 Task: Create payment transaction object.
Action: Mouse moved to (788, 64)
Screenshot: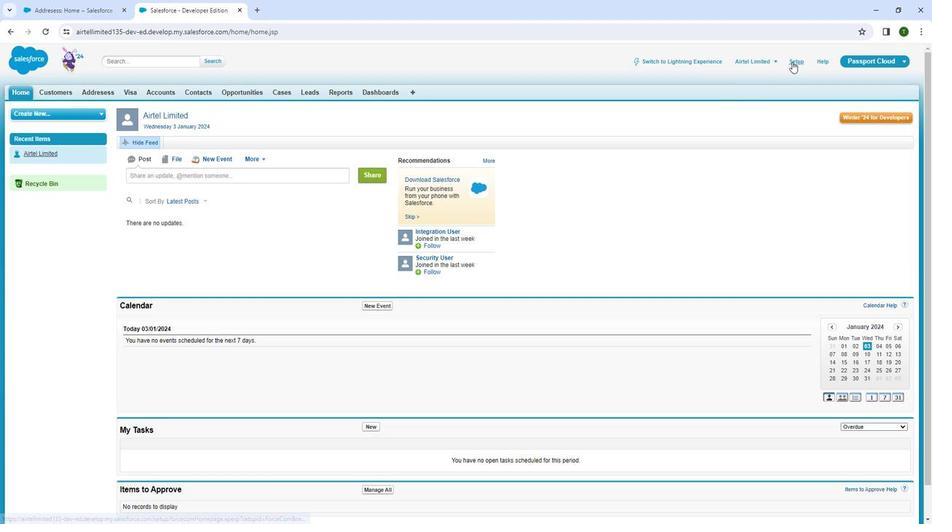 
Action: Mouse pressed left at (788, 64)
Screenshot: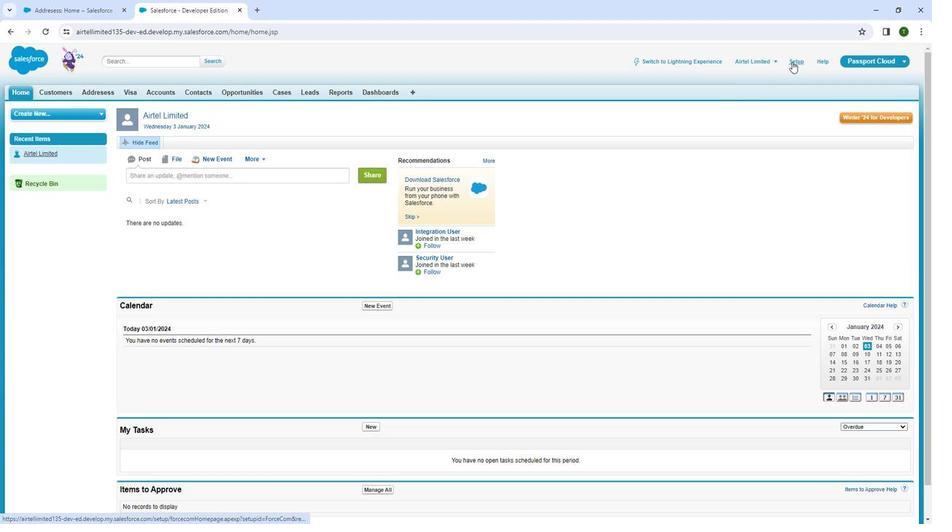 
Action: Mouse pressed left at (788, 64)
Screenshot: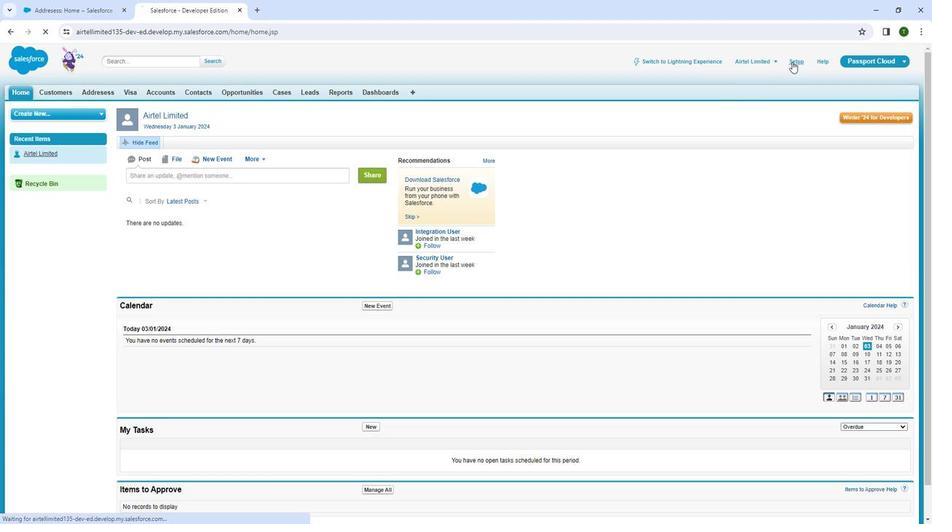 
Action: Mouse moved to (63, 180)
Screenshot: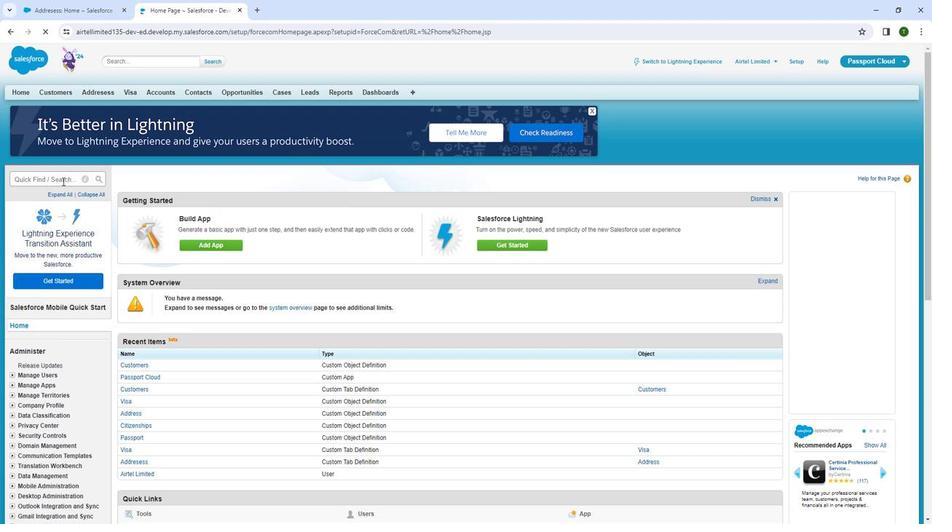 
Action: Mouse pressed left at (63, 180)
Screenshot: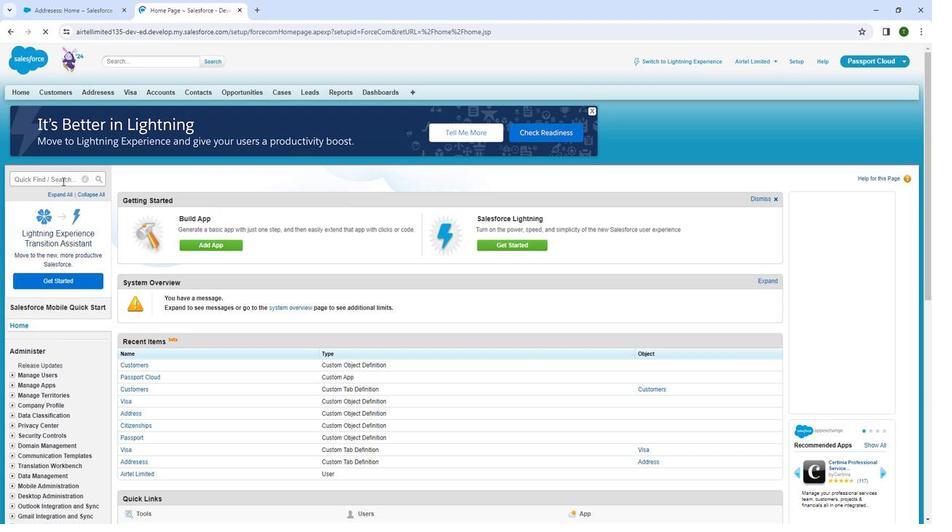 
Action: Mouse moved to (67, 166)
Screenshot: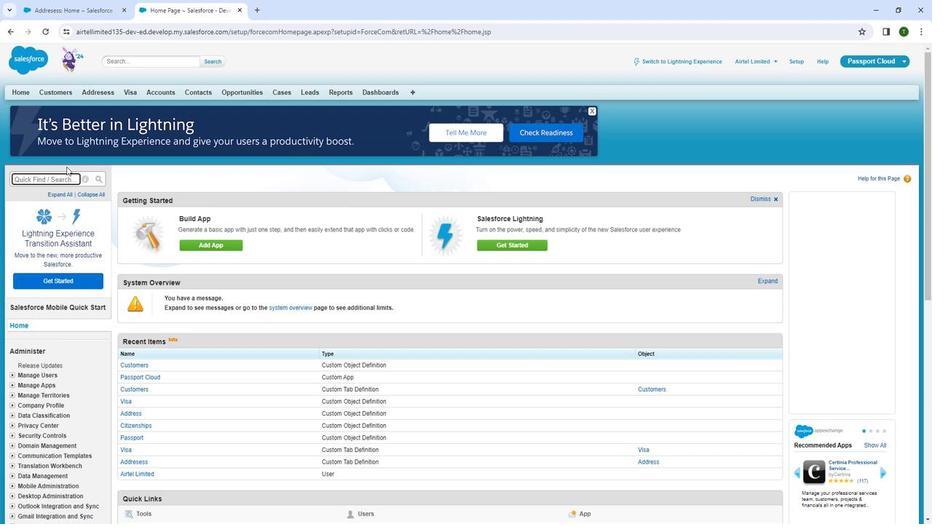 
Action: Key pressed p
Screenshot: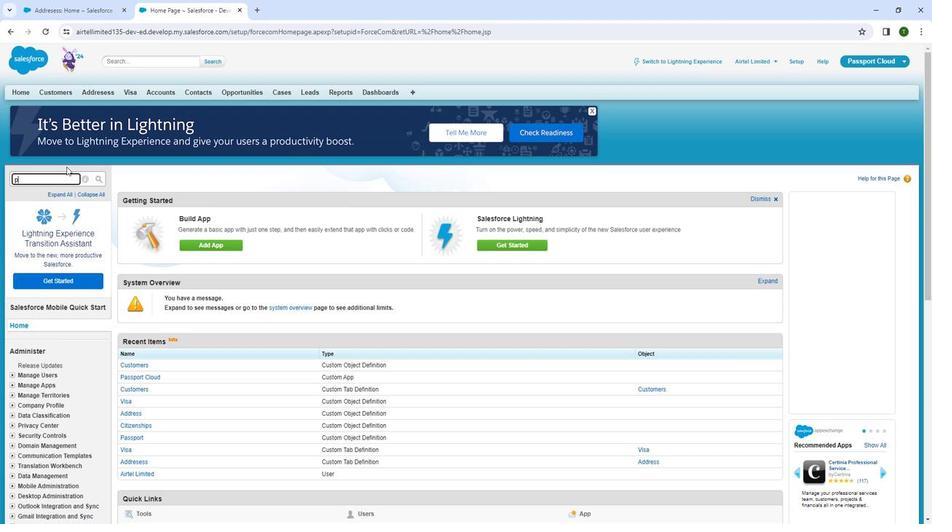 
Action: Mouse moved to (69, 163)
Screenshot: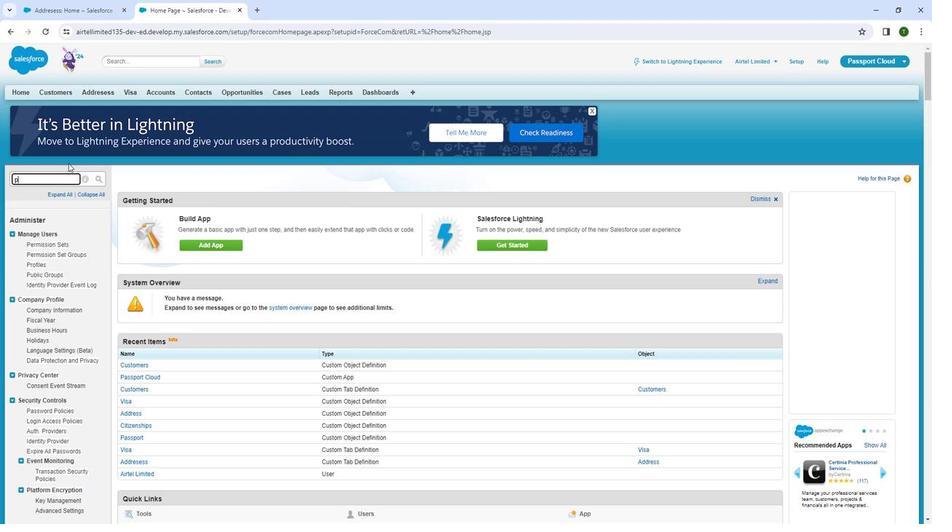 
Action: Key pressed <Key.backspace>o
Screenshot: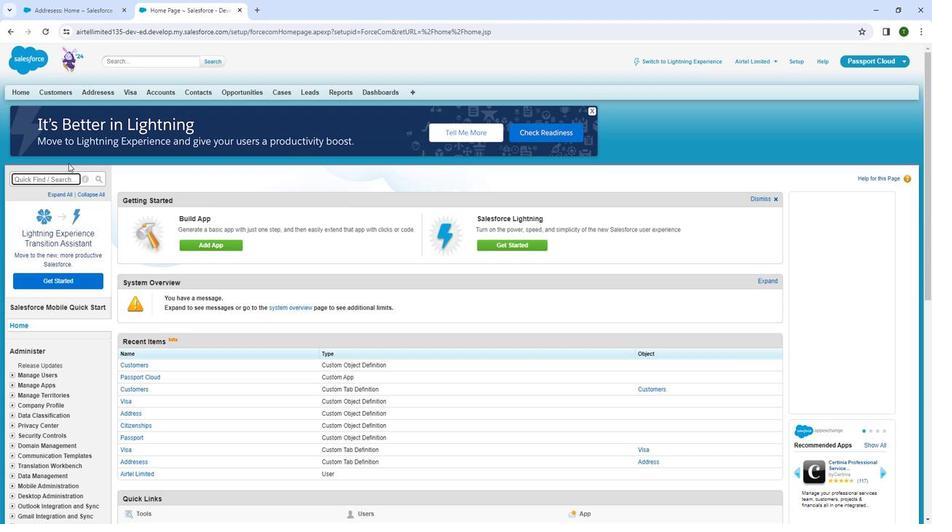 
Action: Mouse moved to (69, 160)
Screenshot: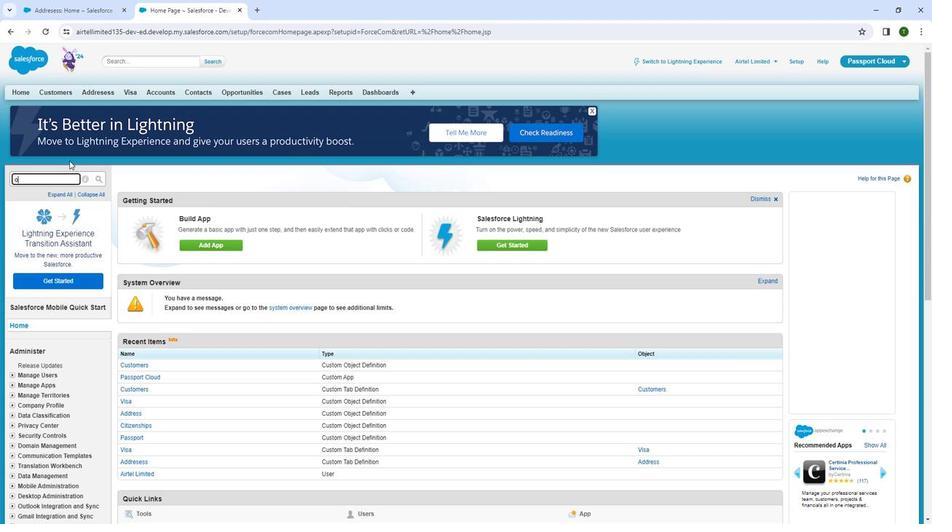 
Action: Key pressed bject
Screenshot: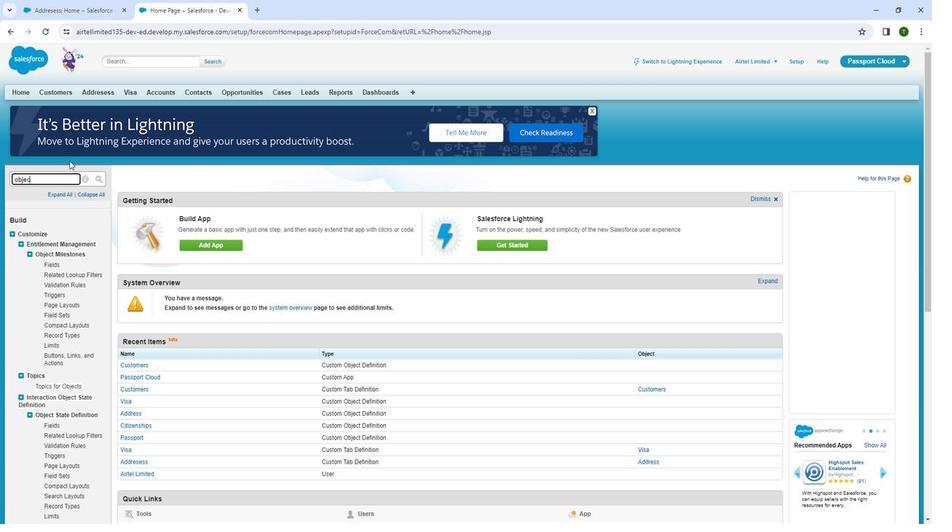 
Action: Mouse moved to (42, 247)
Screenshot: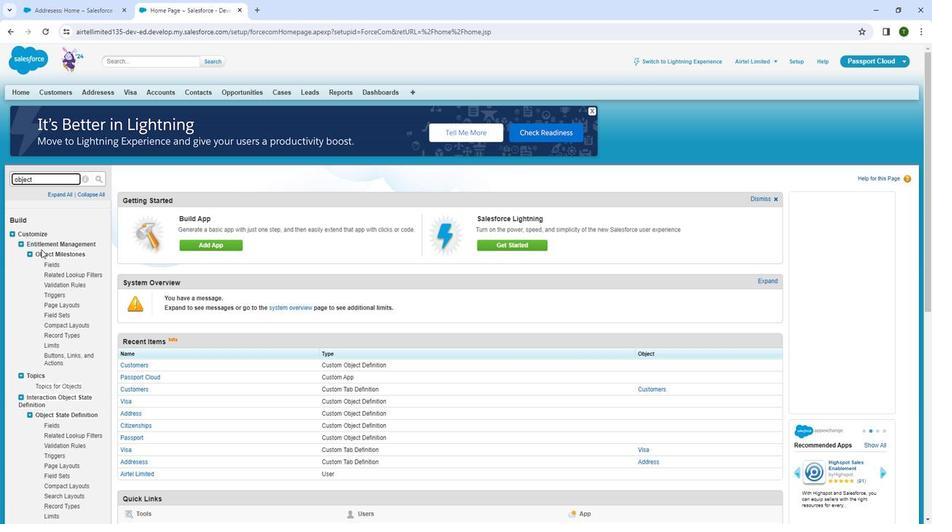 
Action: Mouse scrolled (42, 247) with delta (0, 0)
Screenshot: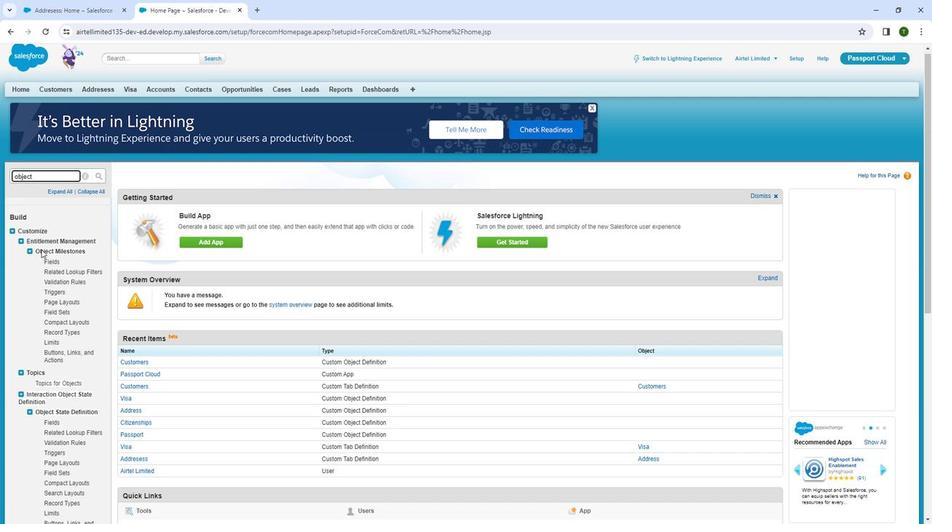 
Action: Mouse scrolled (42, 247) with delta (0, 0)
Screenshot: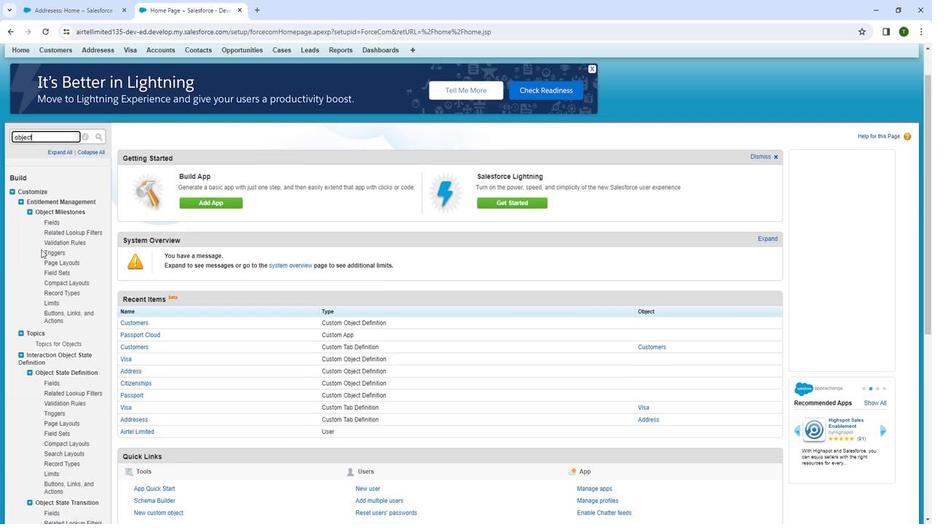 
Action: Mouse scrolled (42, 247) with delta (0, 0)
Screenshot: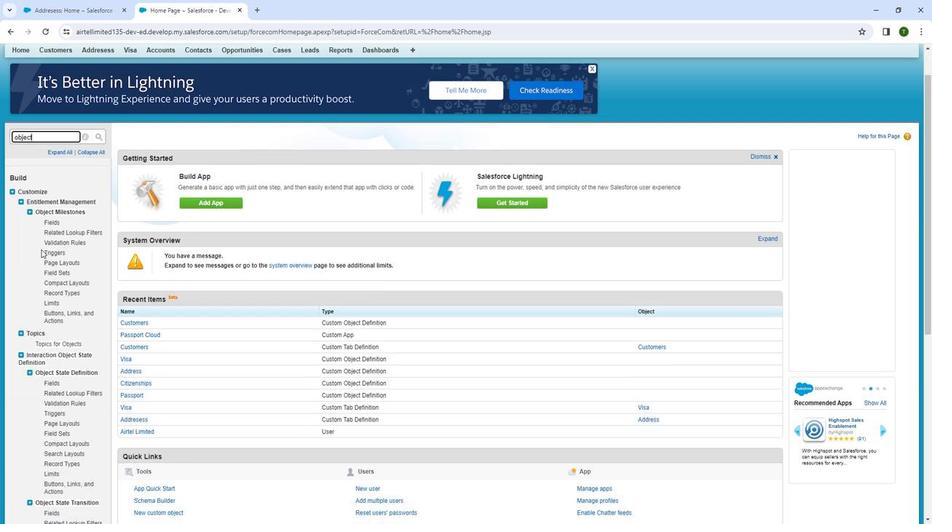 
Action: Mouse scrolled (42, 247) with delta (0, 0)
Screenshot: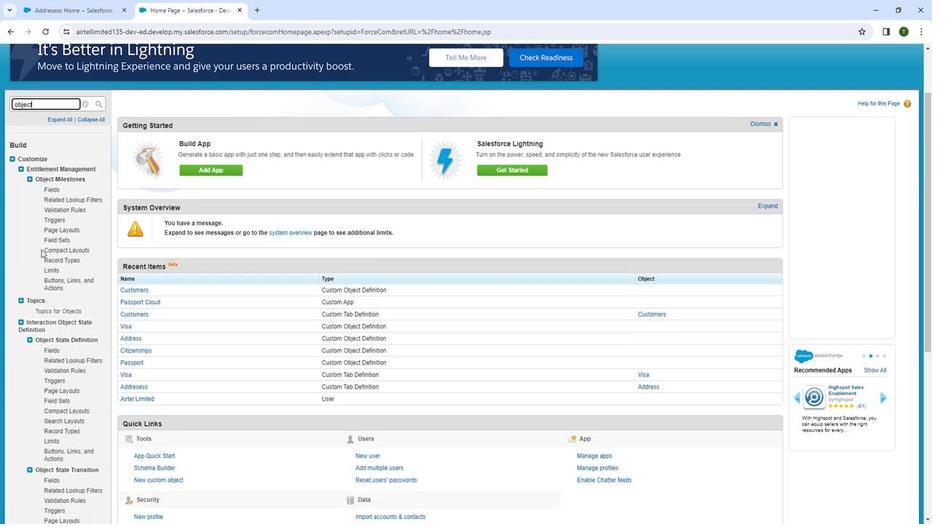 
Action: Mouse moved to (44, 290)
Screenshot: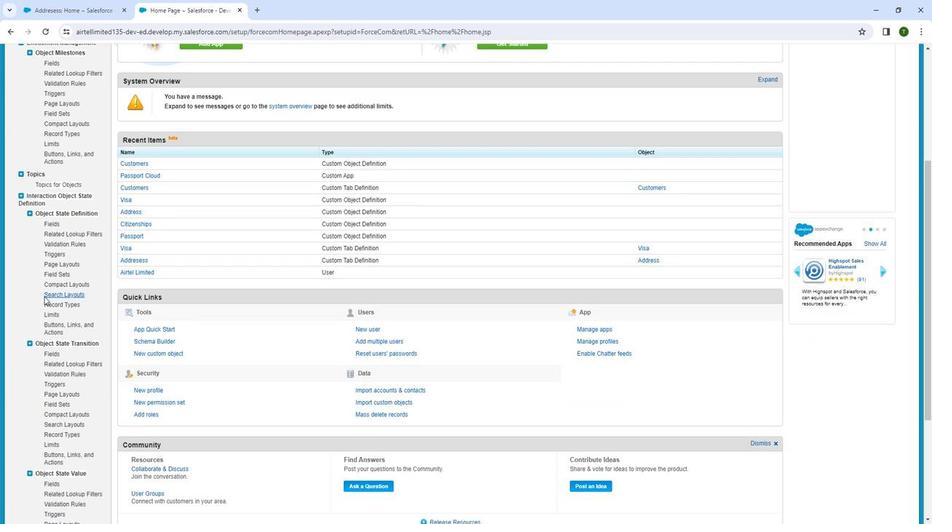 
Action: Mouse scrolled (44, 289) with delta (0, 0)
Screenshot: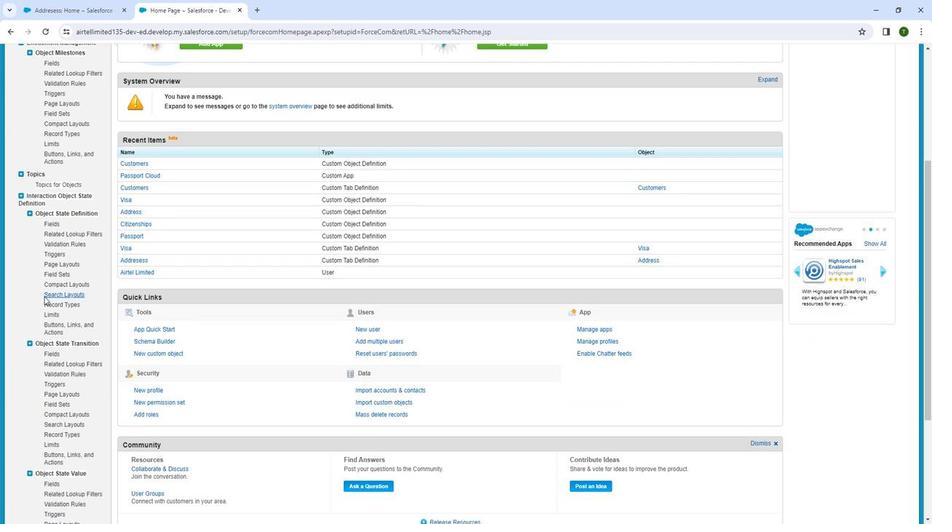 
Action: Mouse moved to (44, 292)
Screenshot: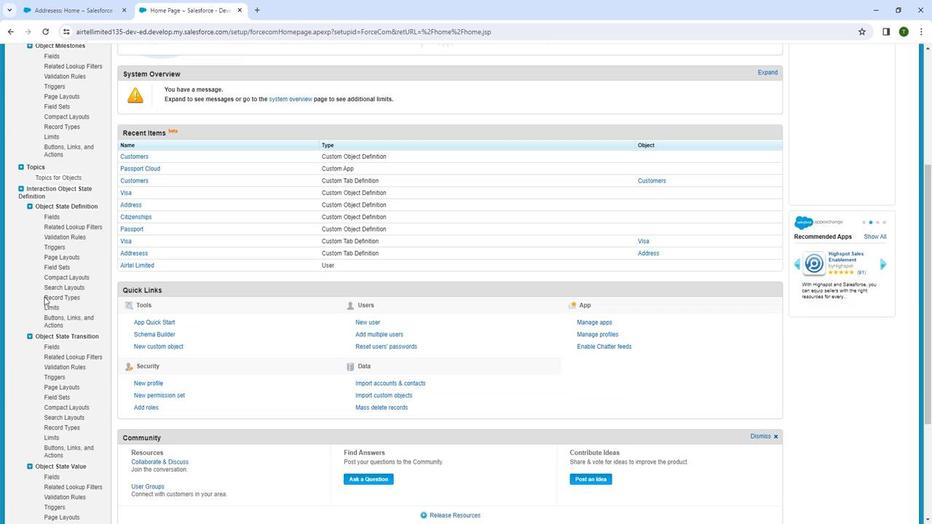 
Action: Mouse scrolled (44, 292) with delta (0, 0)
Screenshot: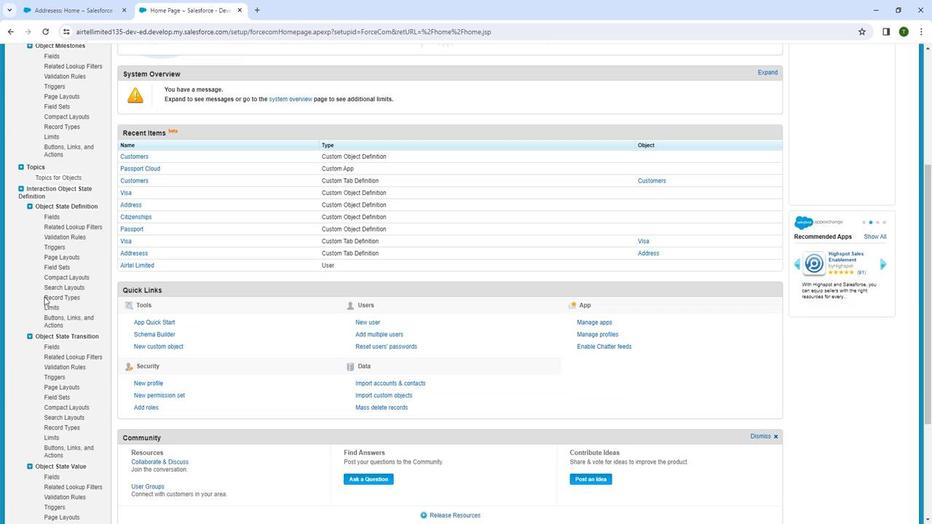 
Action: Mouse moved to (44, 293)
Screenshot: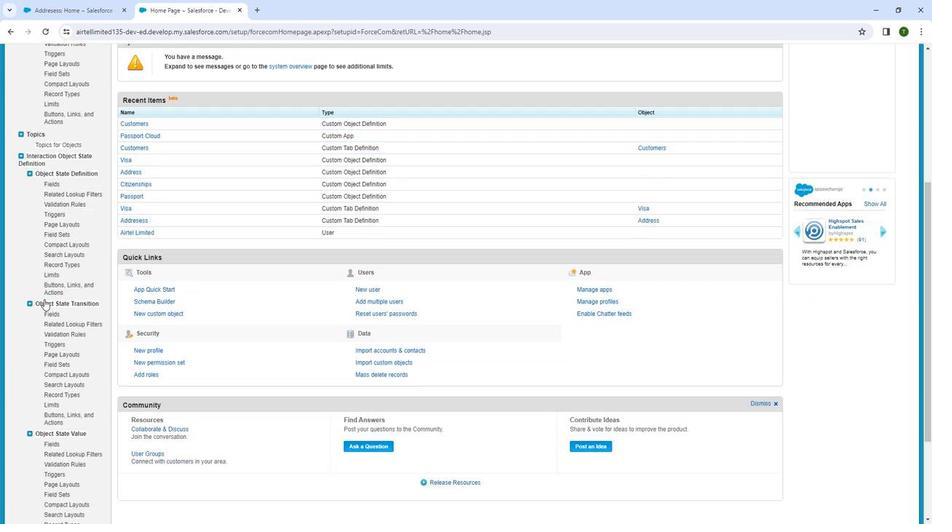 
Action: Mouse scrolled (44, 292) with delta (0, 0)
Screenshot: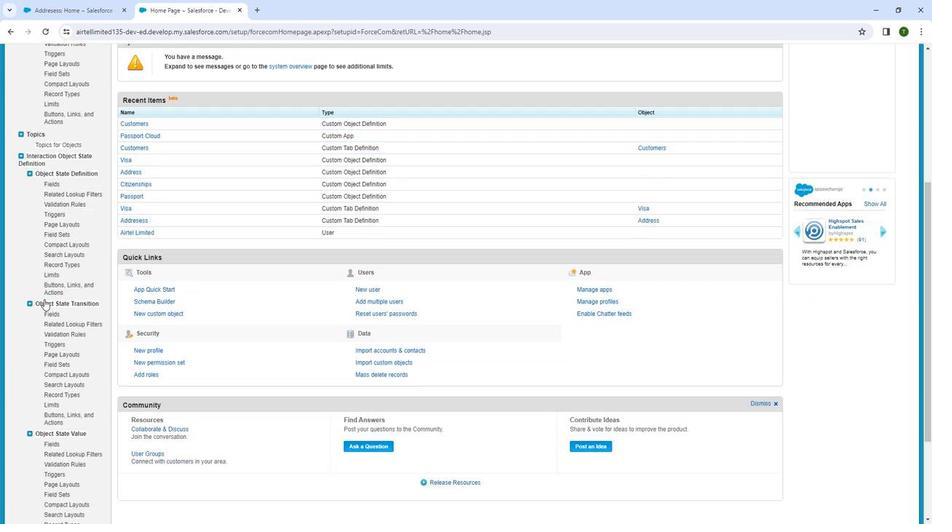
Action: Mouse scrolled (44, 292) with delta (0, 0)
Screenshot: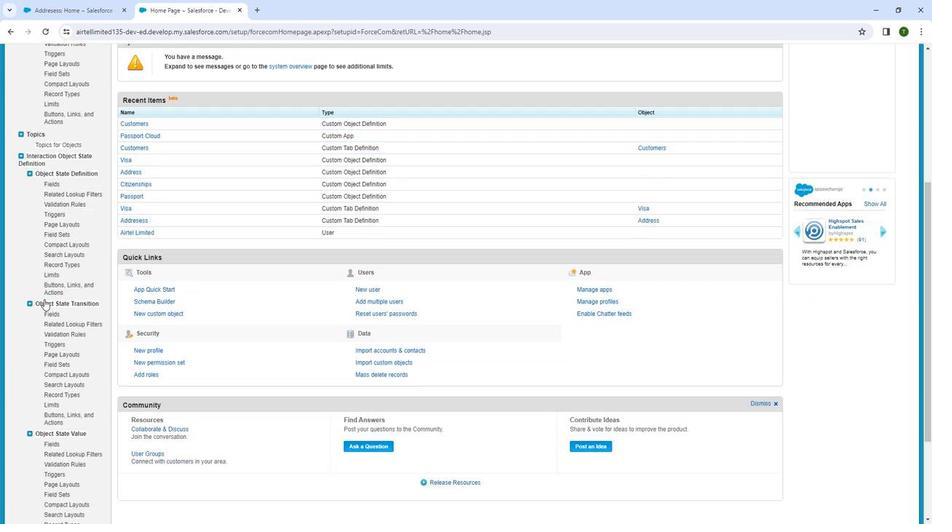 
Action: Mouse moved to (44, 309)
Screenshot: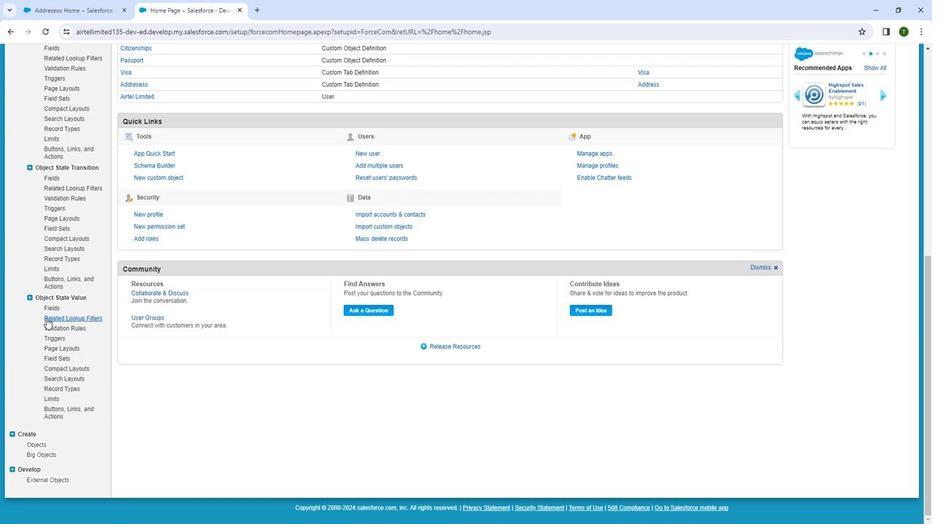 
Action: Mouse scrolled (44, 308) with delta (0, 0)
Screenshot: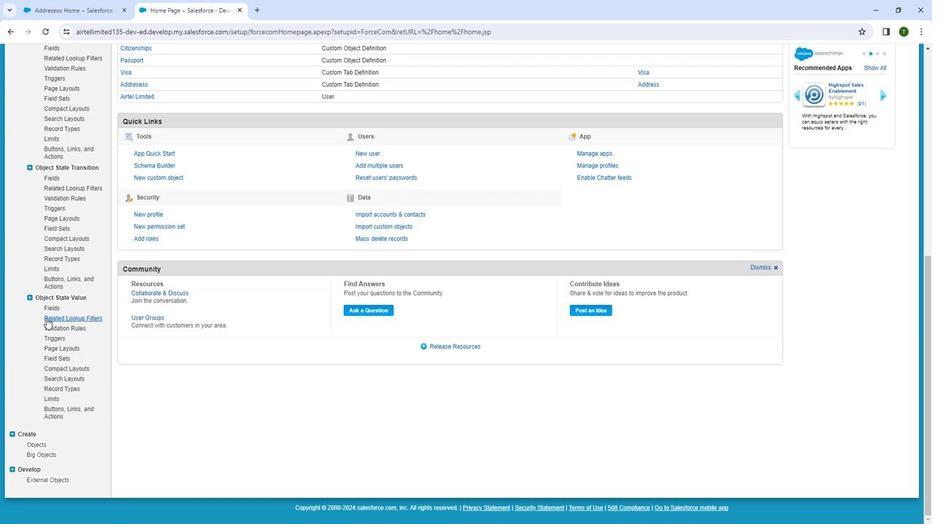 
Action: Mouse moved to (48, 317)
Screenshot: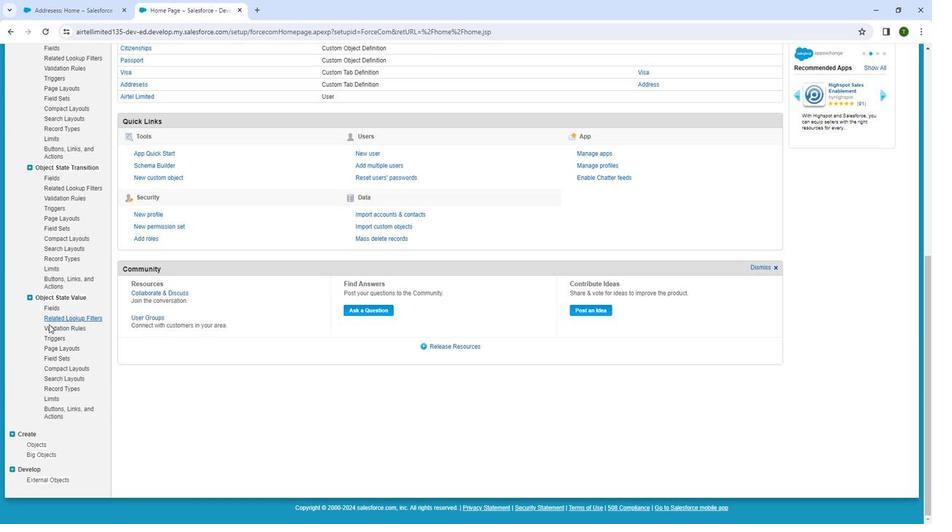
Action: Mouse scrolled (48, 316) with delta (0, 0)
Screenshot: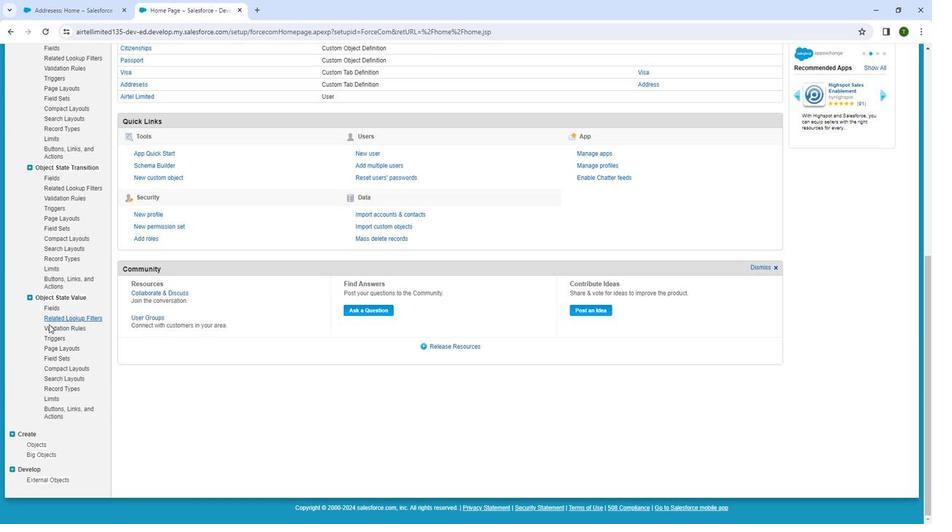 
Action: Mouse moved to (39, 437)
Screenshot: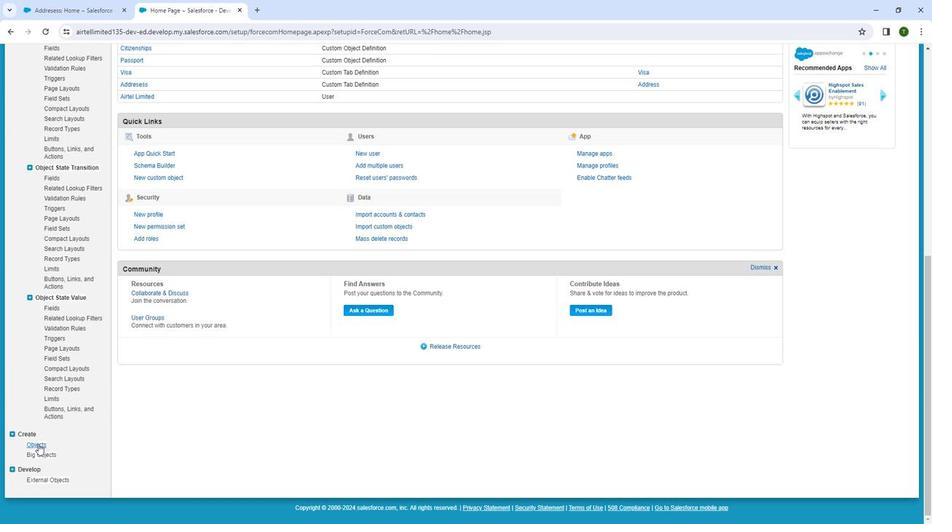 
Action: Mouse pressed left at (39, 437)
Screenshot: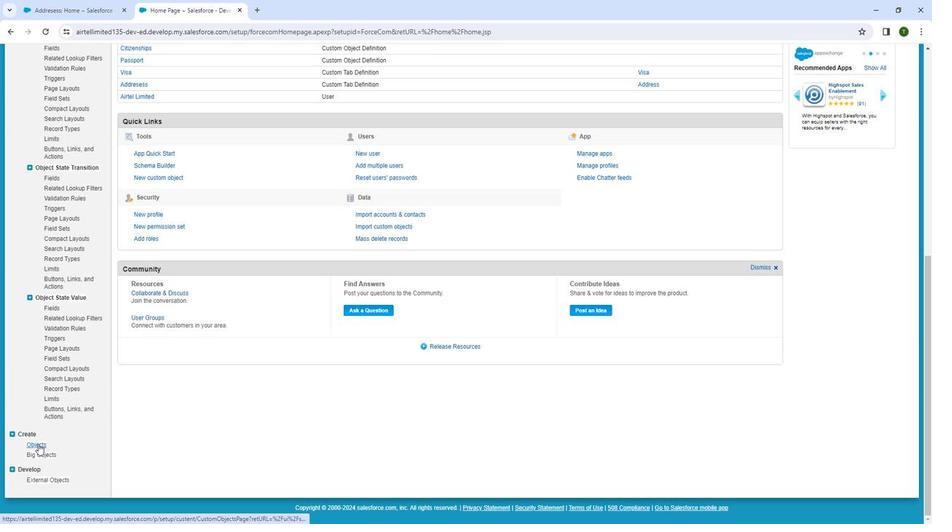 
Action: Mouse moved to (368, 235)
Screenshot: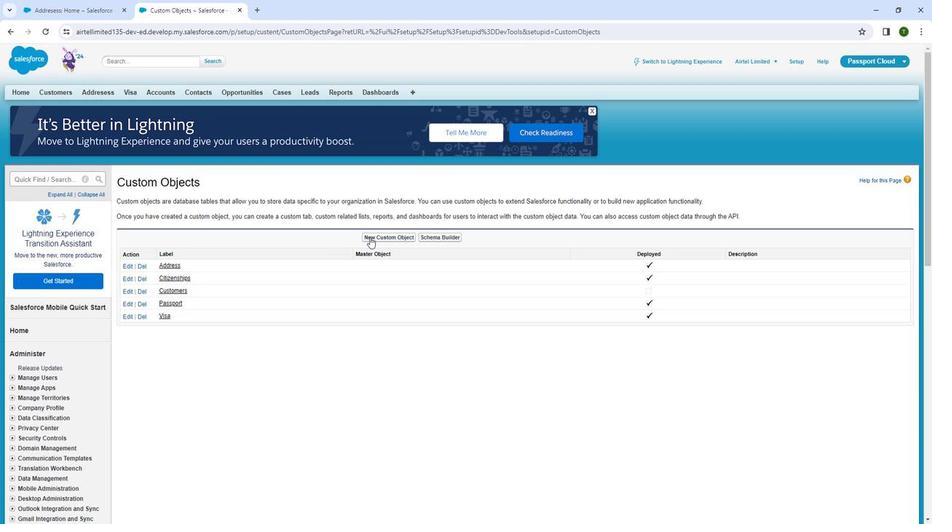 
Action: Mouse pressed left at (368, 235)
Screenshot: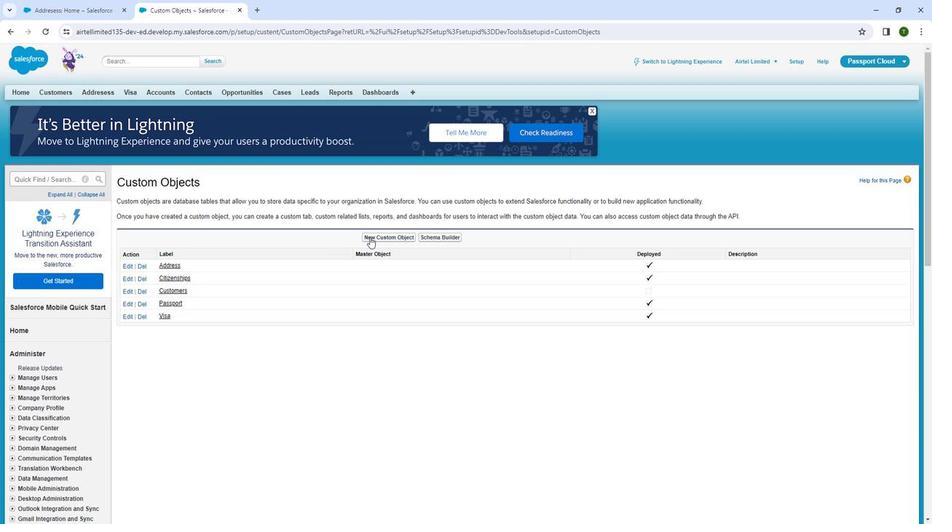 
Action: Mouse moved to (311, 266)
Screenshot: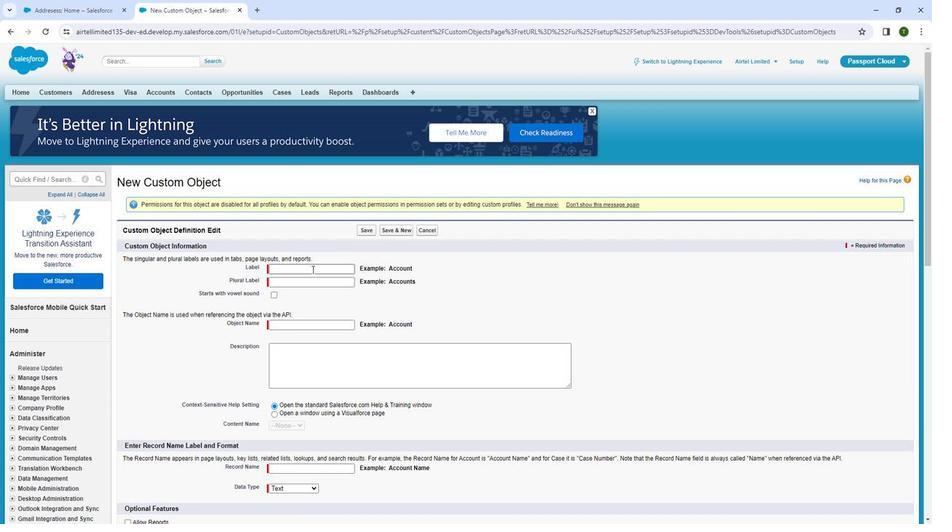 
Action: Mouse pressed left at (311, 266)
Screenshot: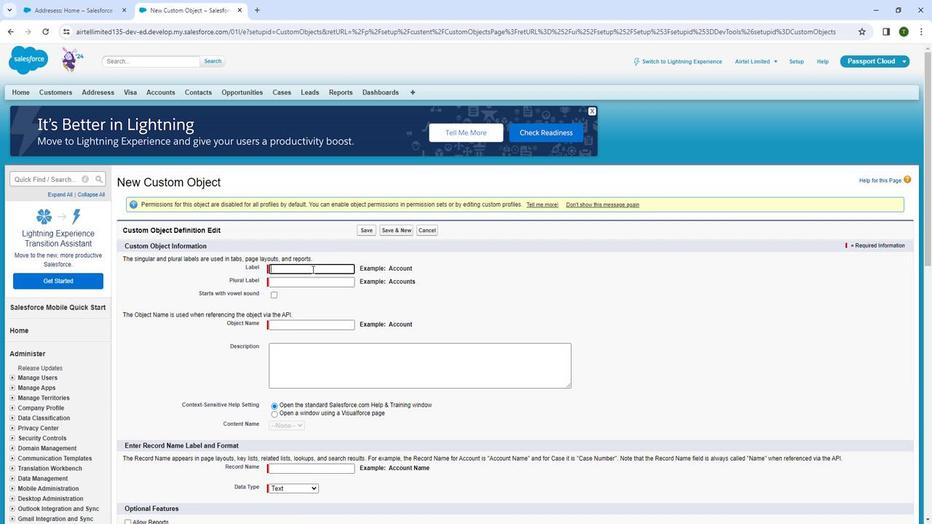 
Action: Mouse moved to (247, 178)
Screenshot: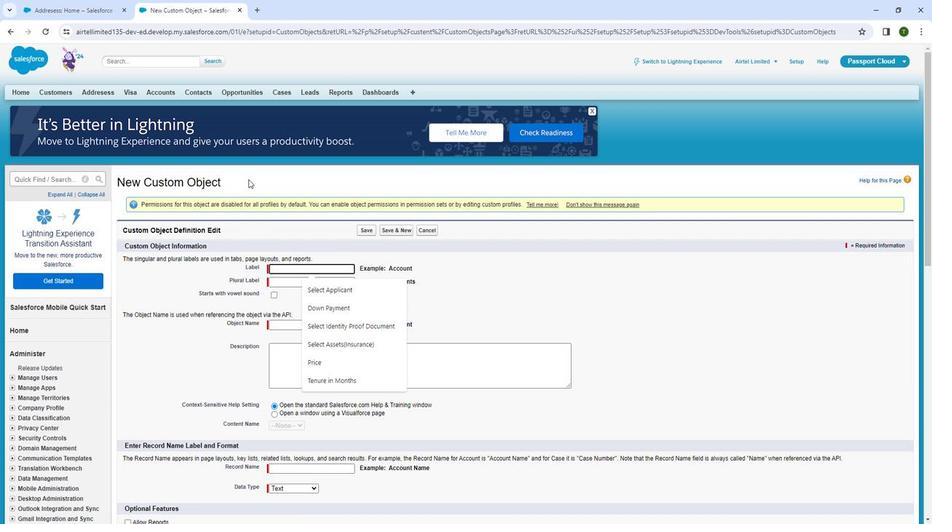 
Action: Key pressed <Key.shift><Key.shift><Key.shift><Key.shift><Key.shift><Key.shift><Key.shift><Key.shift><Key.shift><Key.shift><Key.shift><Key.shift><Key.shift><Key.shift><Key.shift><Key.shift><Key.shift><Key.shift><Key.shift><Key.shift><Key.shift><Key.shift><Key.shift><Key.shift><Key.shift>Payn<Key.backspace>ment<Key.space><Key.shift>Transaction
Screenshot: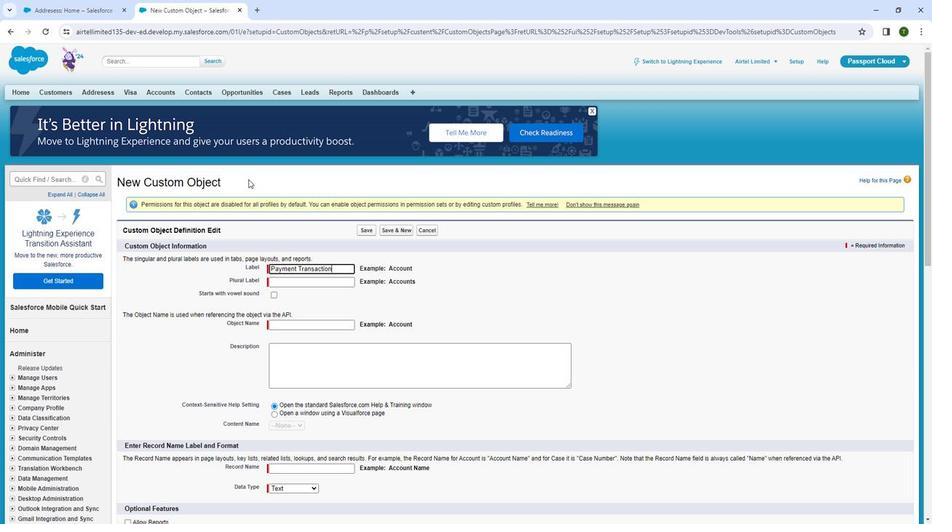 
Action: Mouse moved to (292, 280)
Screenshot: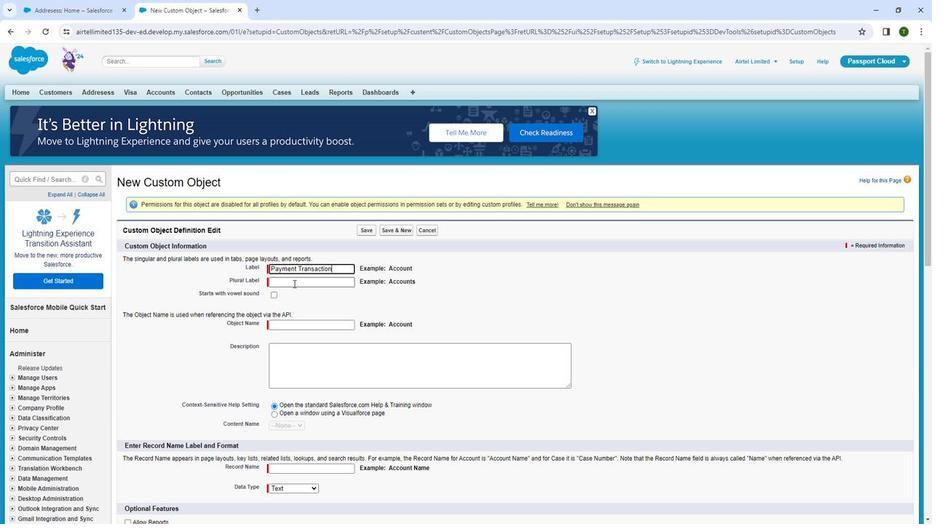 
Action: Mouse pressed left at (292, 280)
Screenshot: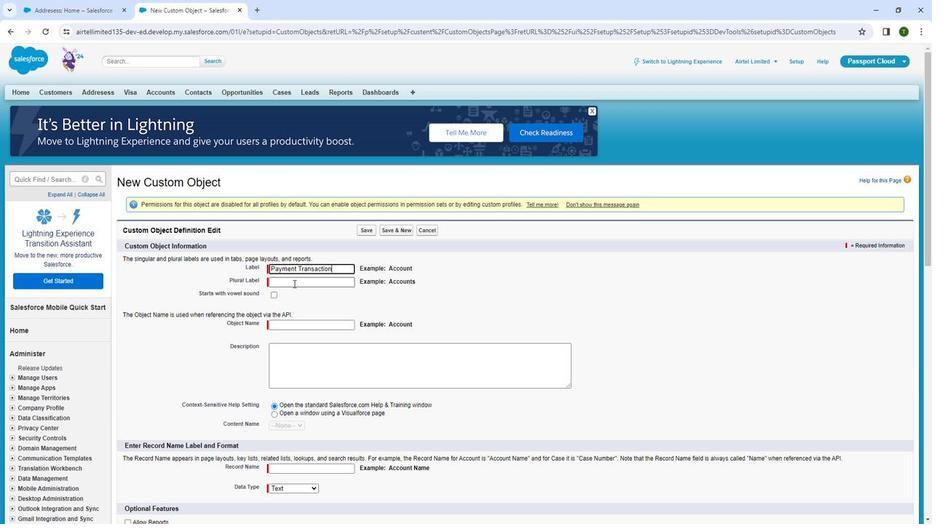 
Action: Mouse moved to (302, 286)
Screenshot: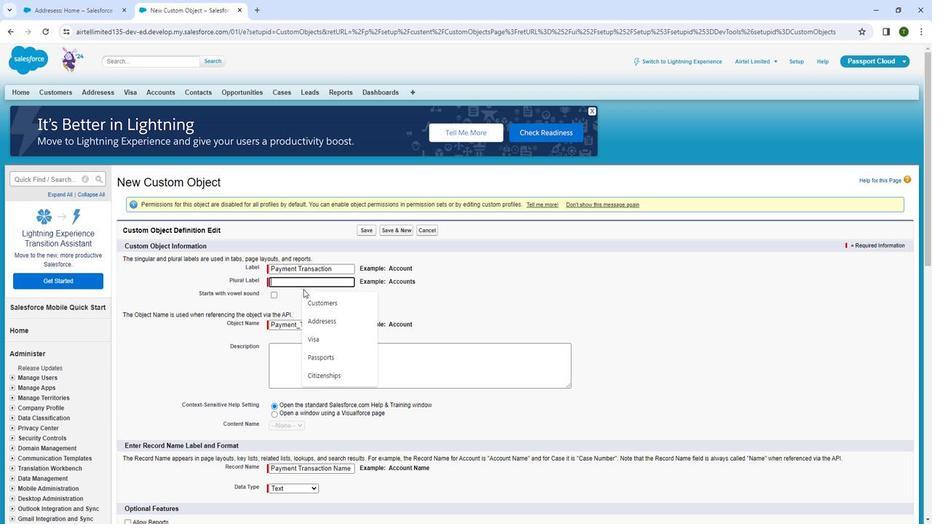 
Action: Mouse scrolled (302, 285) with delta (0, 0)
Screenshot: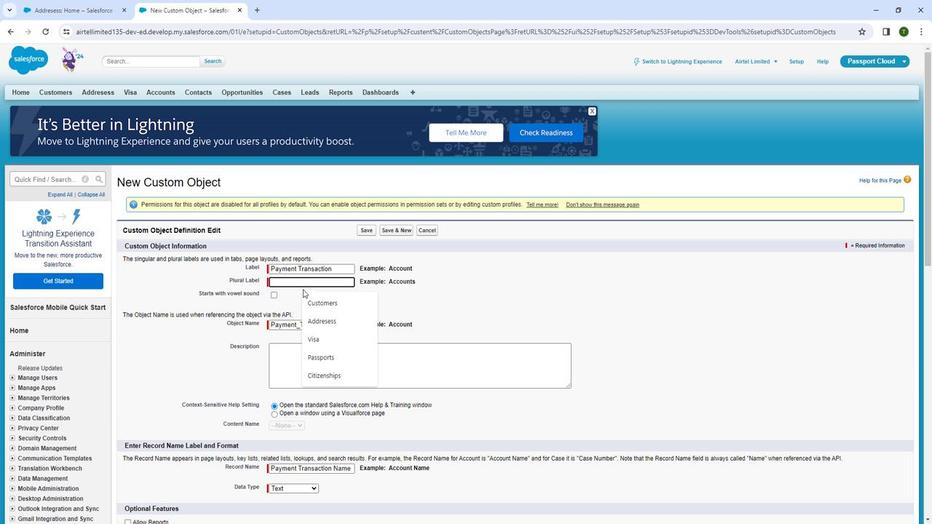 
Action: Mouse moved to (242, 227)
Screenshot: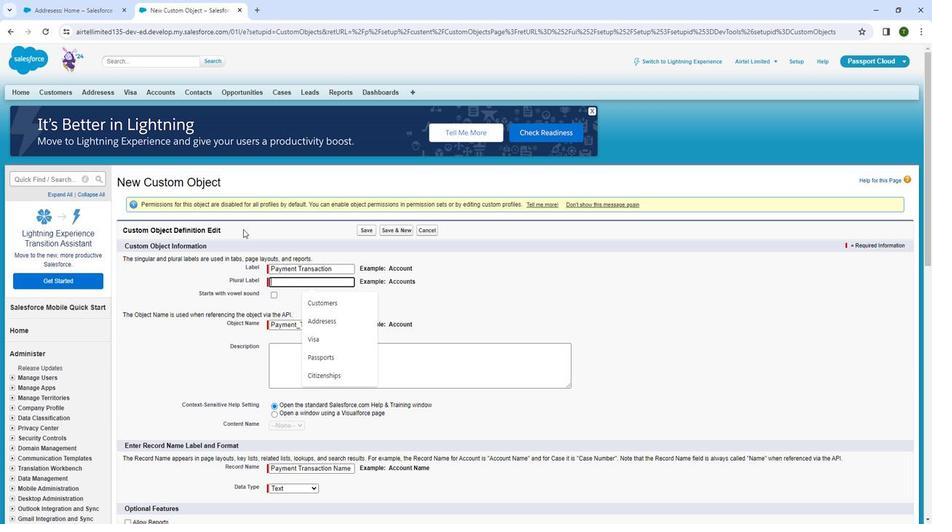 
Action: Key pressed <Key.shift><Key.shift><Key.shift><Key.shift><Key.shift><Key.shift><Key.shift><Key.shift>Payment<Key.space><Key.shift>Transaction
Screenshot: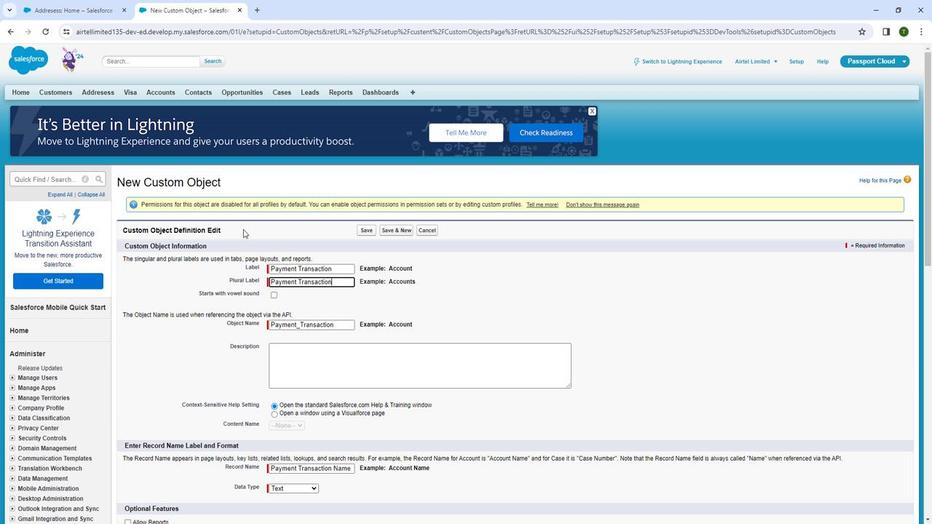 
Action: Mouse moved to (307, 293)
Screenshot: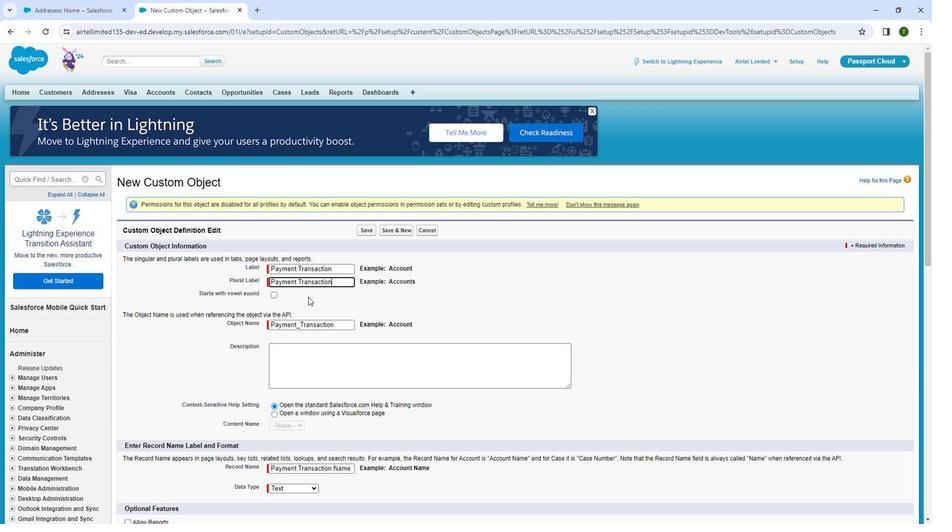 
Action: Mouse pressed left at (307, 293)
Screenshot: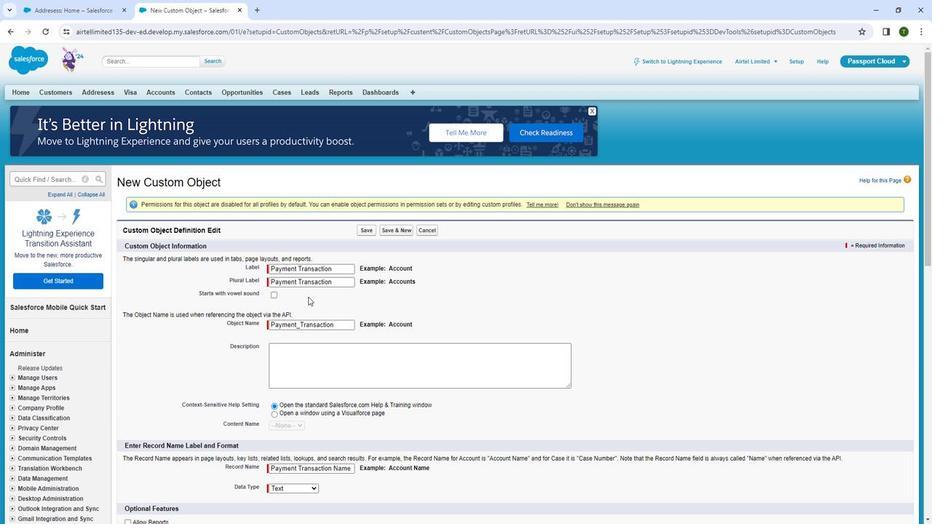 
Action: Mouse moved to (300, 289)
Screenshot: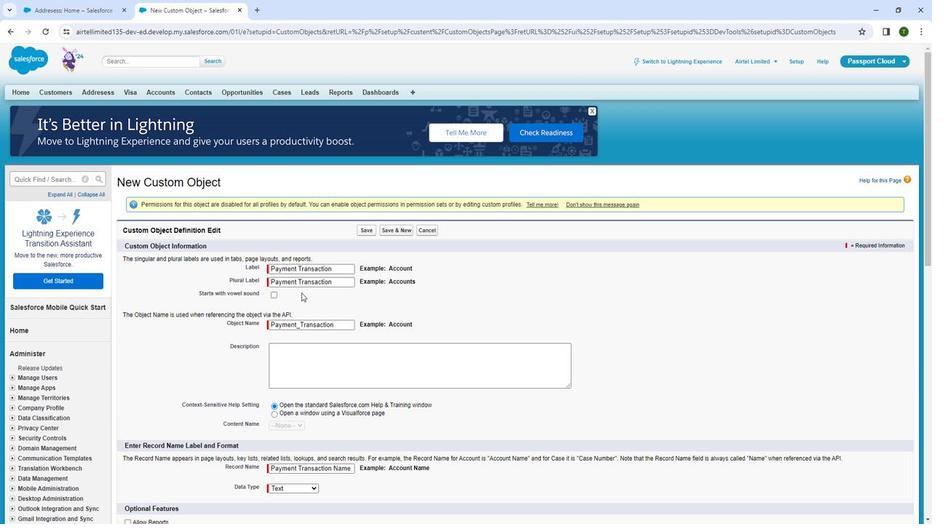 
Action: Mouse scrolled (300, 289) with delta (0, 0)
Screenshot: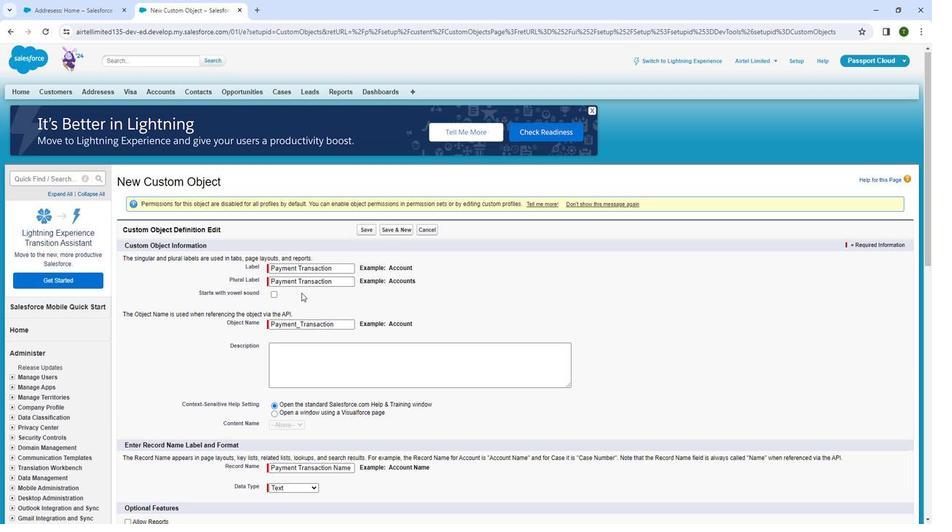 
Action: Mouse scrolled (300, 289) with delta (0, 0)
Screenshot: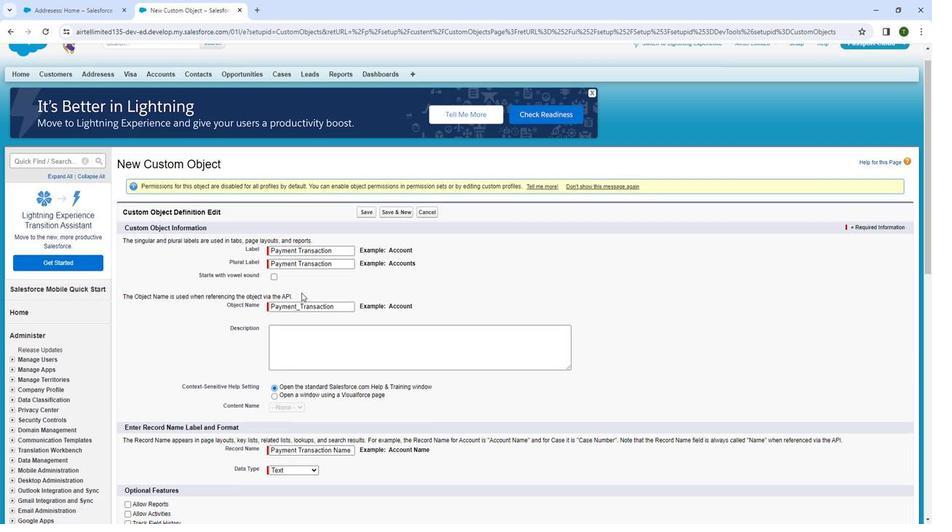 
Action: Mouse moved to (276, 378)
Screenshot: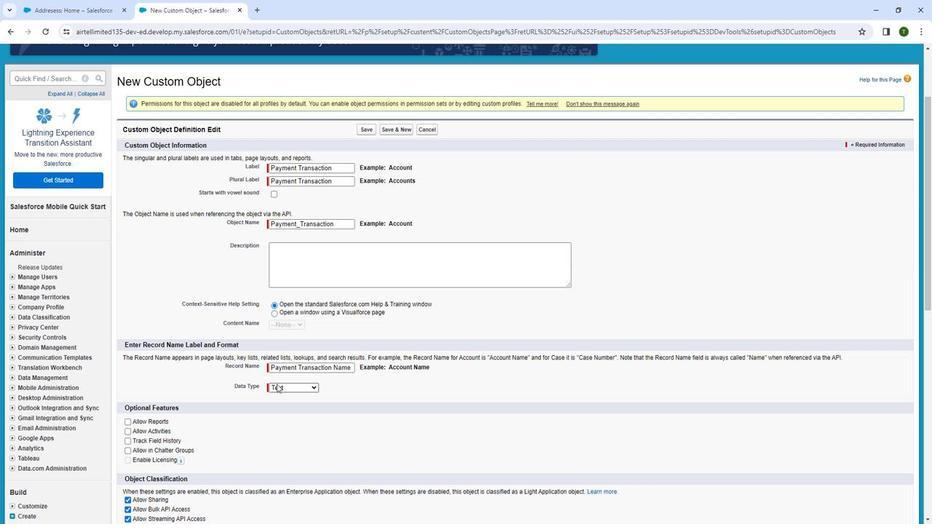 
Action: Mouse pressed left at (276, 378)
Screenshot: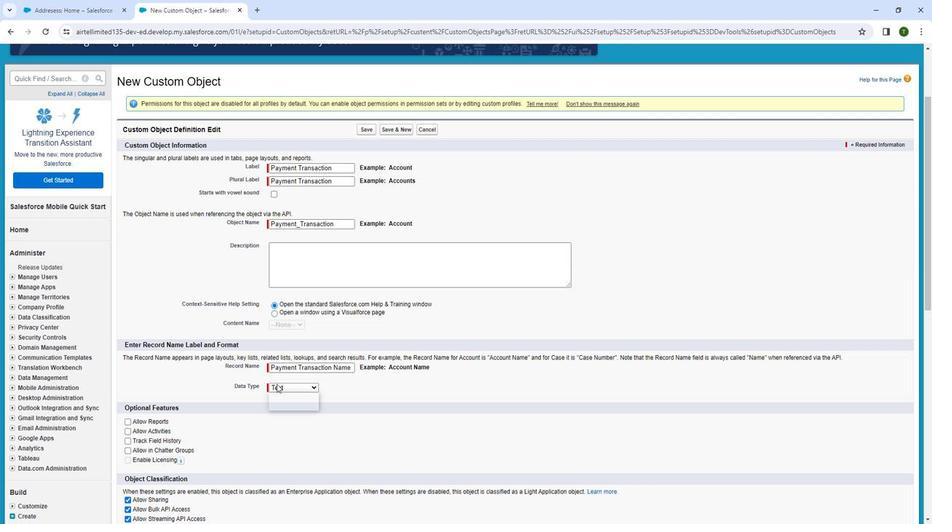 
Action: Mouse moved to (279, 398)
Screenshot: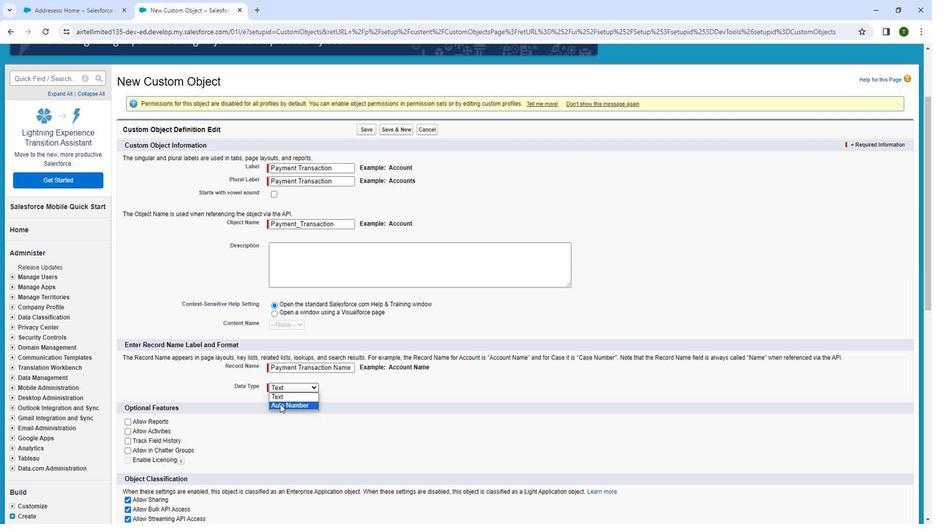 
Action: Mouse pressed left at (279, 398)
Screenshot: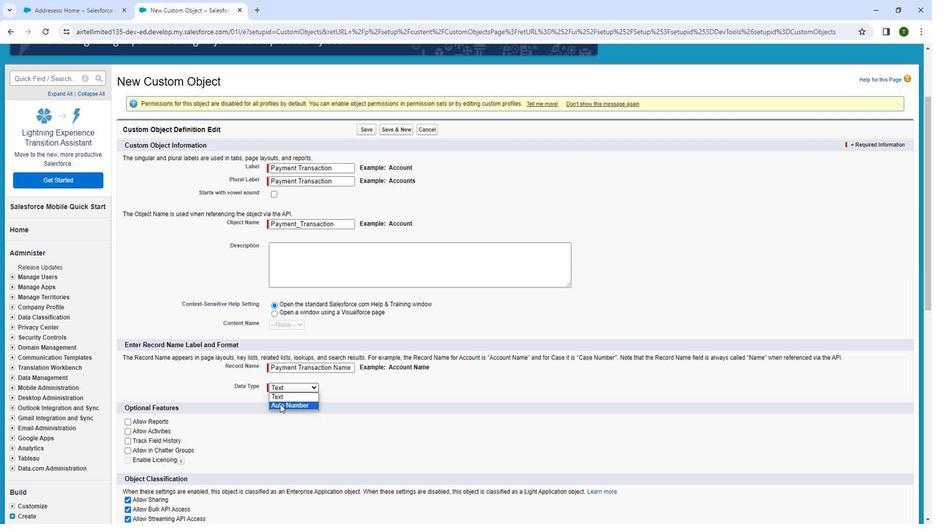 
Action: Mouse moved to (281, 394)
Screenshot: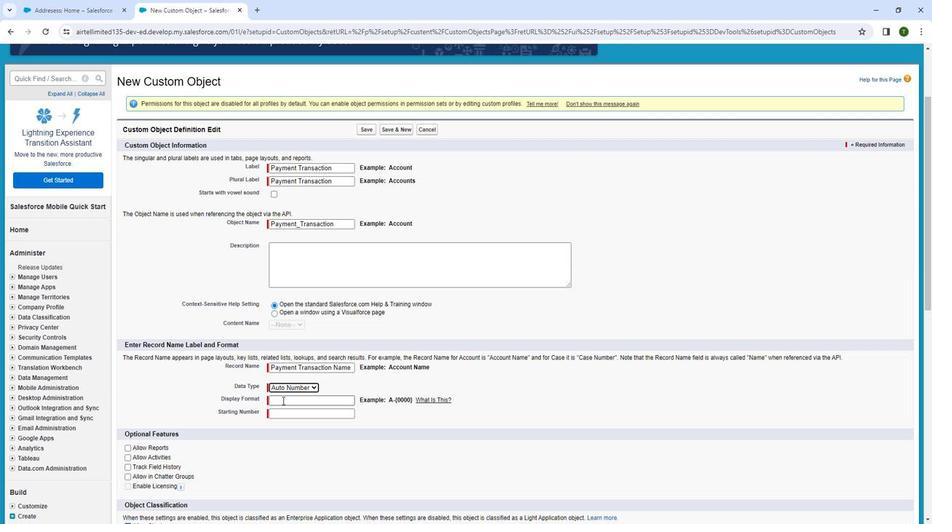 
Action: Mouse pressed left at (281, 394)
Screenshot: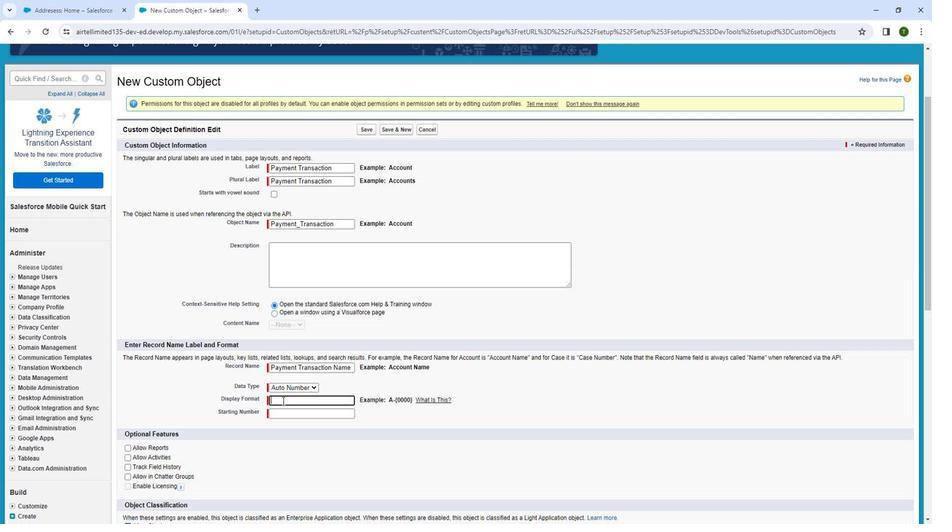 
Action: Mouse moved to (196, 223)
Screenshot: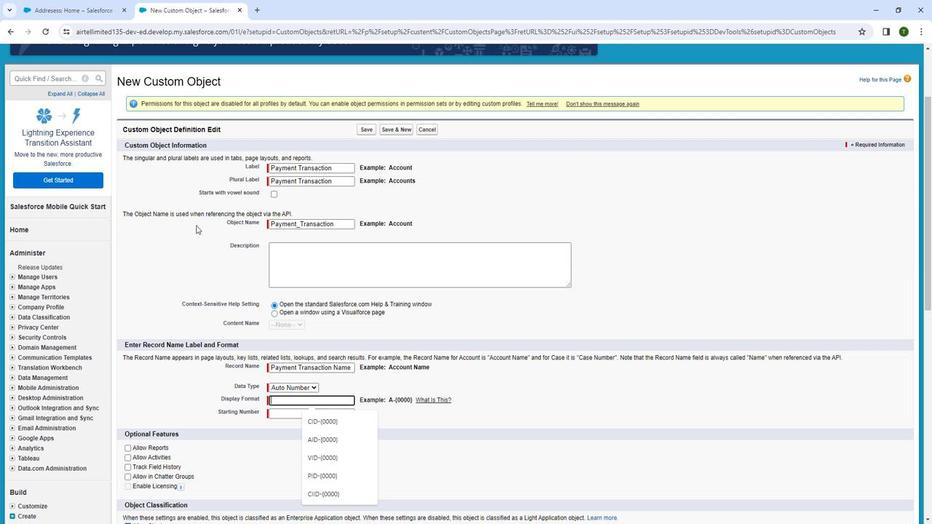 
Action: Key pressed <Key.shift><Key.shift><Key.shift><Key.shift><Key.shift><Key.shift><Key.shift><Key.shift><Key.shift><Key.shift><Key.shift><Key.shift><Key.shift><Key.shift><Key.shift><Key.shift><Key.shift><Key.shift><Key.shift><Key.shift><Key.shift><Key.shift><Key.shift><Key.shift><Key.shift><Key.shift><Key.shift><Key.shift><Key.shift><Key.shift><Key.shift>PTID-<Key.shift_r>{<Key.shift_r>}<Key.left>0000
Screenshot: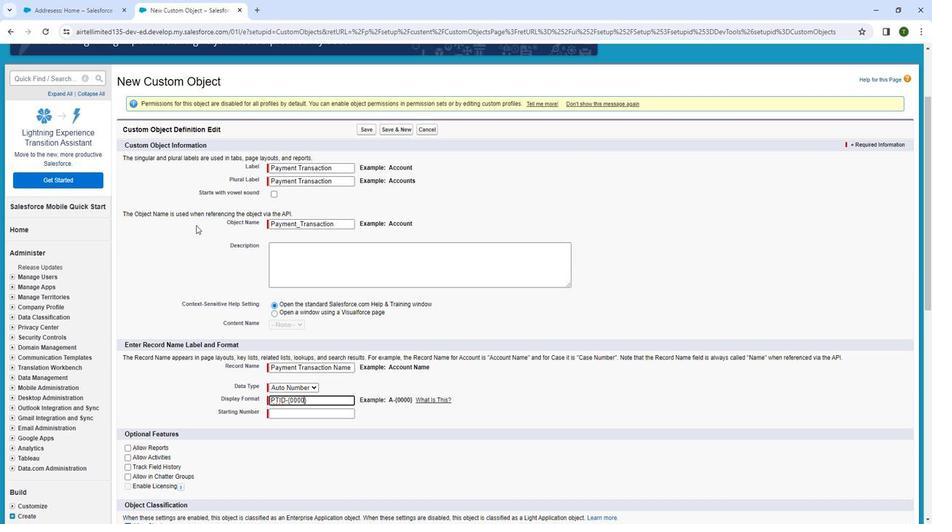 
Action: Mouse moved to (289, 407)
Screenshot: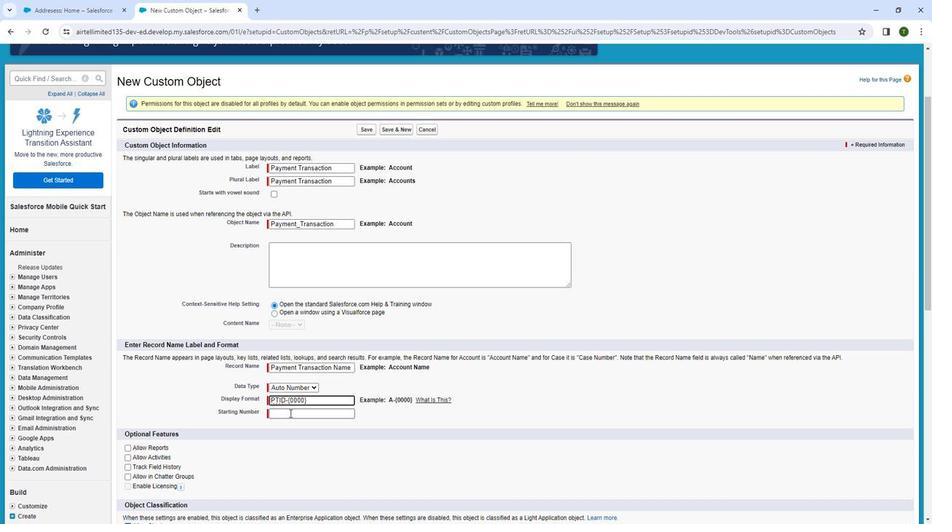 
Action: Mouse pressed left at (289, 407)
Screenshot: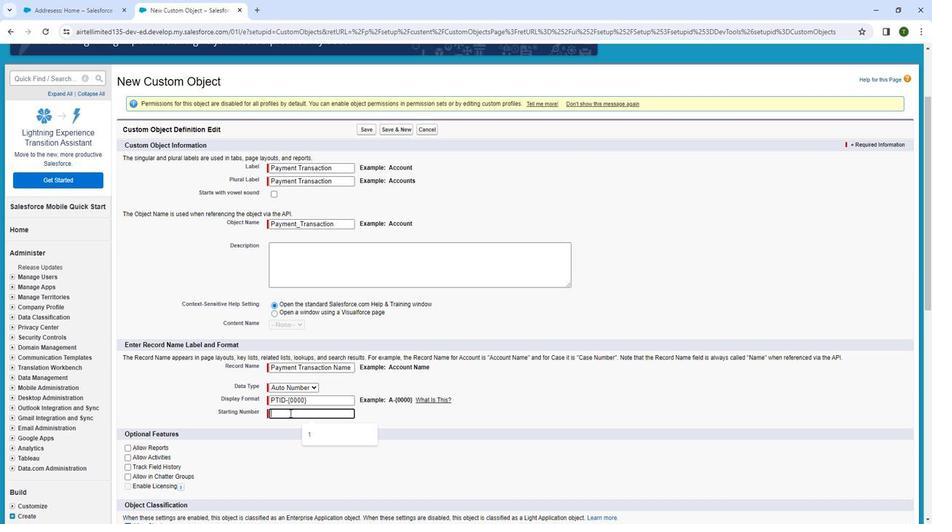
Action: Mouse moved to (286, 415)
Screenshot: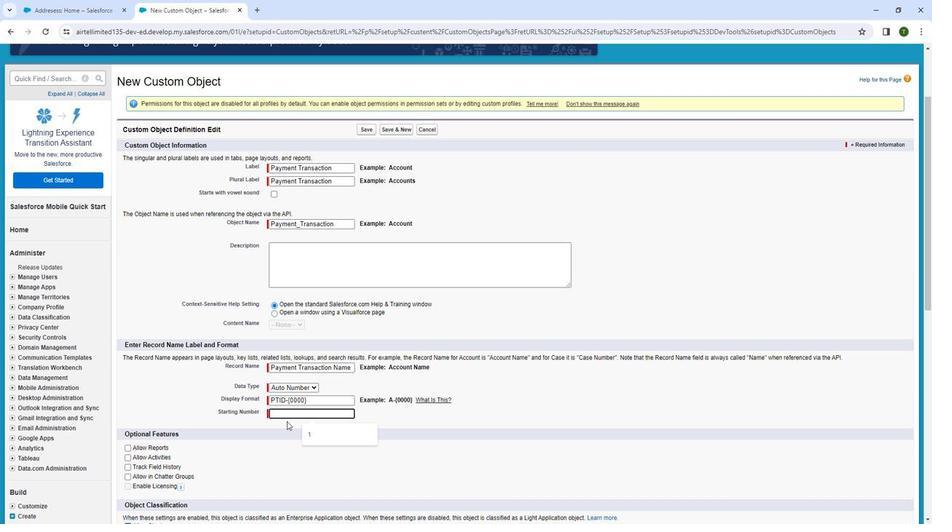 
Action: Key pressed 1
Screenshot: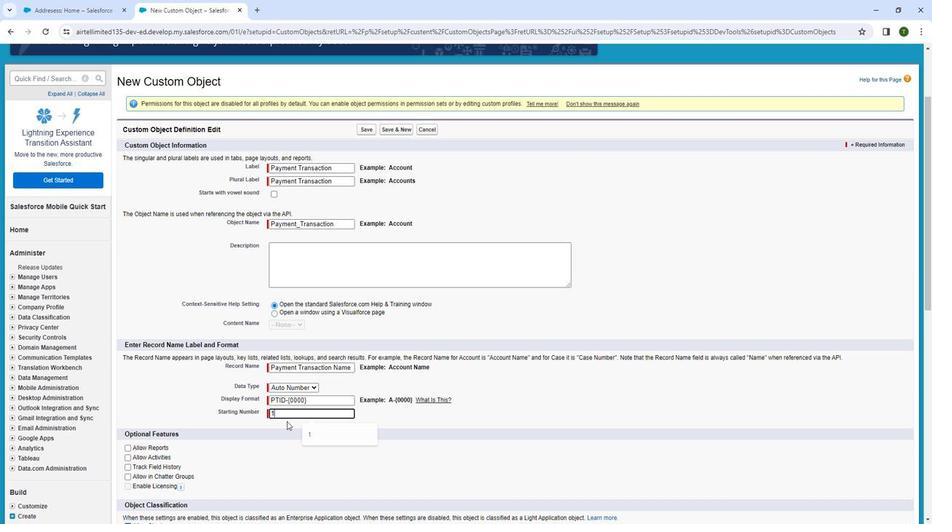 
Action: Mouse moved to (432, 437)
Screenshot: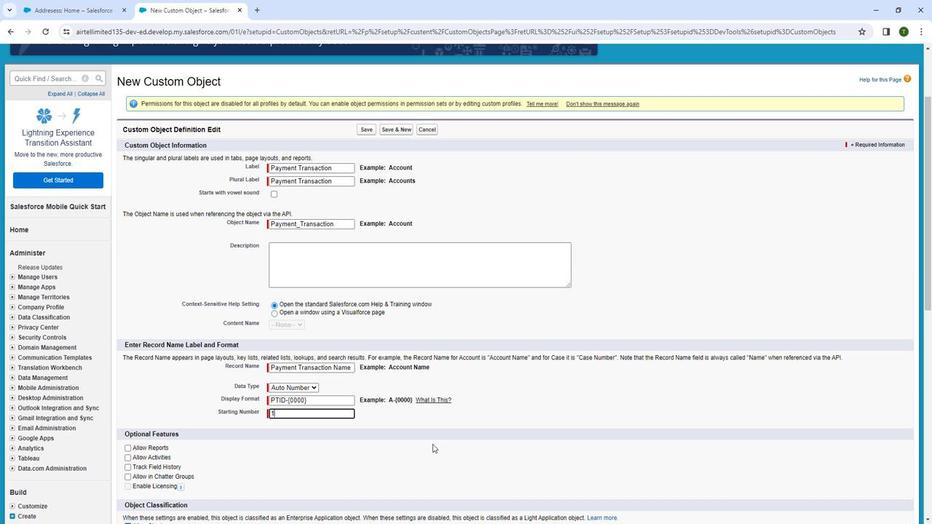 
Action: Mouse scrolled (432, 437) with delta (0, 0)
Screenshot: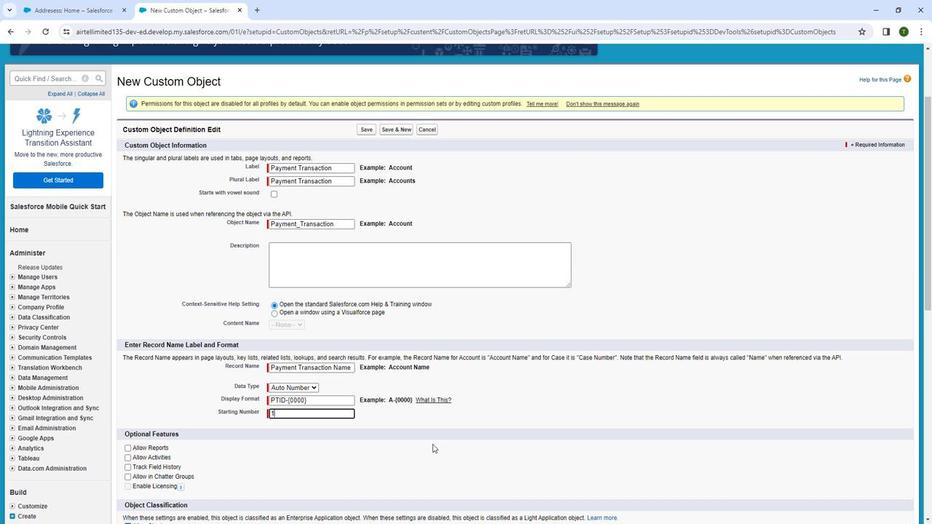 
Action: Mouse moved to (431, 437)
Screenshot: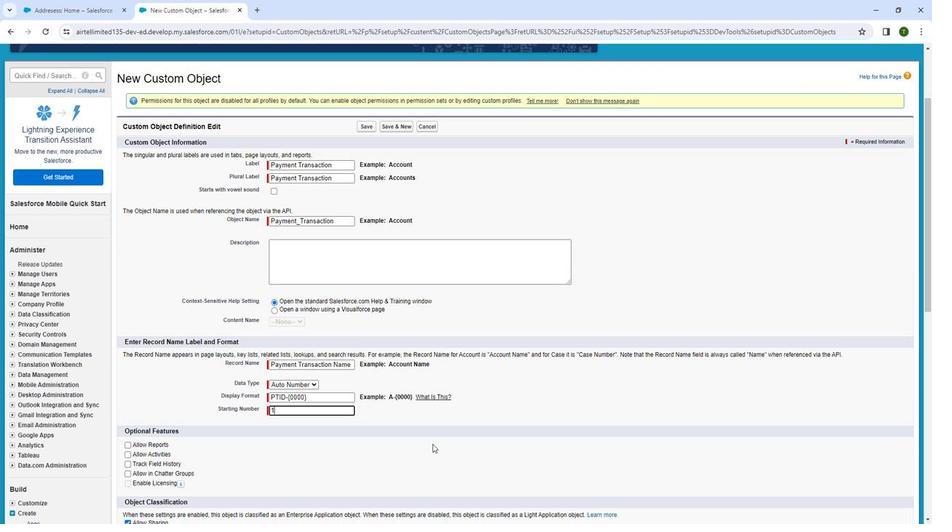
Action: Mouse scrolled (431, 437) with delta (0, 0)
Screenshot: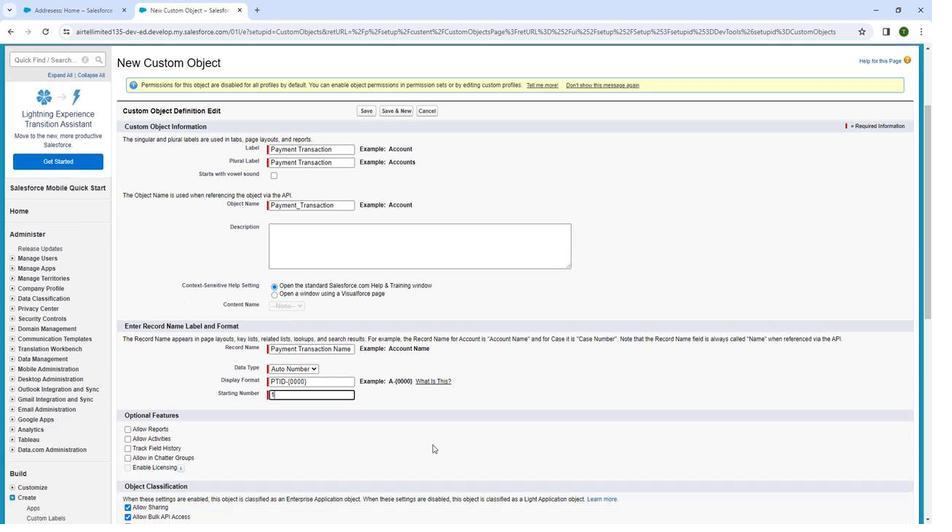 
Action: Mouse moved to (431, 437)
Screenshot: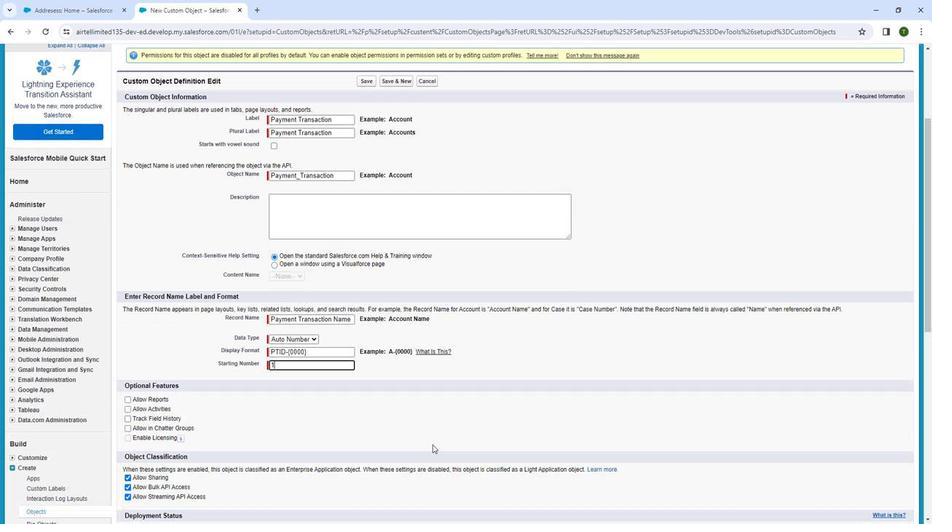 
Action: Mouse scrolled (431, 437) with delta (0, 0)
Screenshot: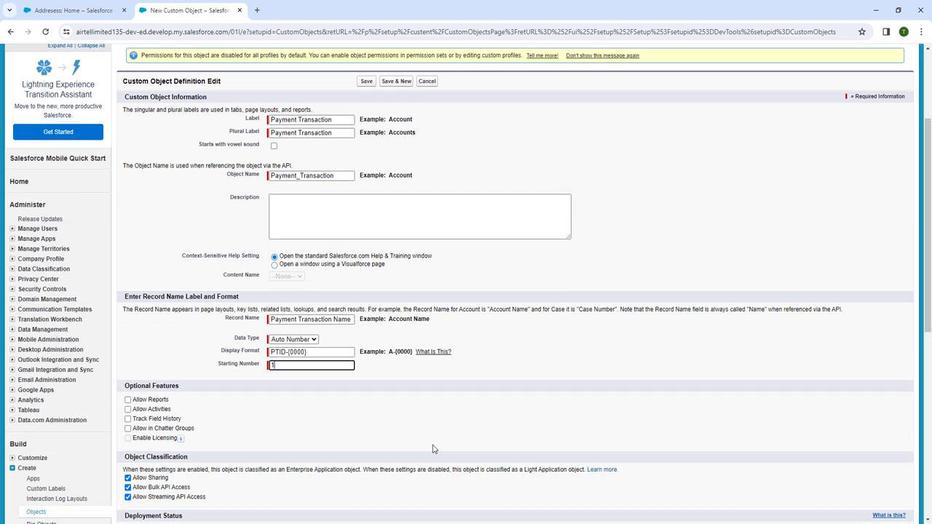 
Action: Mouse scrolled (431, 437) with delta (0, 0)
Screenshot: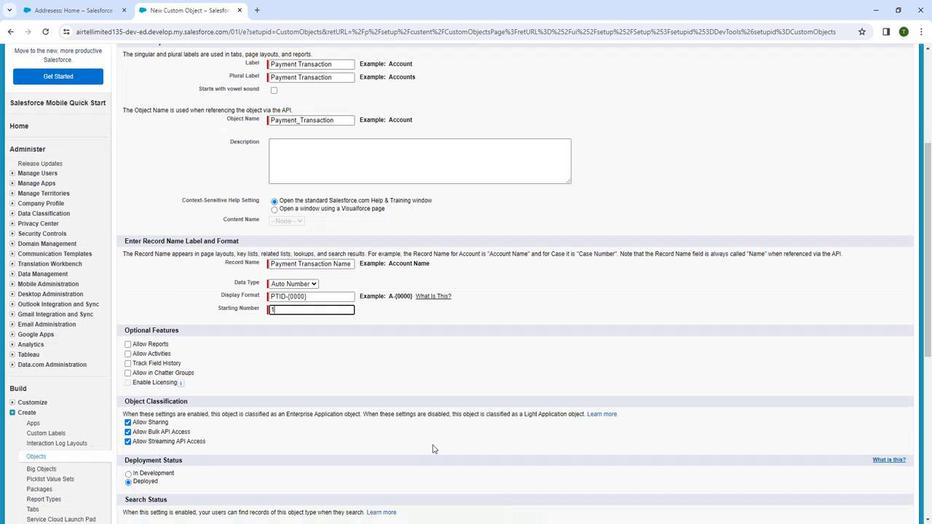 
Action: Mouse moved to (127, 243)
Screenshot: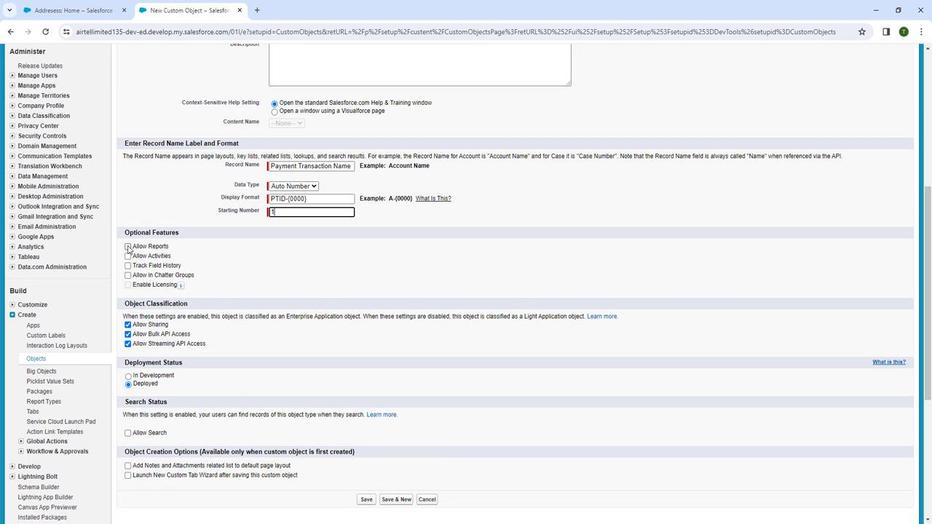 
Action: Mouse pressed left at (127, 243)
Screenshot: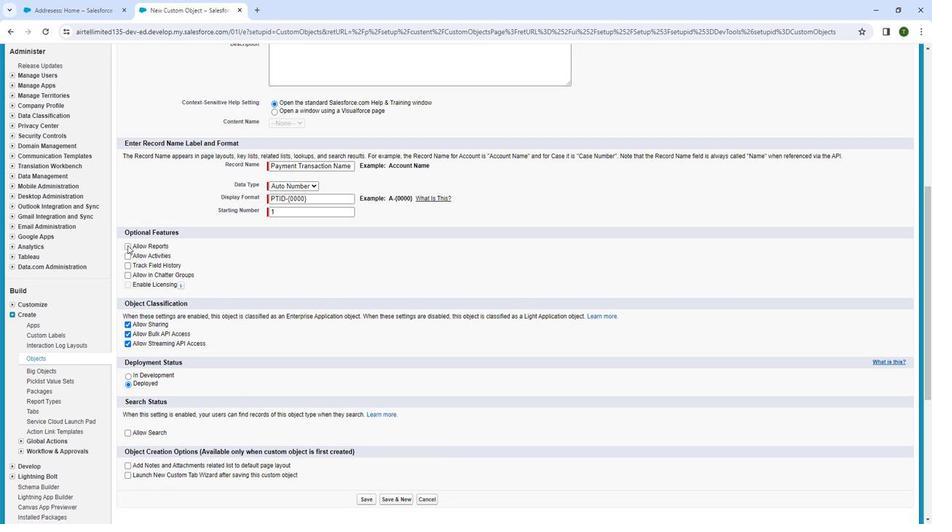 
Action: Mouse moved to (126, 252)
Screenshot: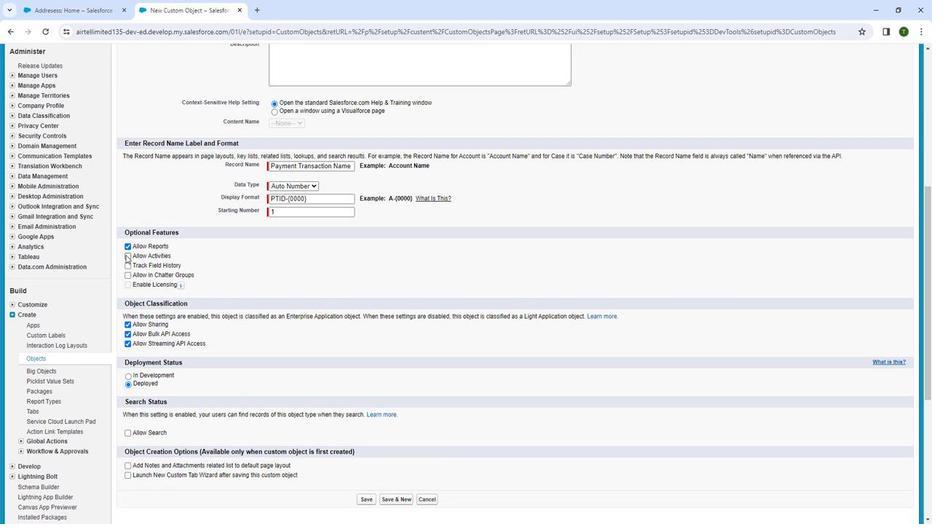 
Action: Mouse pressed left at (126, 252)
Screenshot: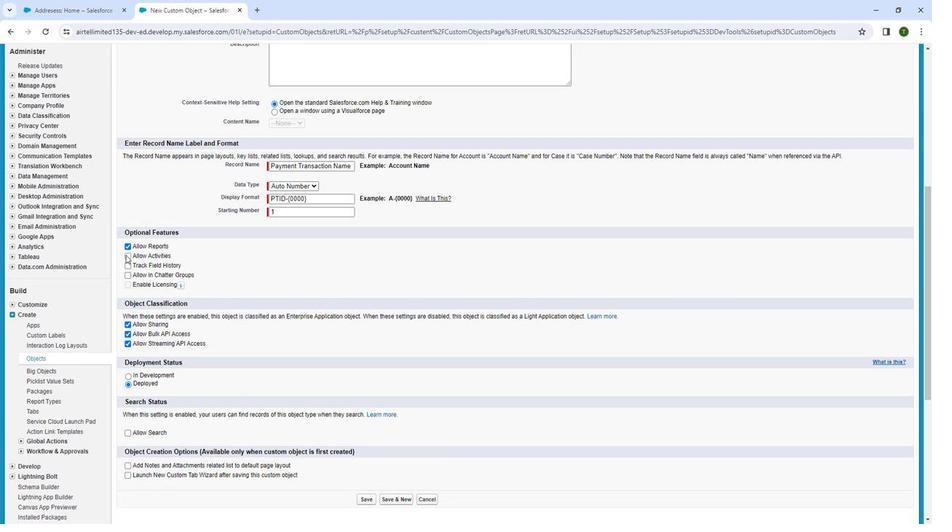 
Action: Mouse moved to (127, 259)
Screenshot: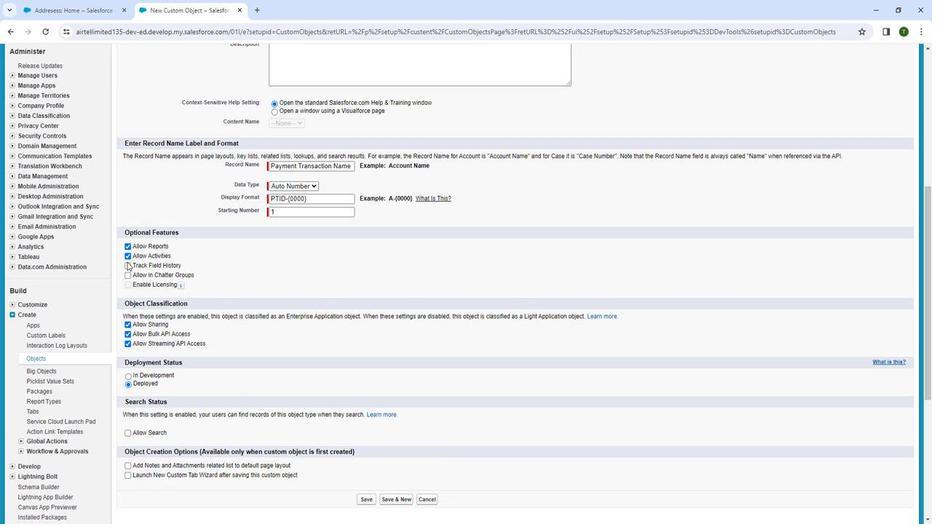 
Action: Mouse pressed left at (127, 259)
Screenshot: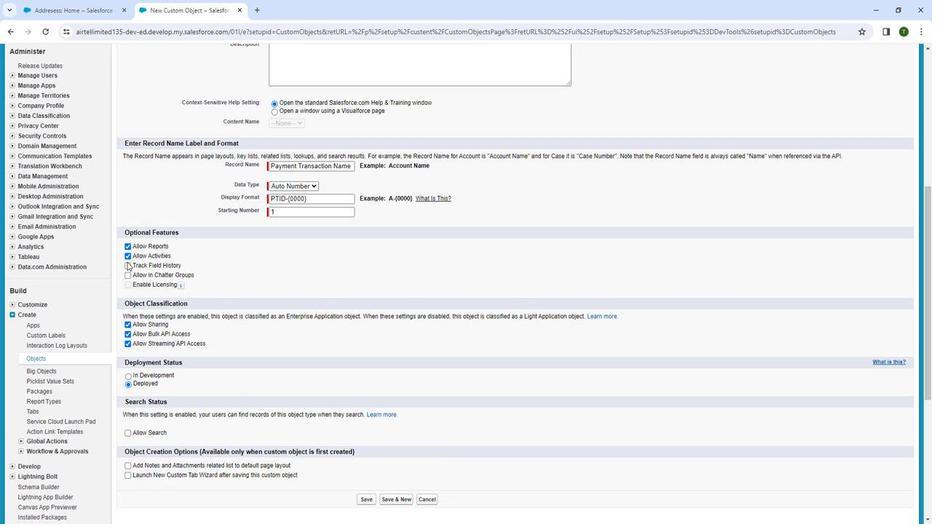 
Action: Mouse moved to (128, 273)
Screenshot: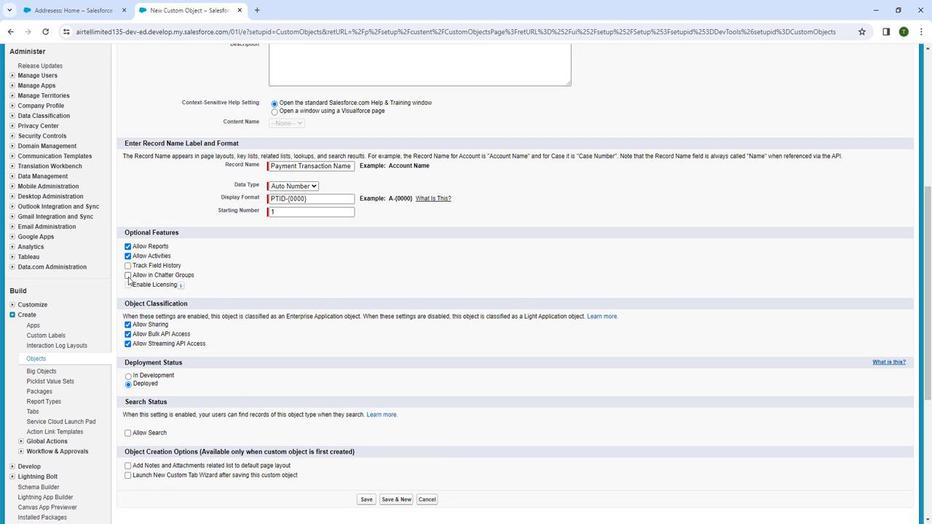 
Action: Mouse pressed left at (128, 273)
Screenshot: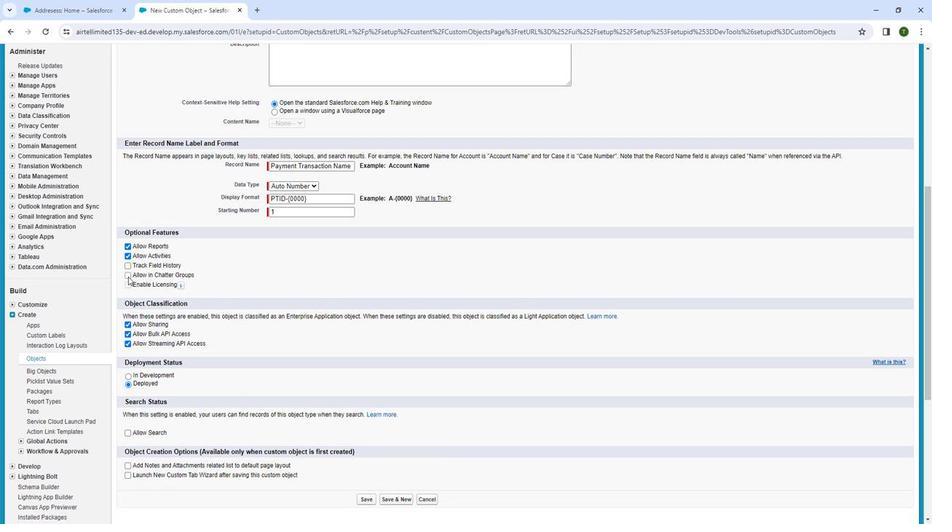 
Action: Mouse moved to (127, 262)
Screenshot: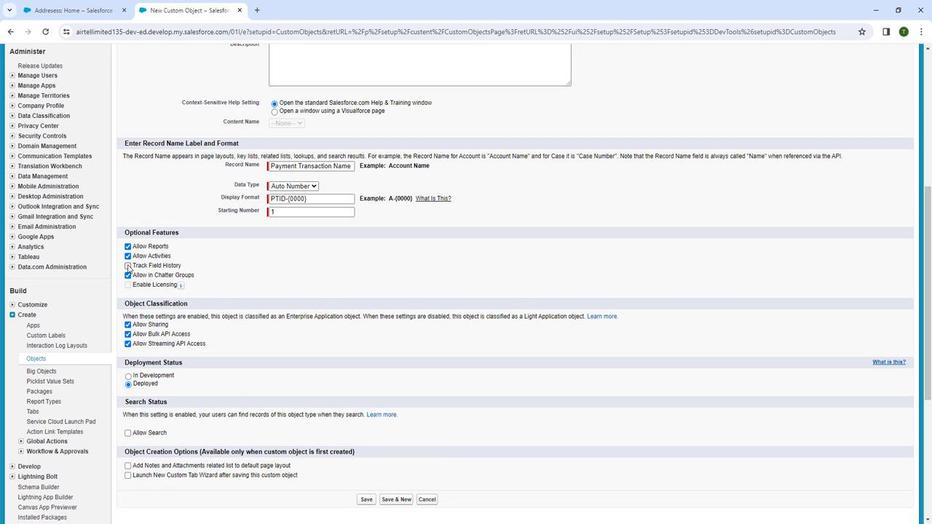 
Action: Mouse pressed left at (127, 262)
Screenshot: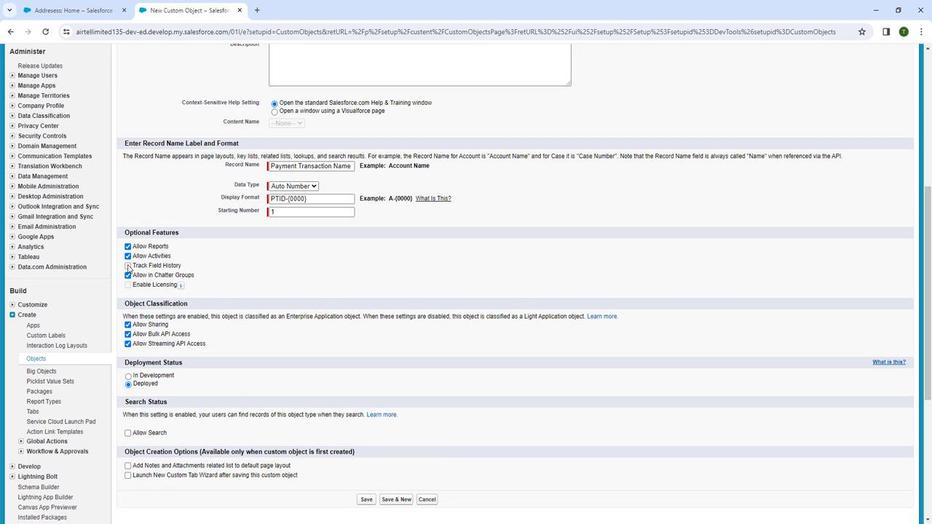 
Action: Mouse moved to (165, 280)
Screenshot: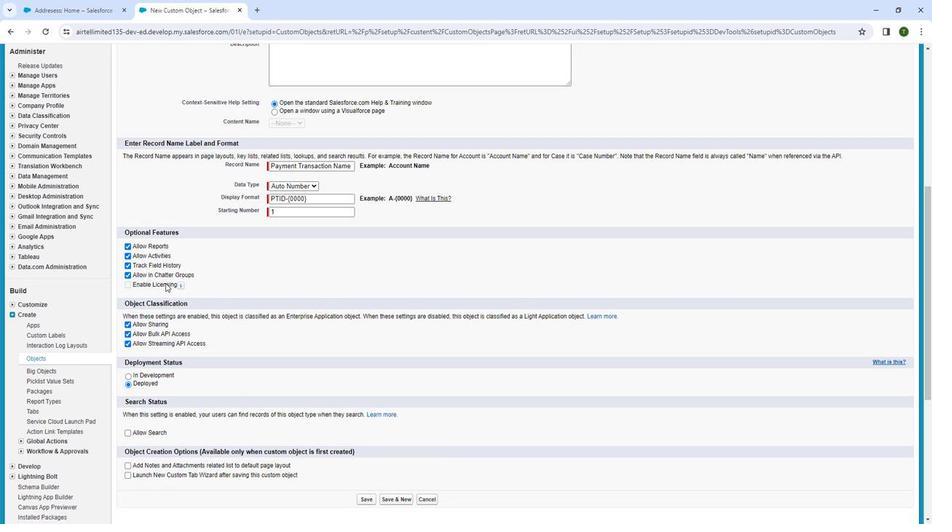 
Action: Mouse scrolled (165, 279) with delta (0, 0)
Screenshot: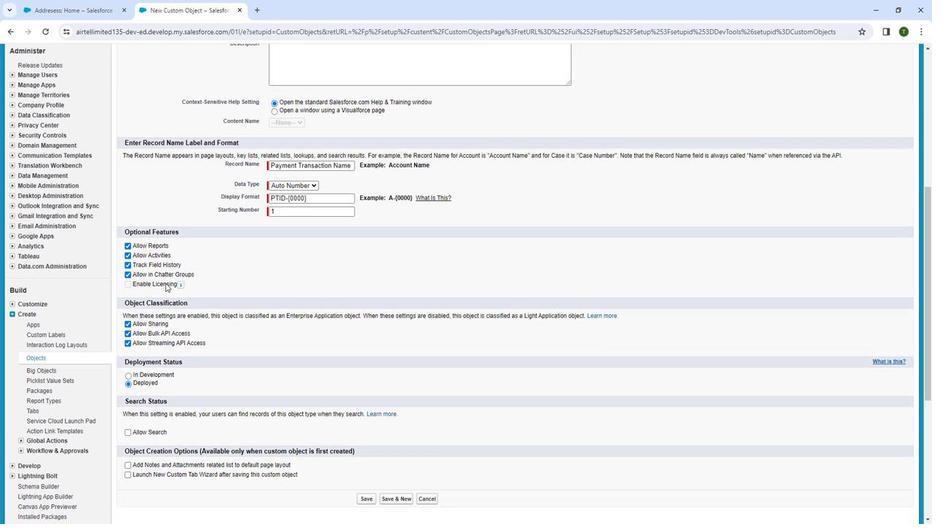 
Action: Mouse scrolled (165, 279) with delta (0, 0)
Screenshot: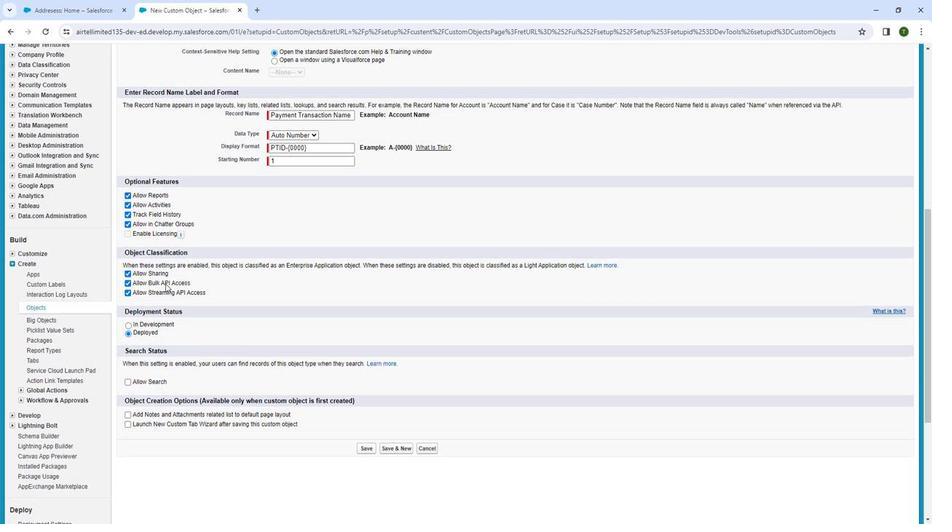 
Action: Mouse moved to (165, 281)
Screenshot: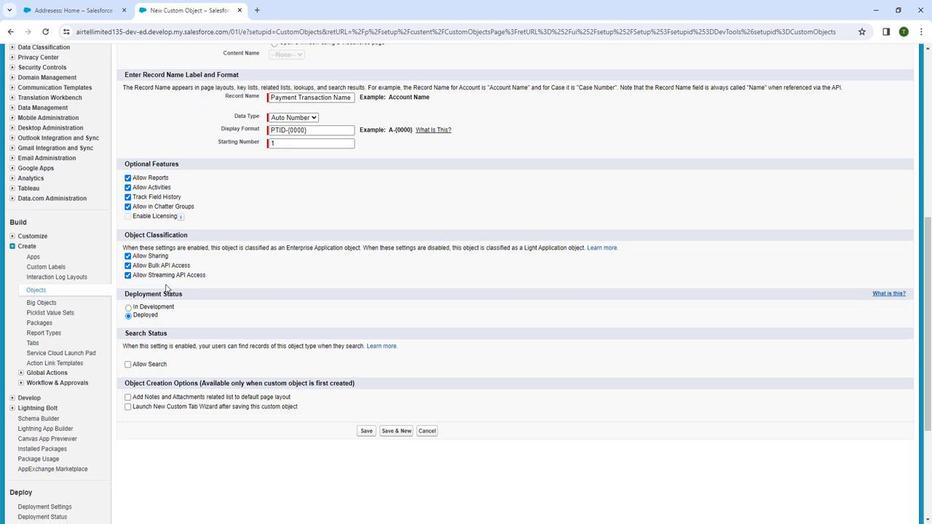 
Action: Mouse scrolled (165, 280) with delta (0, 0)
Screenshot: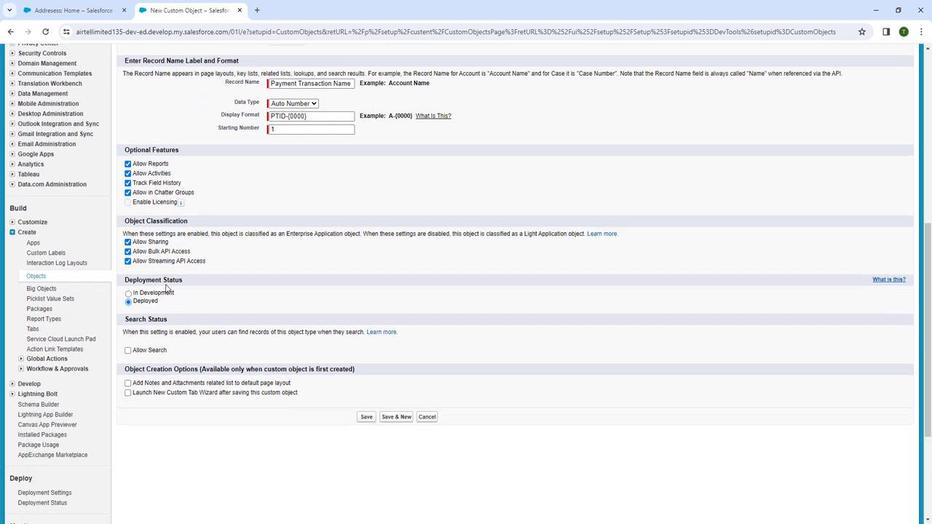 
Action: Mouse moved to (130, 279)
Screenshot: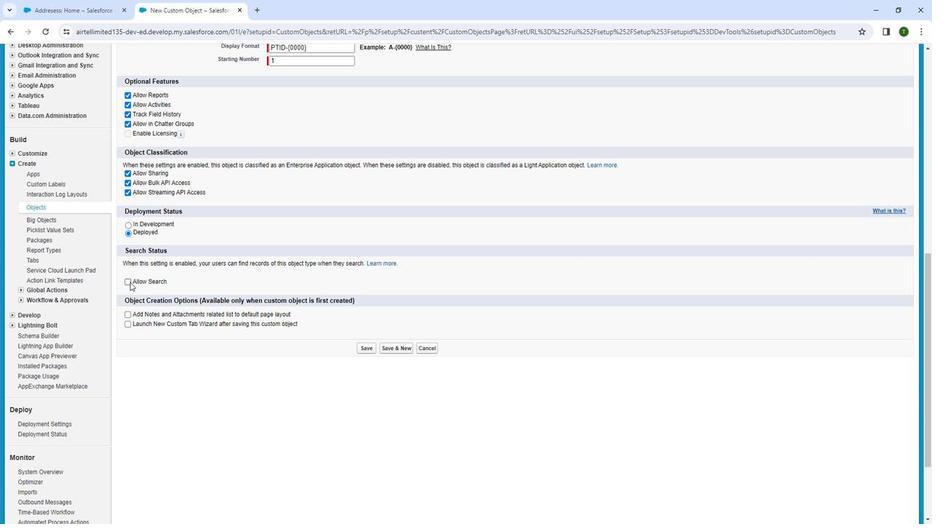 
Action: Mouse pressed left at (130, 279)
Screenshot: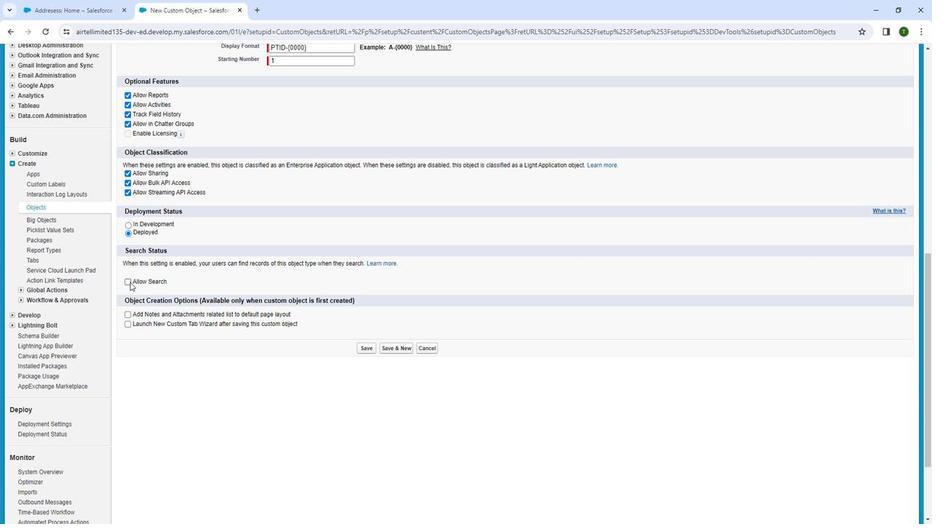 
Action: Mouse moved to (127, 312)
Screenshot: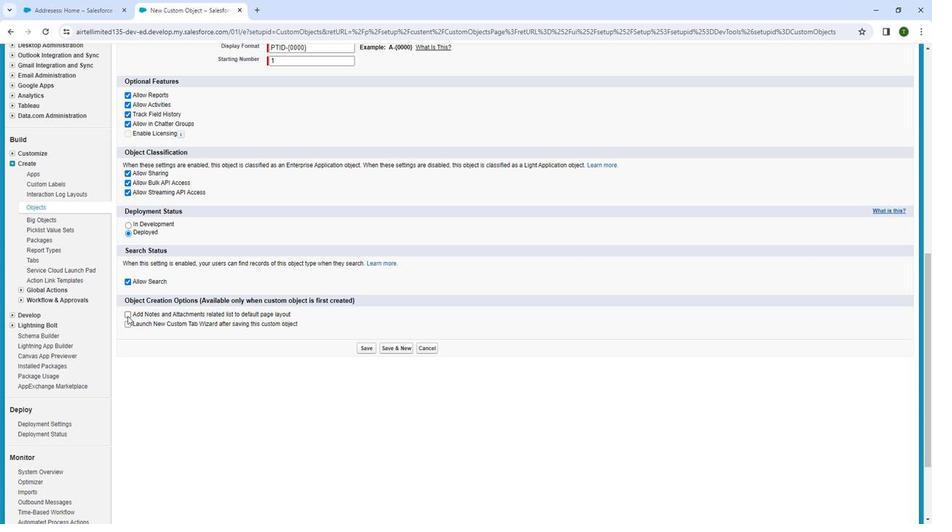 
Action: Mouse pressed left at (127, 312)
Screenshot: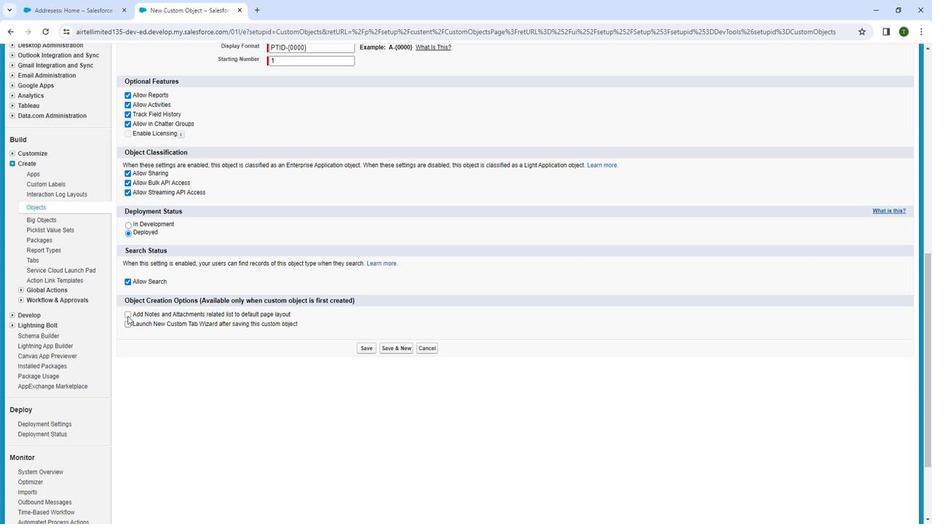 
Action: Mouse moved to (189, 375)
Screenshot: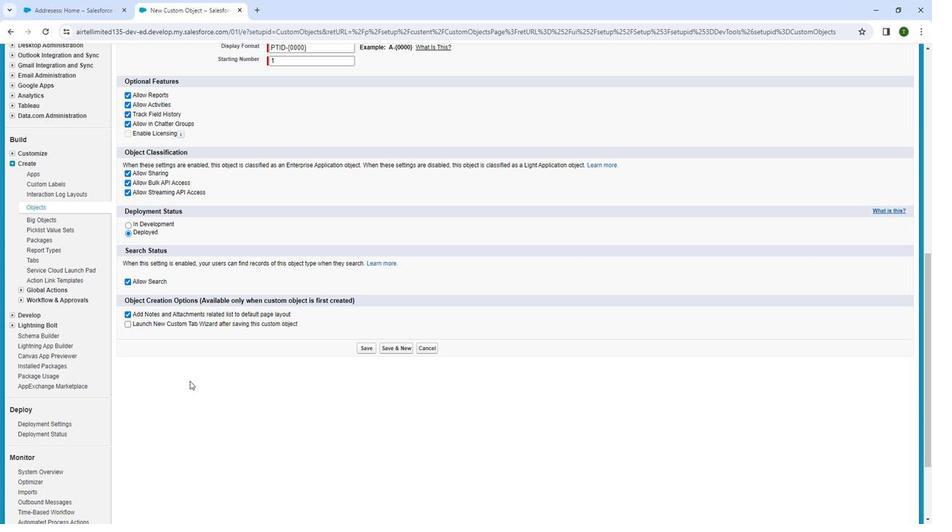 
Action: Mouse pressed left at (189, 375)
Screenshot: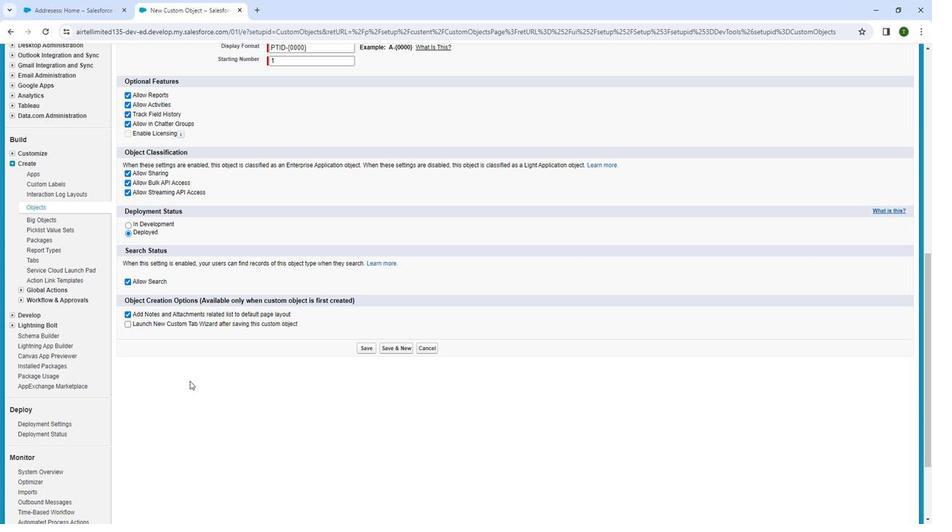 
Action: Mouse moved to (363, 342)
Screenshot: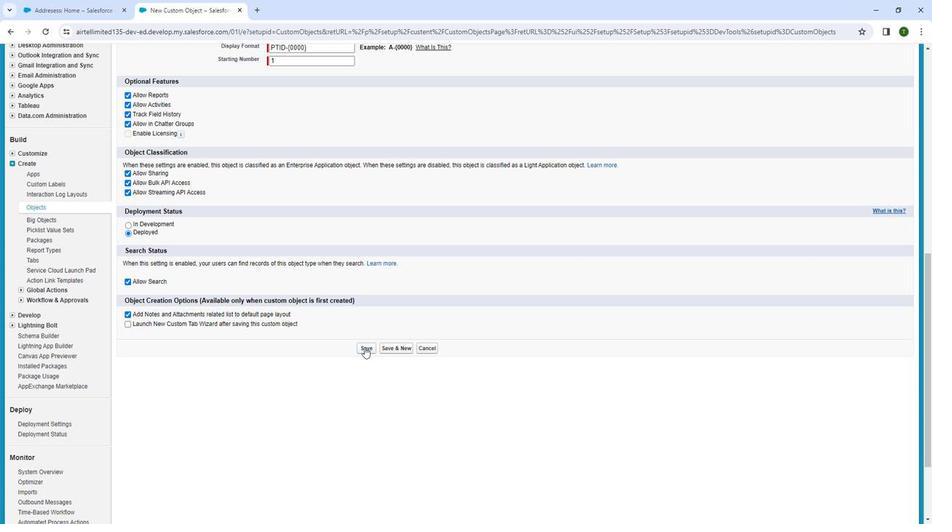 
Action: Mouse pressed left at (363, 342)
Screenshot: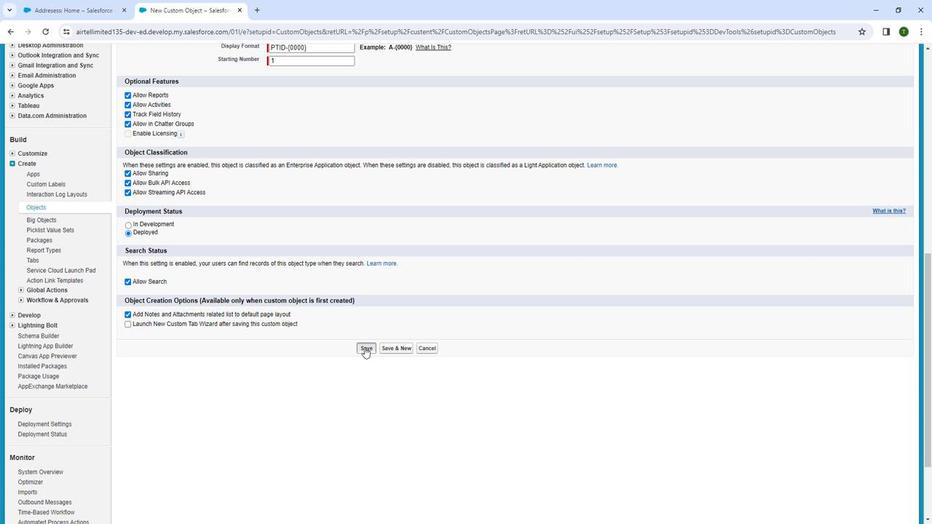 
Action: Mouse moved to (311, 179)
Screenshot: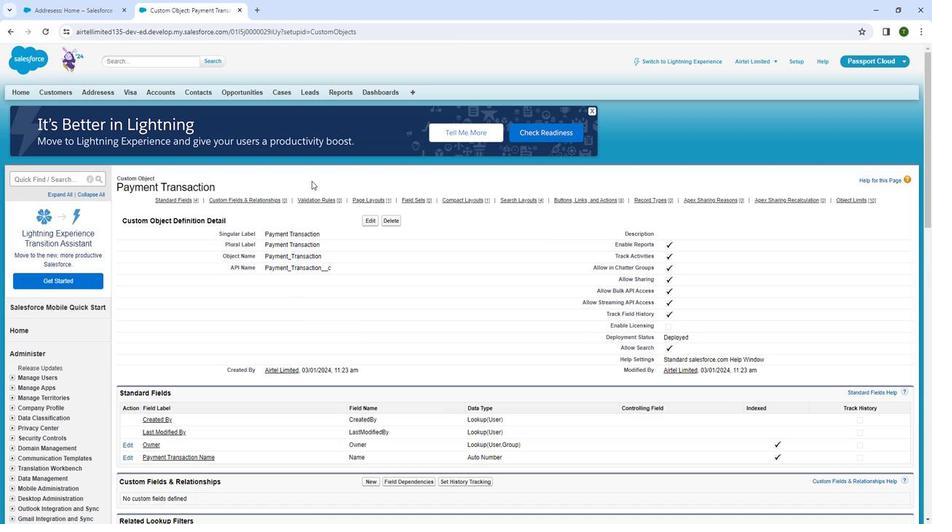 
Action: Mouse pressed left at (311, 179)
Screenshot: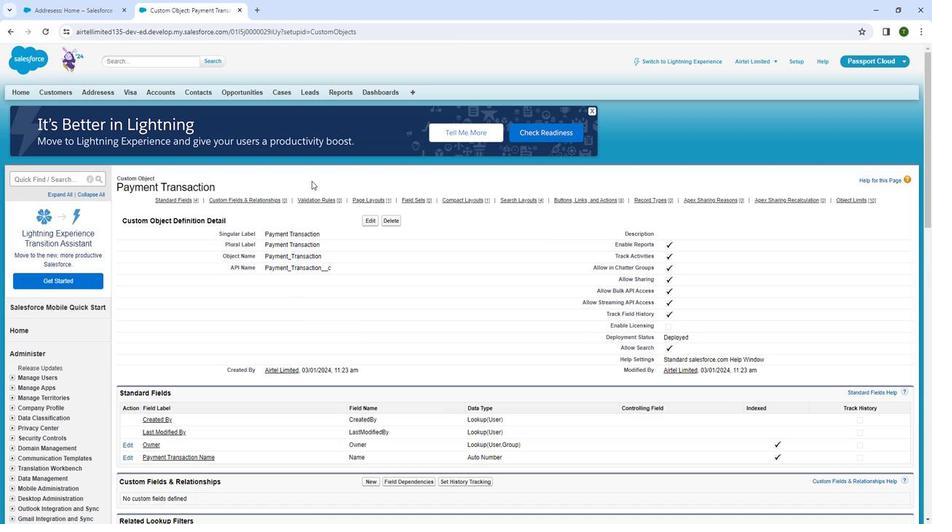 
Action: Mouse moved to (31, 179)
Screenshot: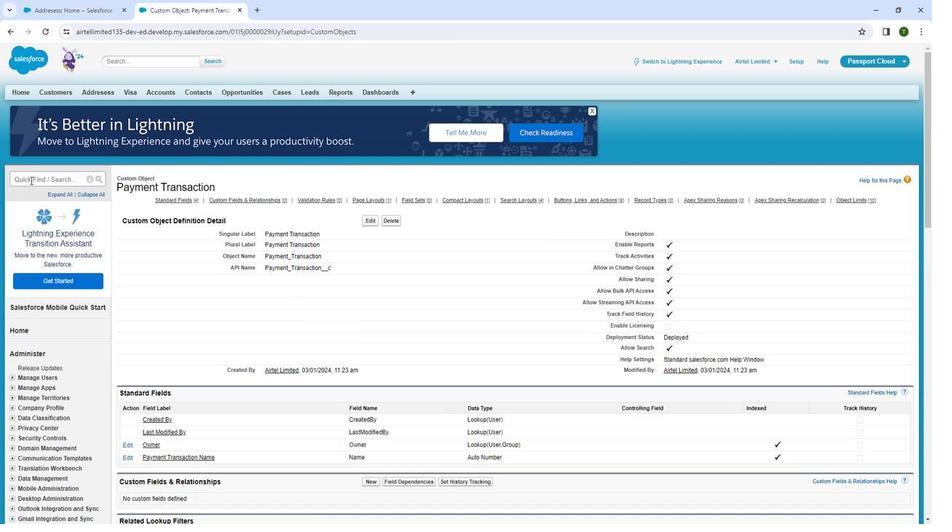 
Action: Mouse pressed left at (31, 179)
Screenshot: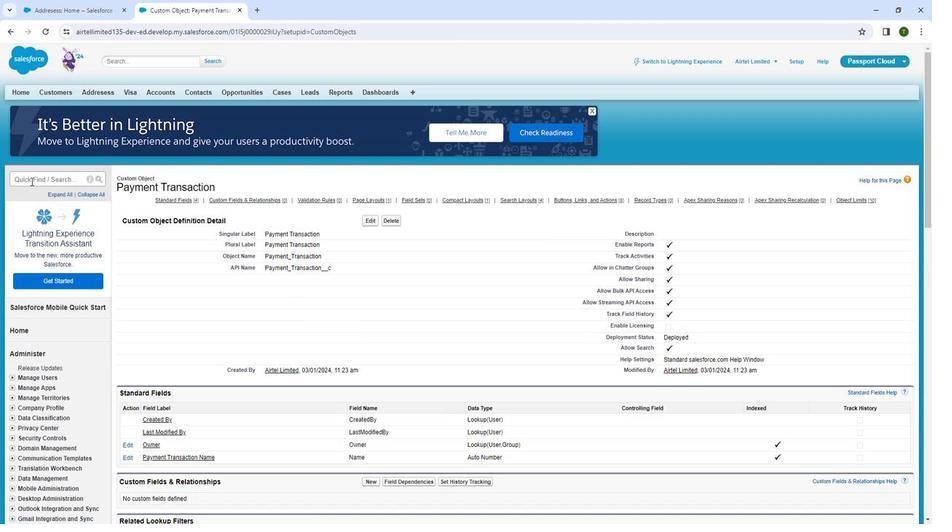 
Action: Mouse moved to (0, 152)
Screenshot: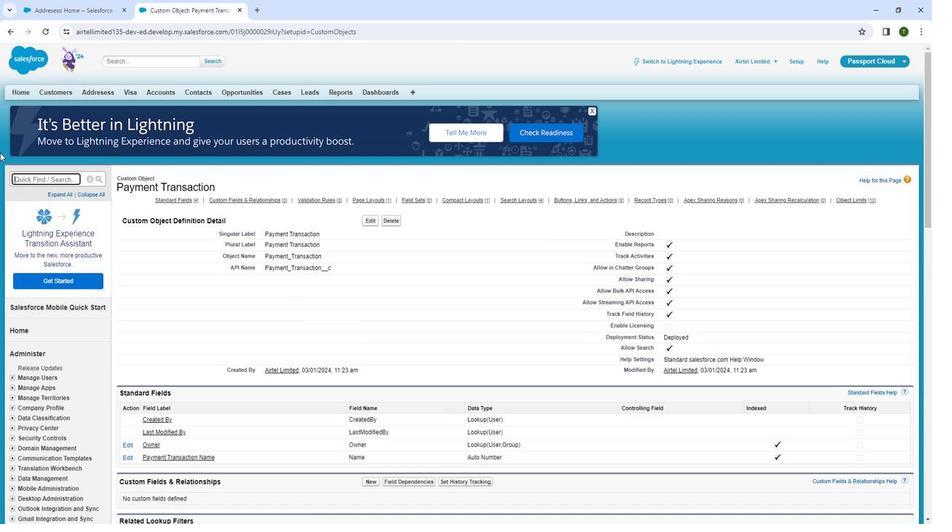 
Action: Key pressed apps
Screenshot: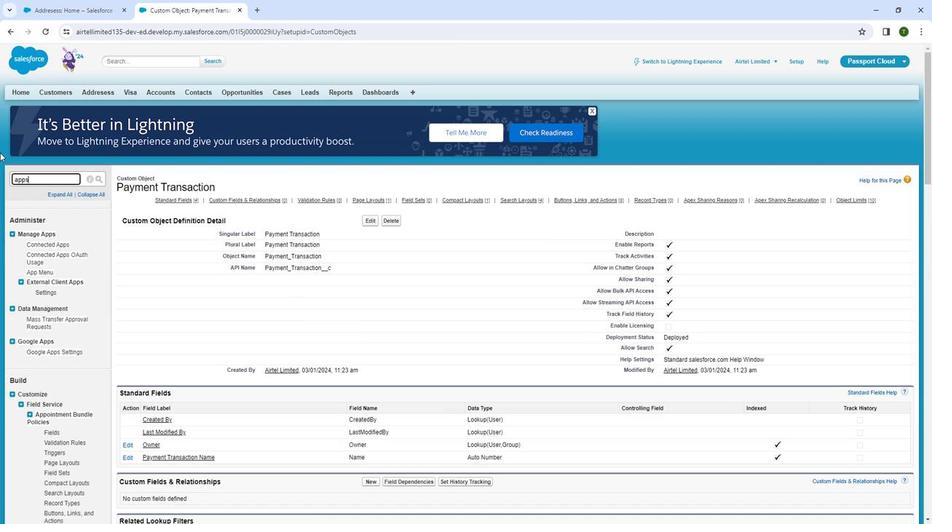 
Action: Mouse moved to (30, 369)
Screenshot: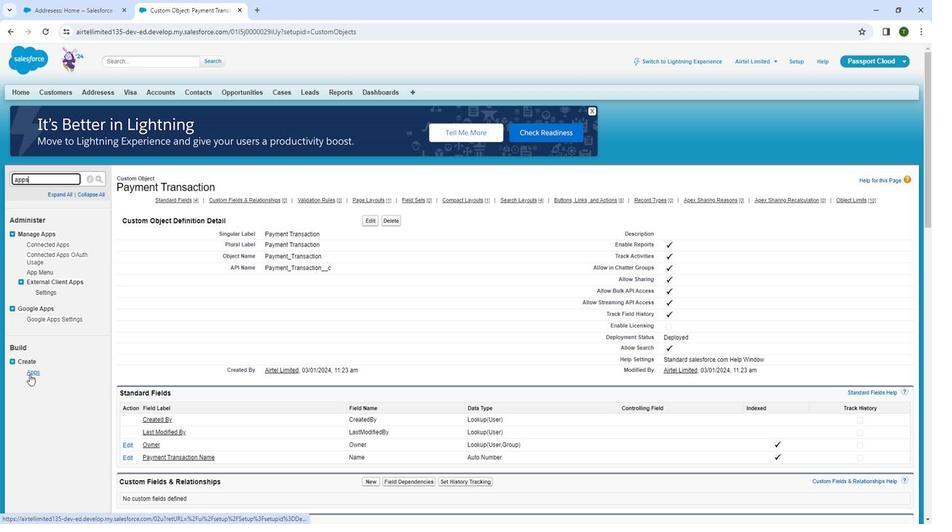 
Action: Mouse pressed left at (30, 369)
Screenshot: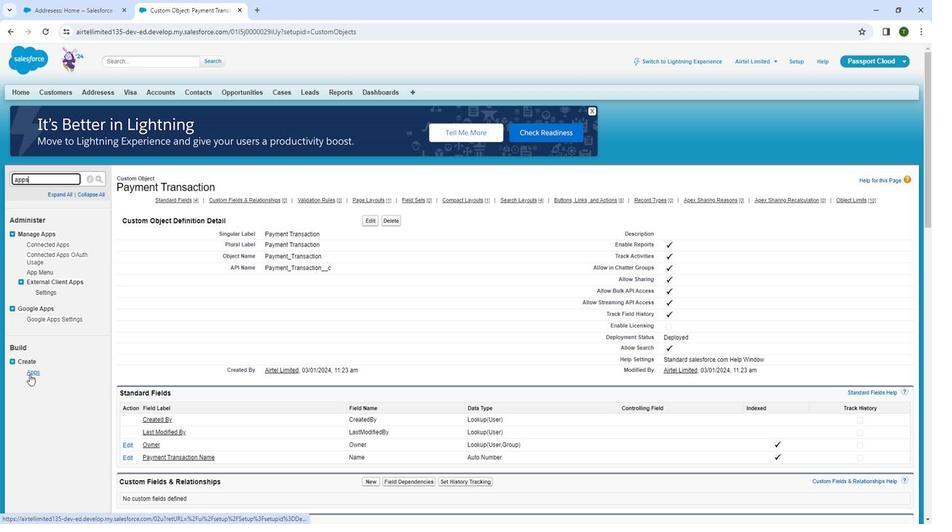 
Action: Mouse moved to (30, 369)
Screenshot: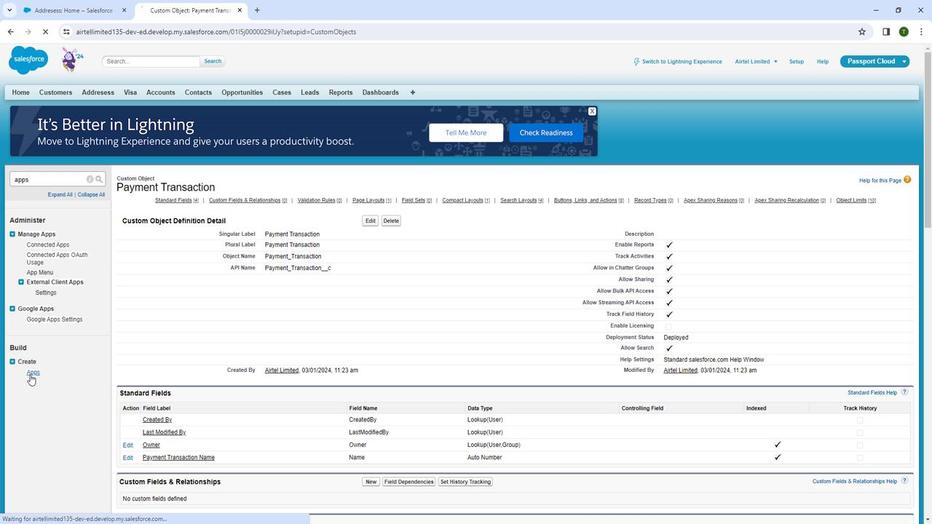 
Action: Mouse pressed left at (30, 369)
Screenshot: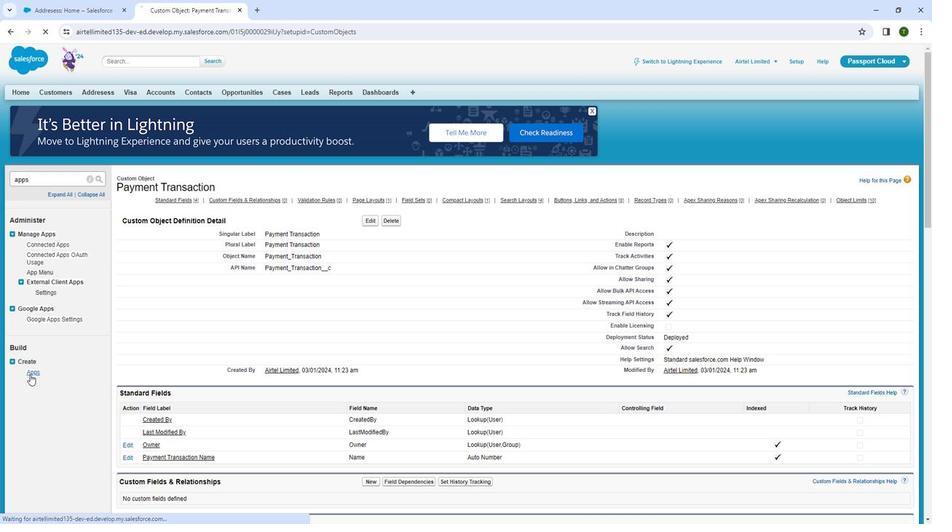 
Action: Mouse moved to (177, 359)
Screenshot: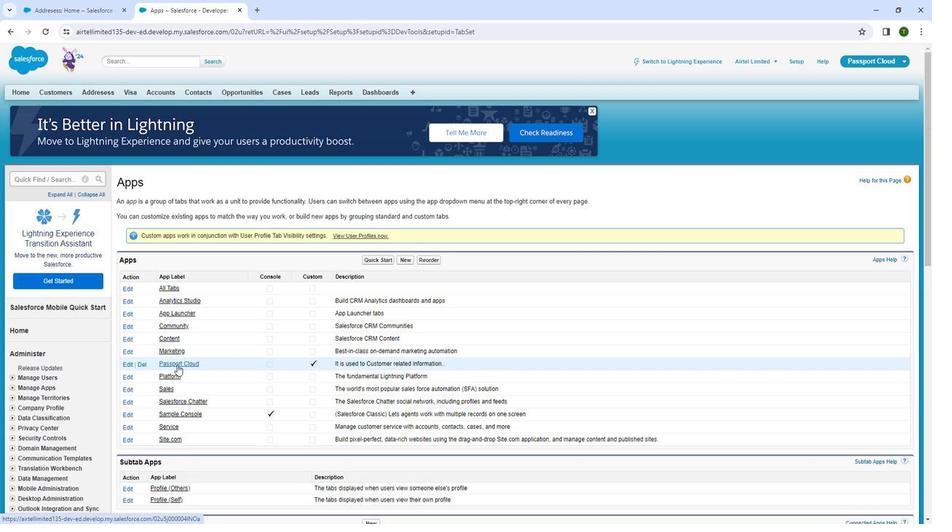 
Action: Mouse pressed left at (177, 359)
Screenshot: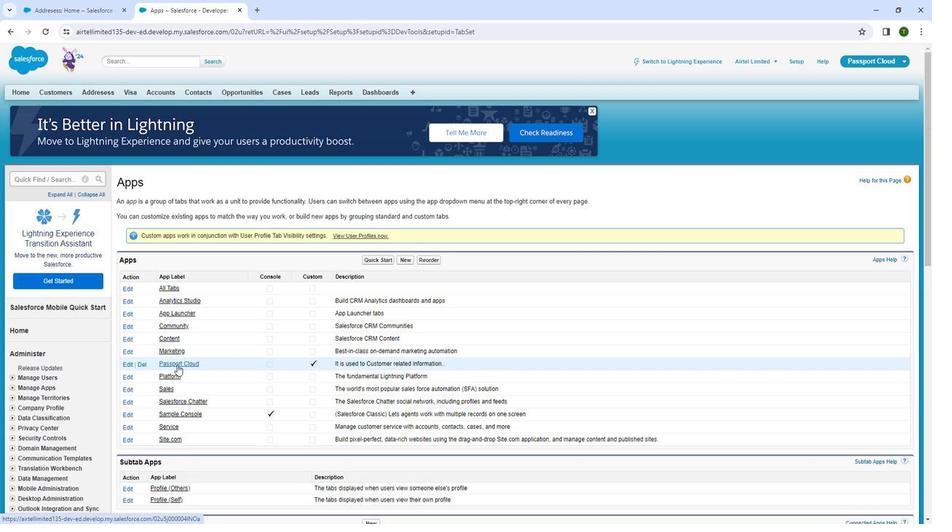 
Action: Mouse moved to (368, 248)
Screenshot: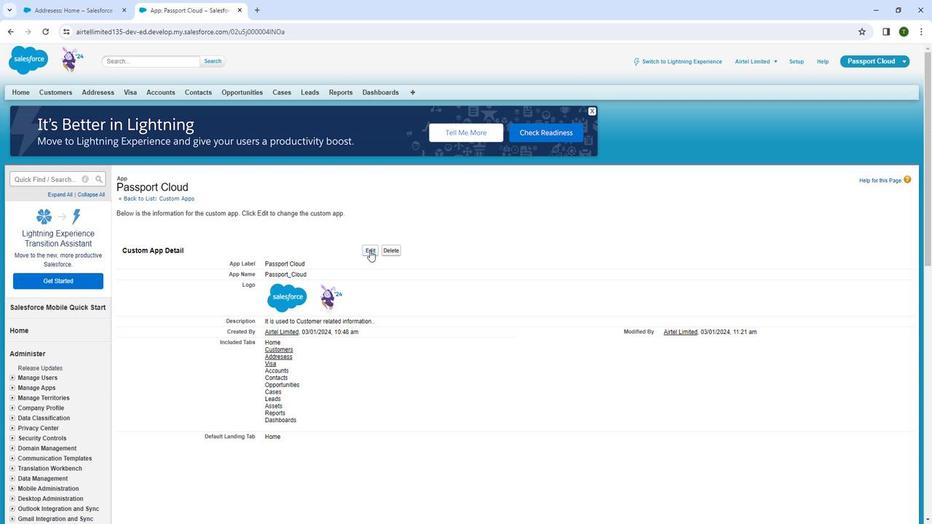 
Action: Mouse pressed left at (368, 248)
Screenshot: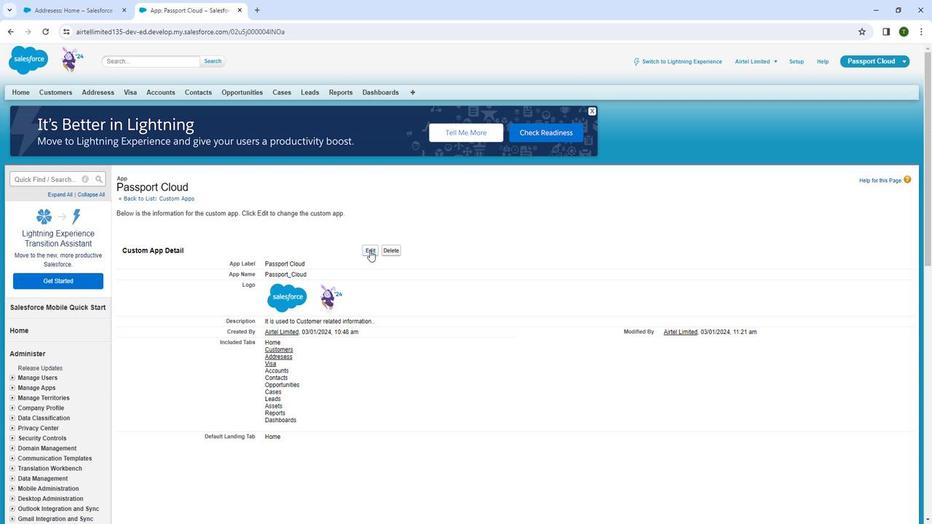 
Action: Mouse moved to (290, 440)
Screenshot: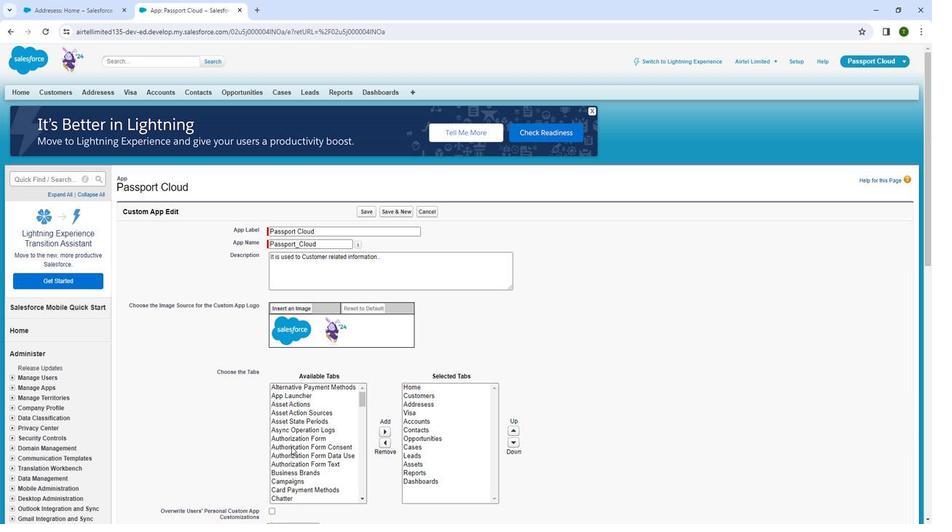 
Action: Mouse scrolled (290, 439) with delta (0, 0)
Screenshot: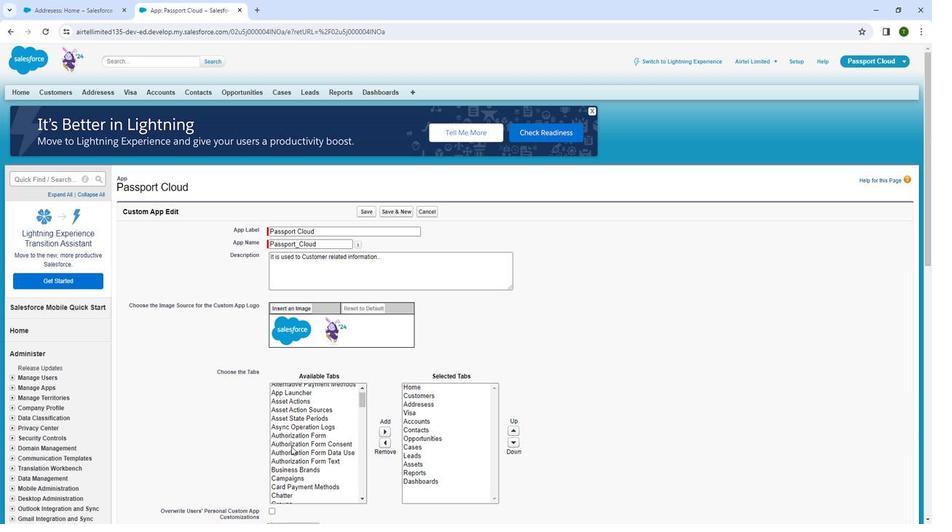 
Action: Mouse moved to (289, 452)
Screenshot: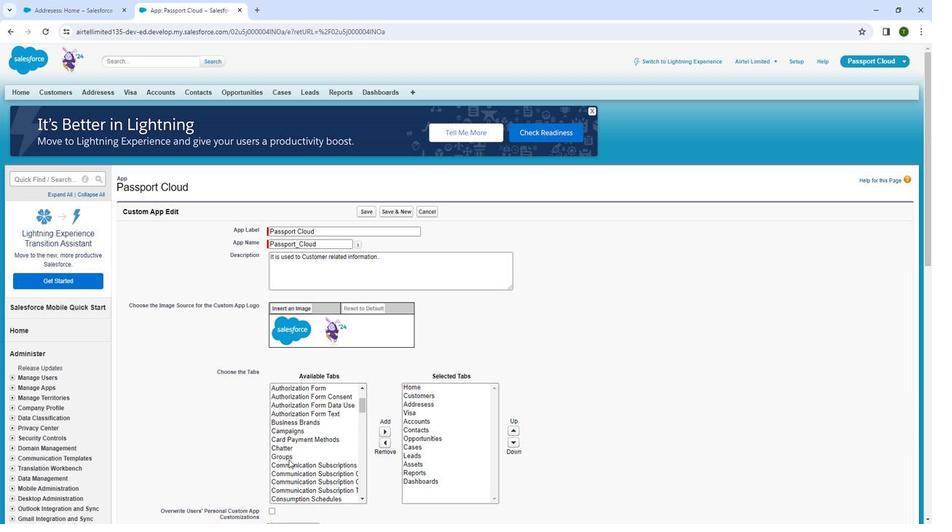 
Action: Mouse scrolled (289, 452) with delta (0, 0)
Screenshot: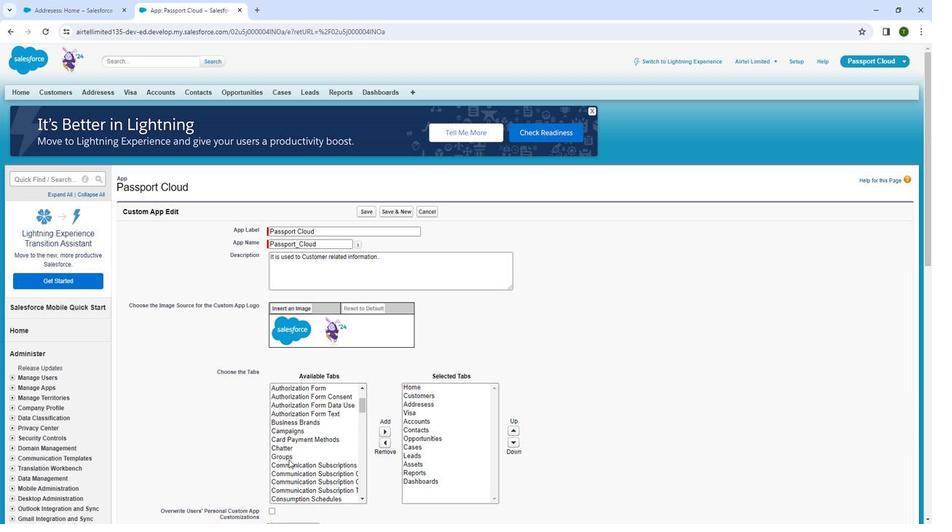 
Action: Mouse moved to (287, 452)
Screenshot: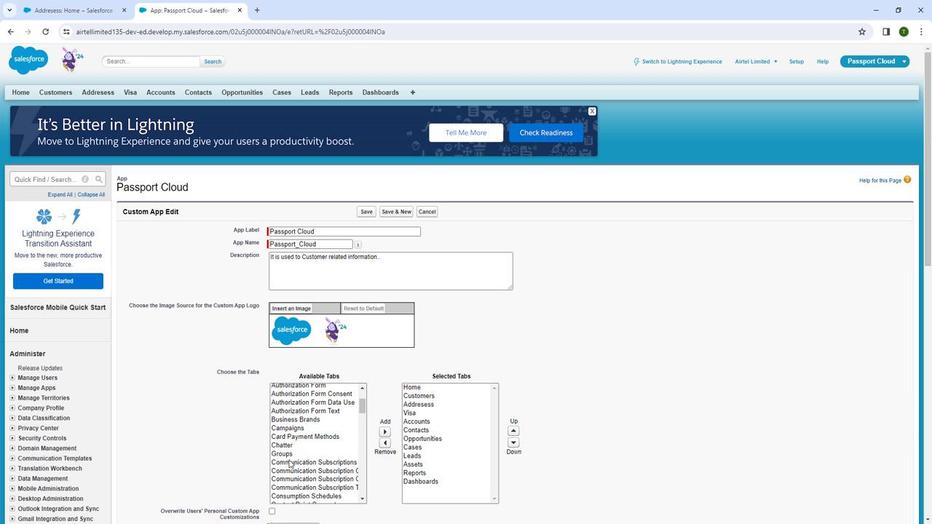 
Action: Mouse scrolled (287, 452) with delta (0, 0)
Screenshot: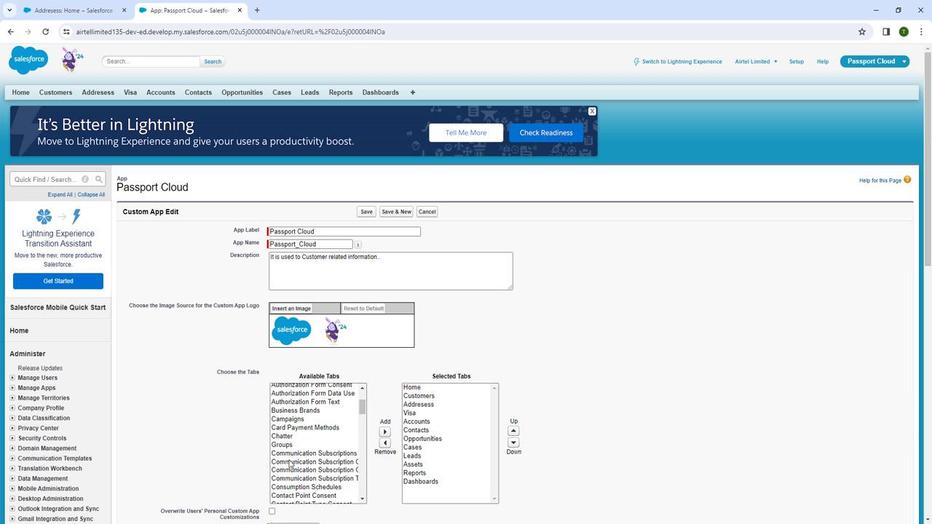 
Action: Mouse scrolled (287, 452) with delta (0, 0)
Screenshot: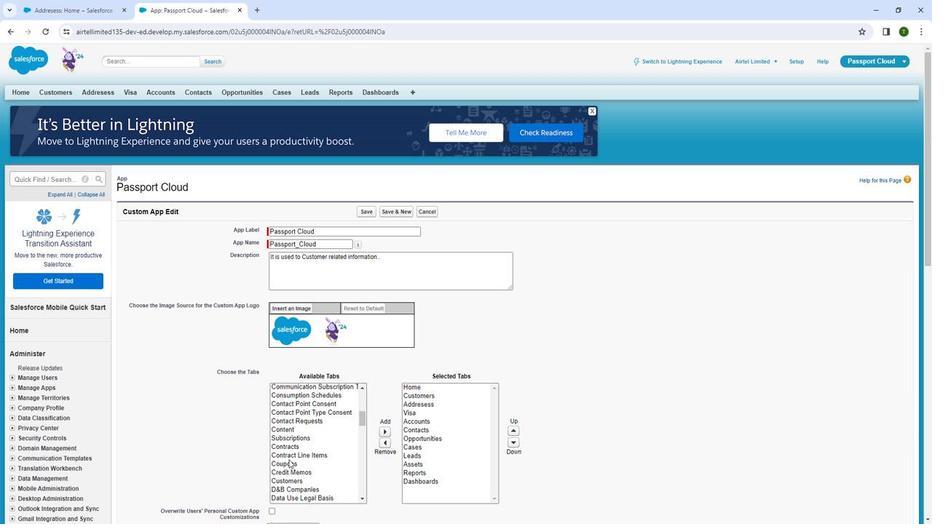 
Action: Mouse scrolled (287, 452) with delta (0, 0)
Screenshot: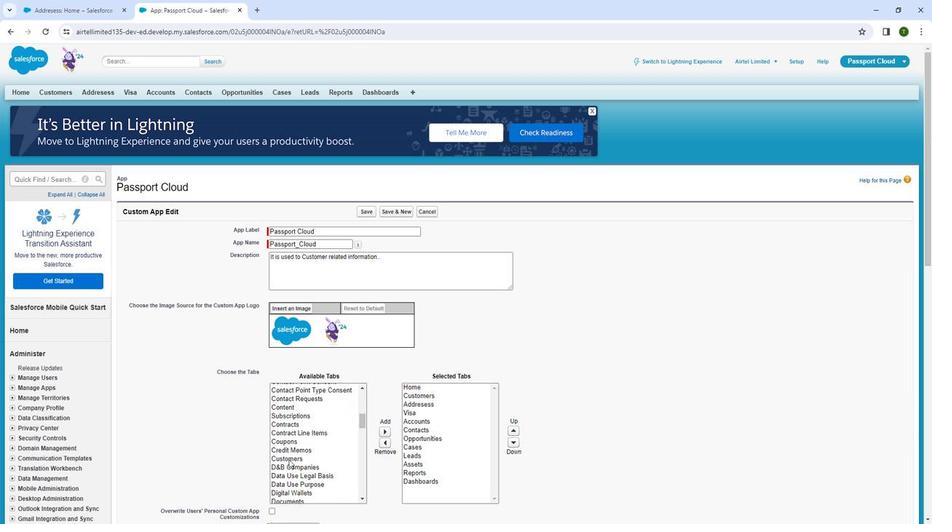 
Action: Mouse moved to (287, 452)
Screenshot: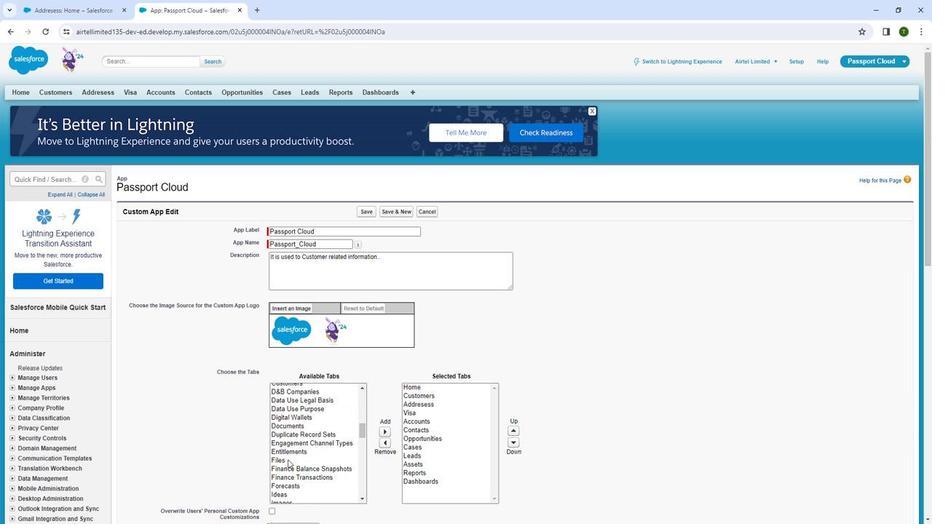 
Action: Mouse scrolled (287, 452) with delta (0, 0)
Screenshot: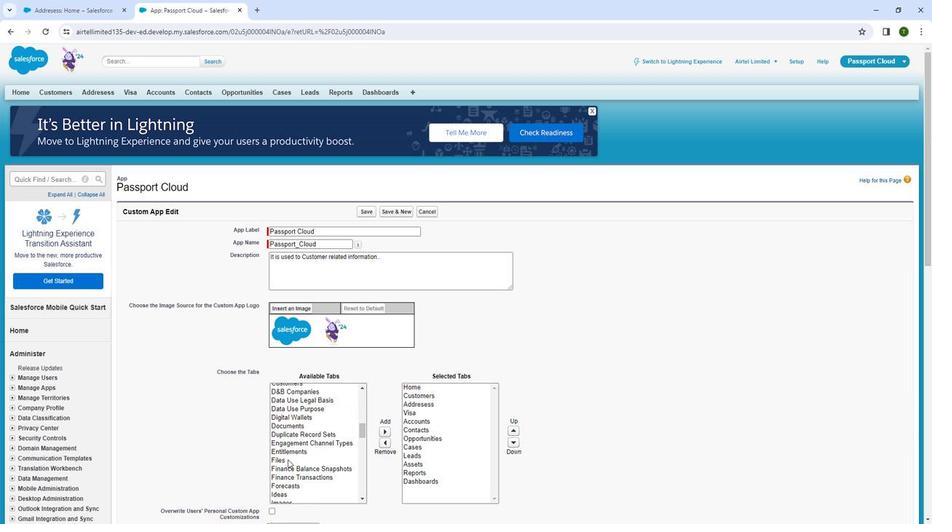 
Action: Mouse scrolled (287, 452) with delta (0, 0)
Screenshot: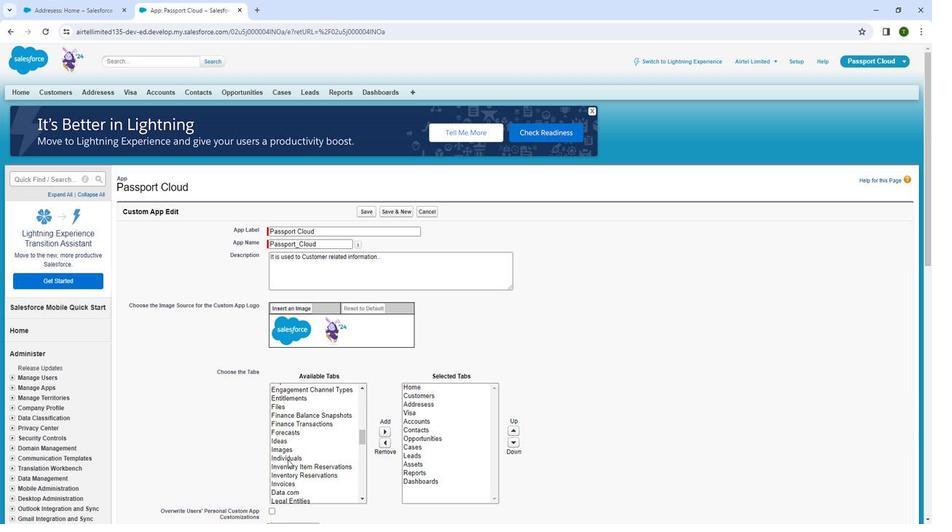
Action: Mouse scrolled (287, 452) with delta (0, 0)
Screenshot: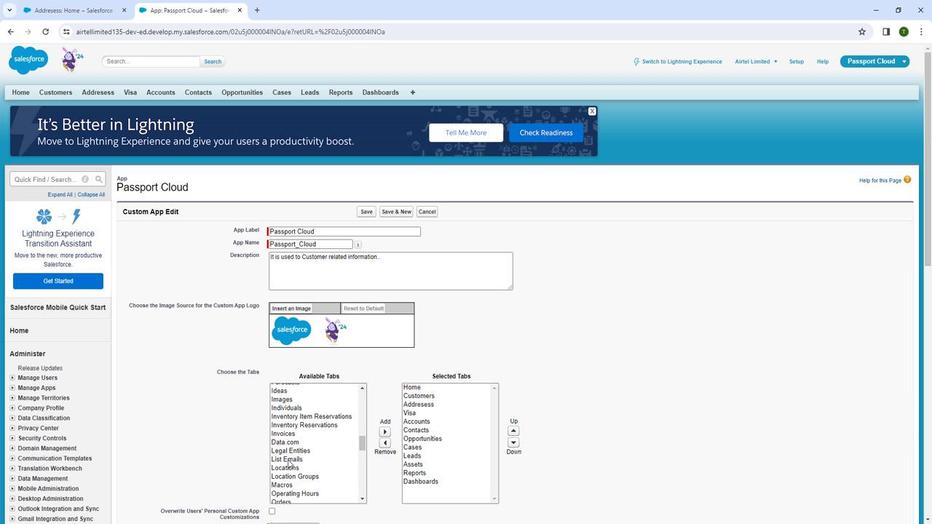 
Action: Mouse moved to (294, 456)
Screenshot: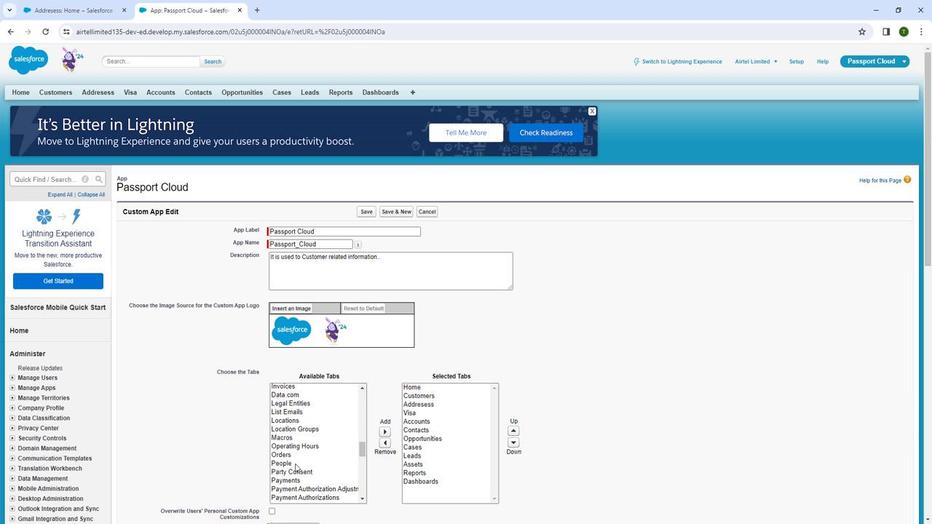 
Action: Mouse scrolled (294, 456) with delta (0, 0)
Screenshot: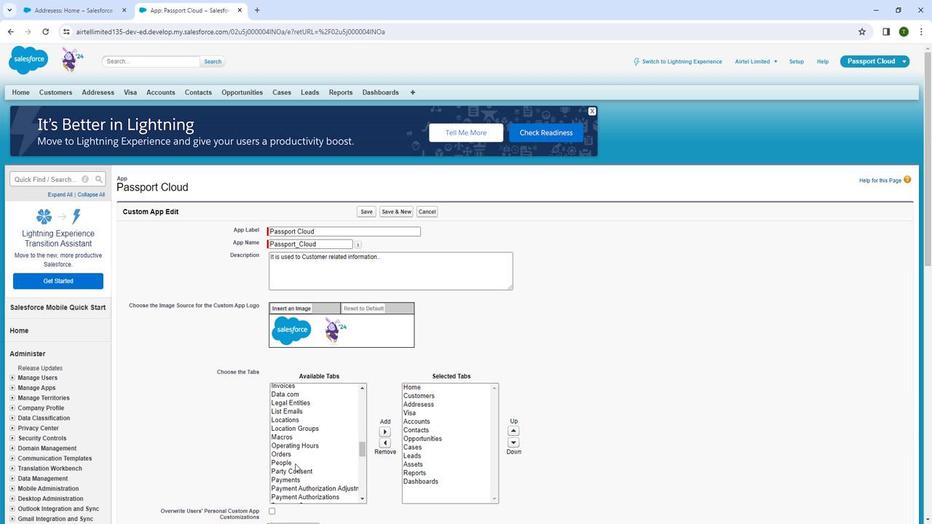 
Action: Mouse moved to (296, 473)
Screenshot: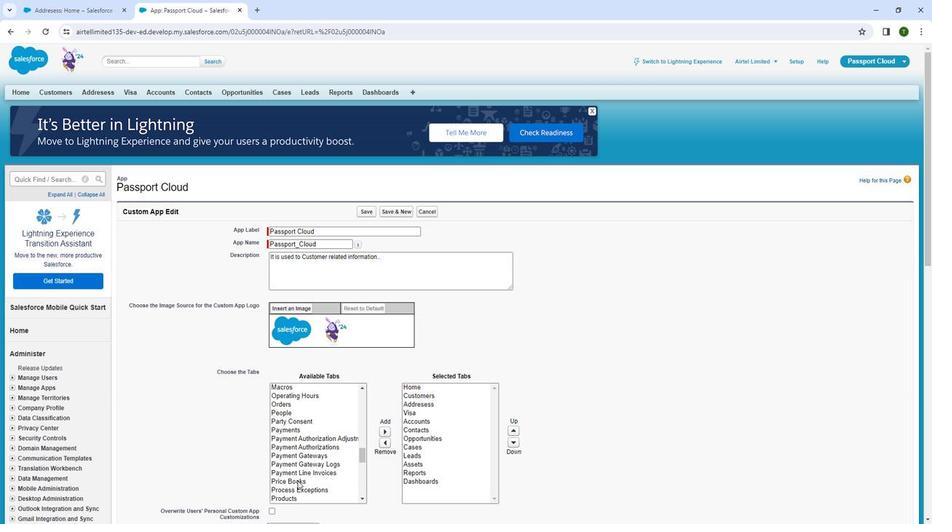 
Action: Mouse scrolled (296, 472) with delta (0, 0)
Screenshot: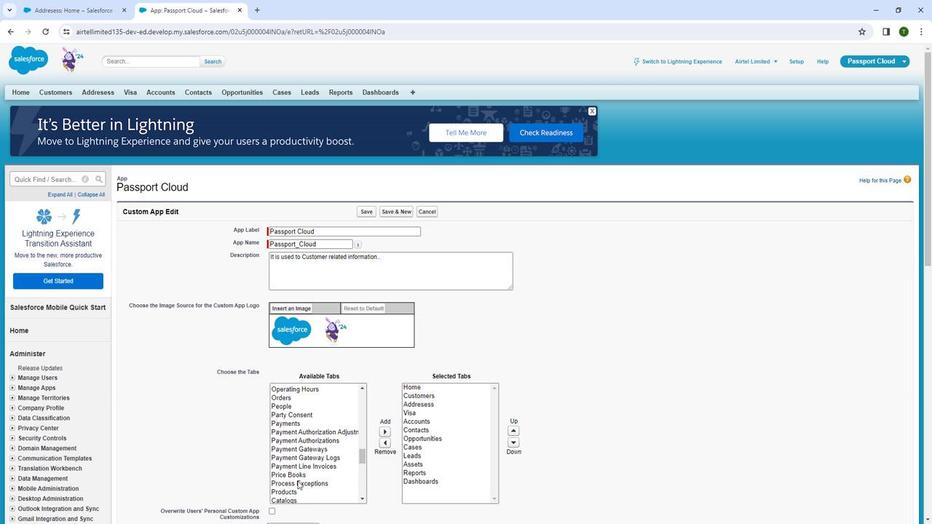 
Action: Mouse scrolled (296, 472) with delta (0, 0)
Screenshot: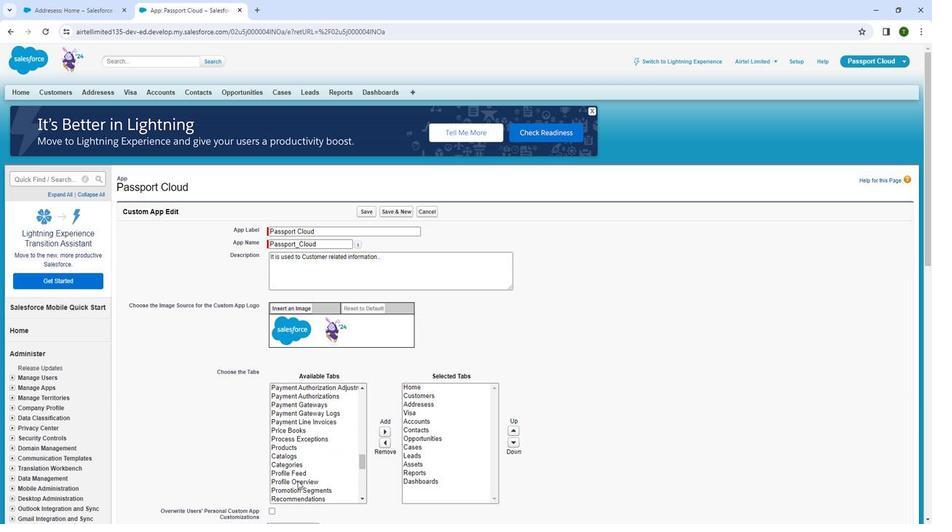 
Action: Mouse scrolled (296, 472) with delta (0, 0)
Screenshot: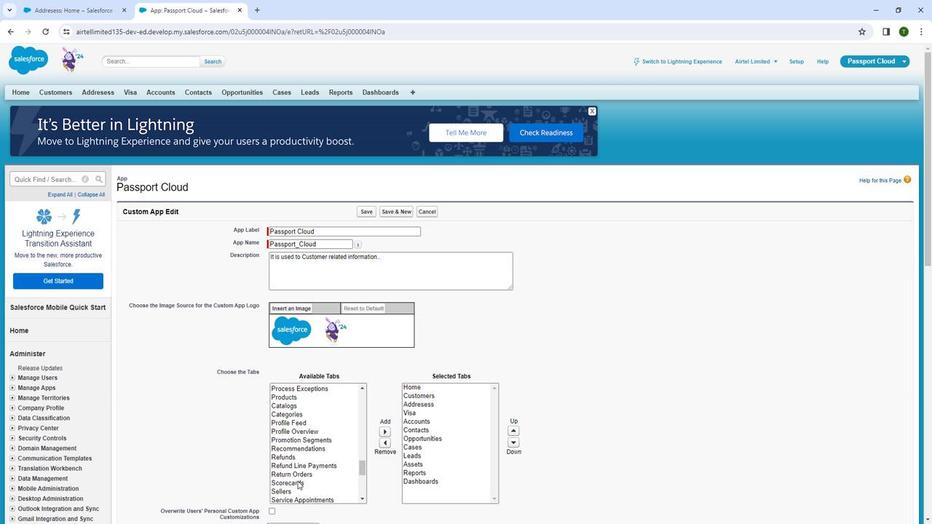 
Action: Mouse scrolled (296, 472) with delta (0, 0)
Screenshot: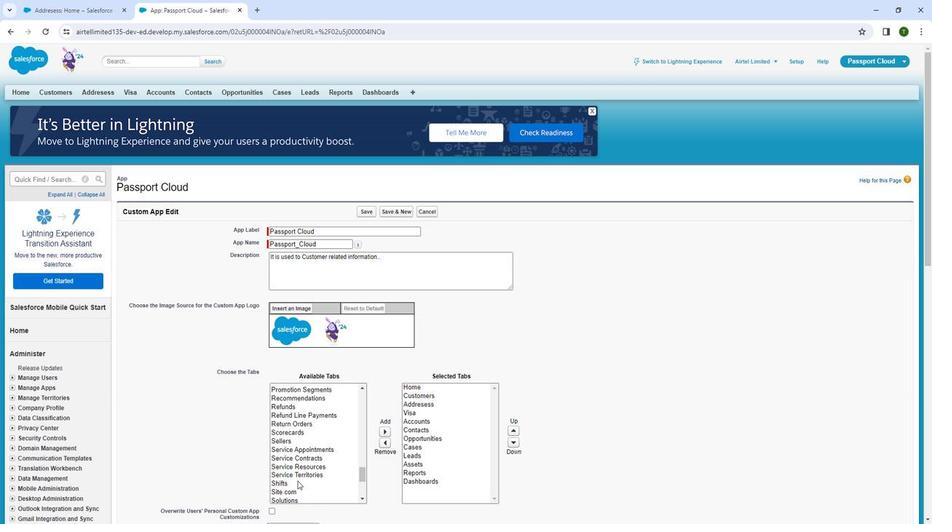 
Action: Mouse moved to (299, 472)
Screenshot: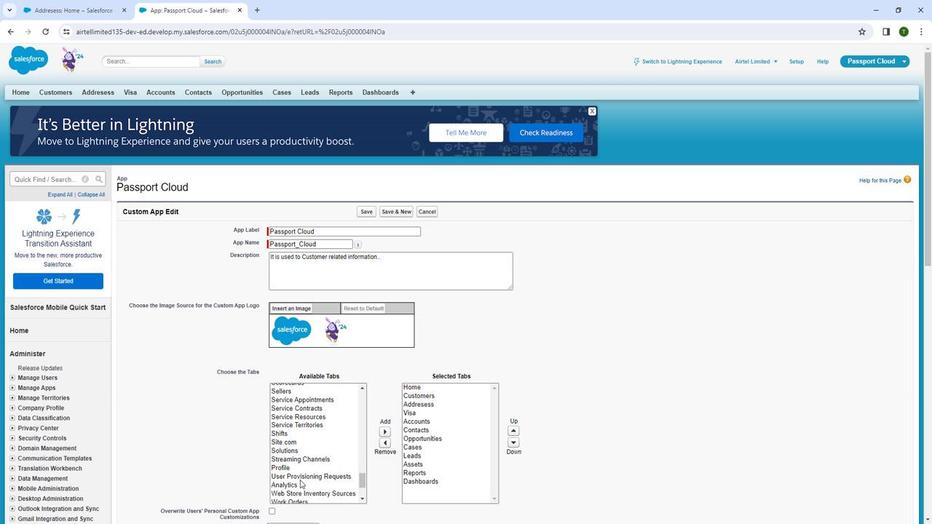 
Action: Mouse scrolled (299, 472) with delta (0, 0)
Screenshot: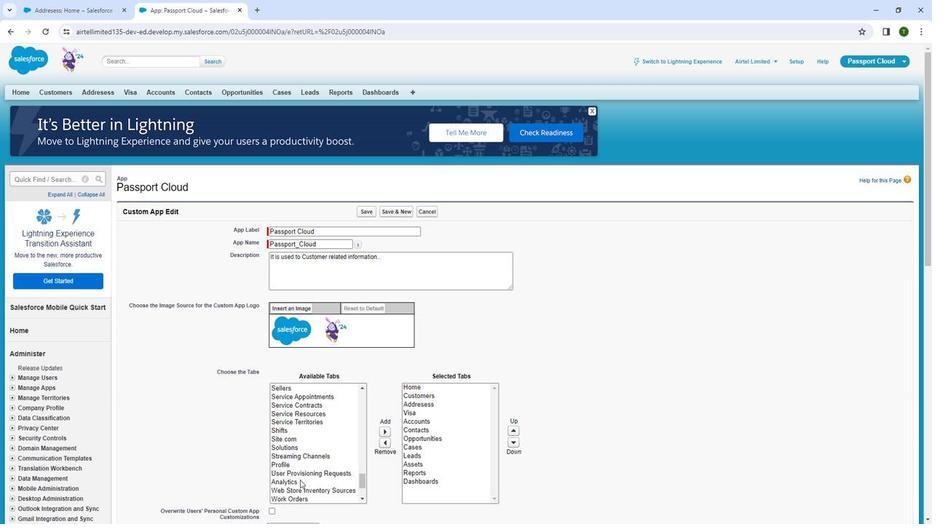 
Action: Mouse scrolled (299, 472) with delta (0, 0)
Screenshot: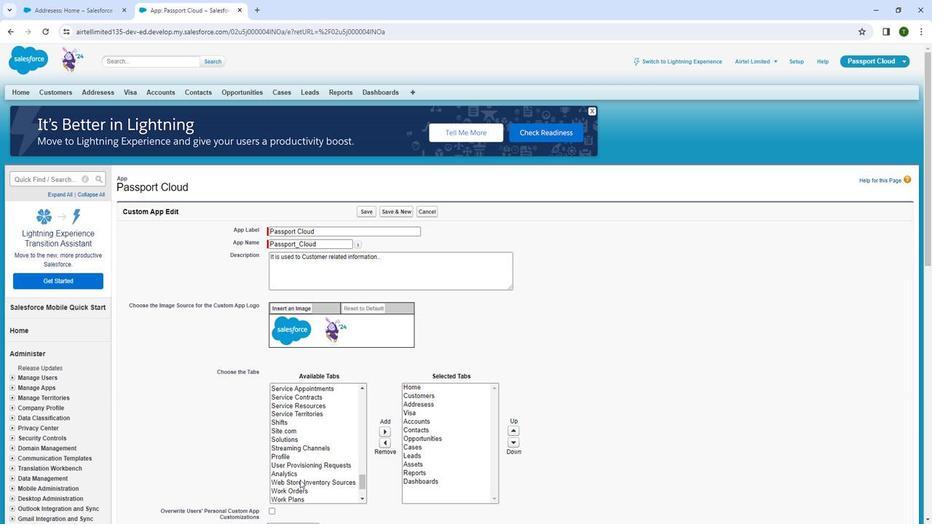 
Action: Mouse moved to (187, 435)
Screenshot: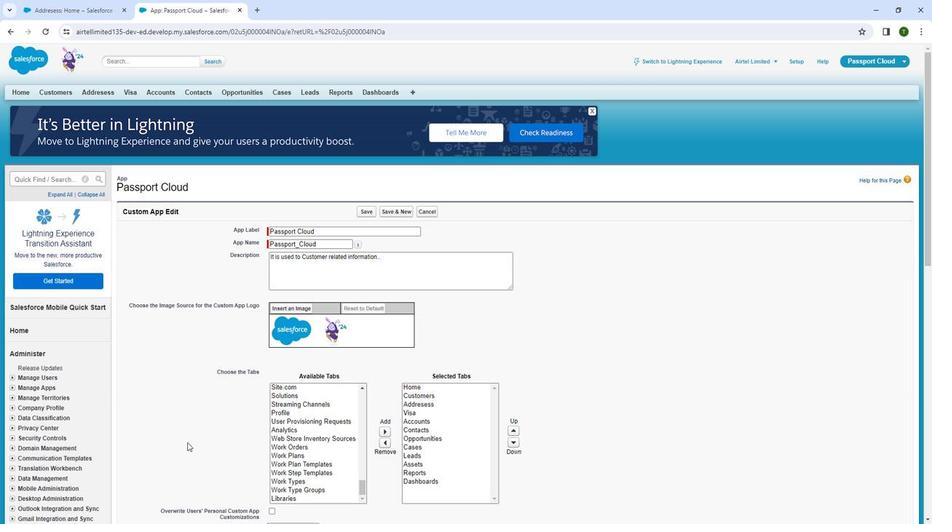 
Action: Mouse pressed left at (187, 435)
Screenshot: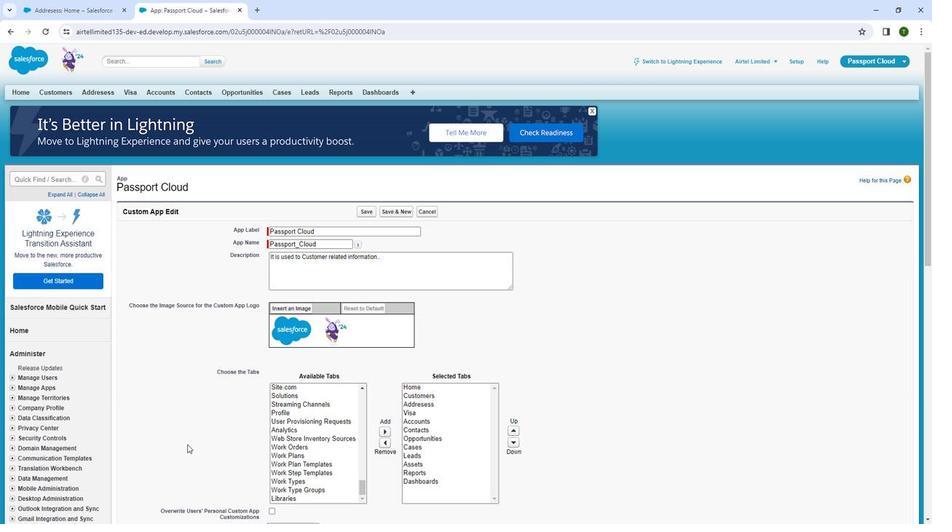 
Action: Mouse moved to (42, 175)
Screenshot: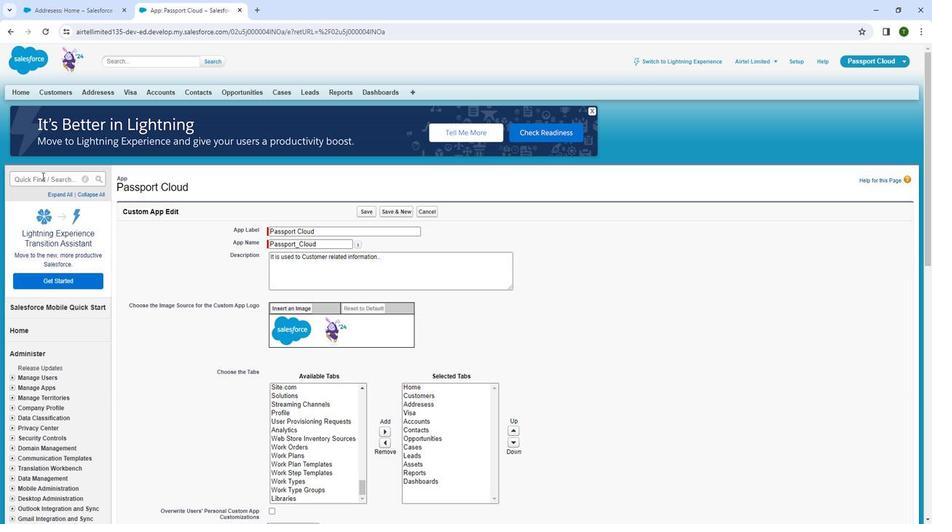 
Action: Mouse pressed left at (42, 175)
Screenshot: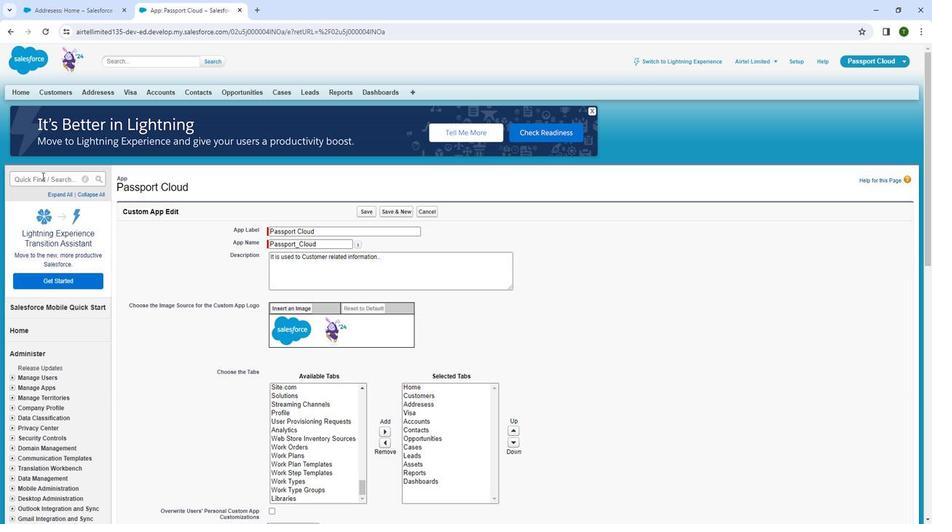 
Action: Mouse moved to (37, 180)
Screenshot: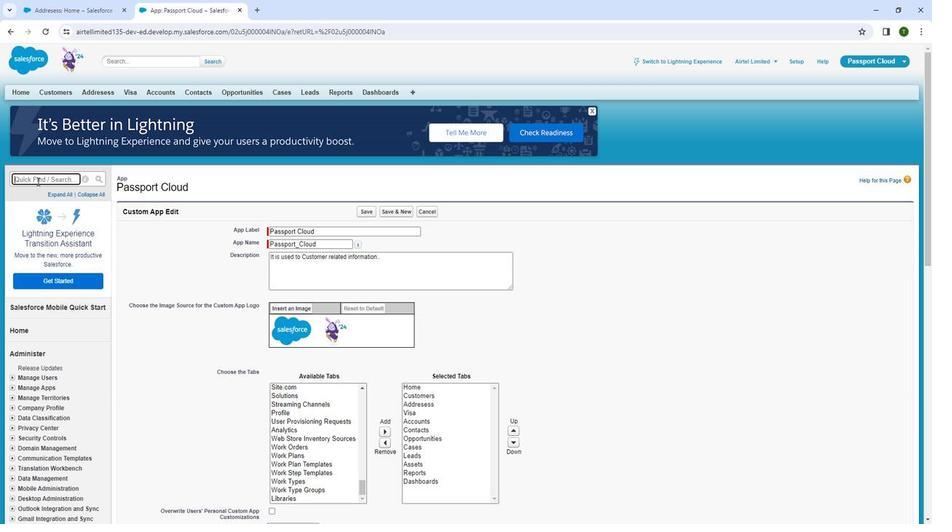 
Action: Key pressed object
Screenshot: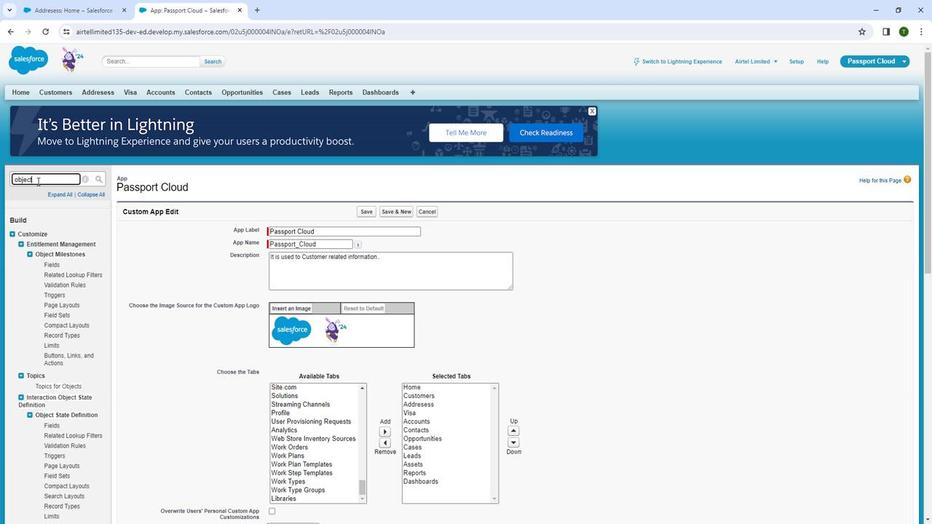 
Action: Mouse moved to (67, 295)
Screenshot: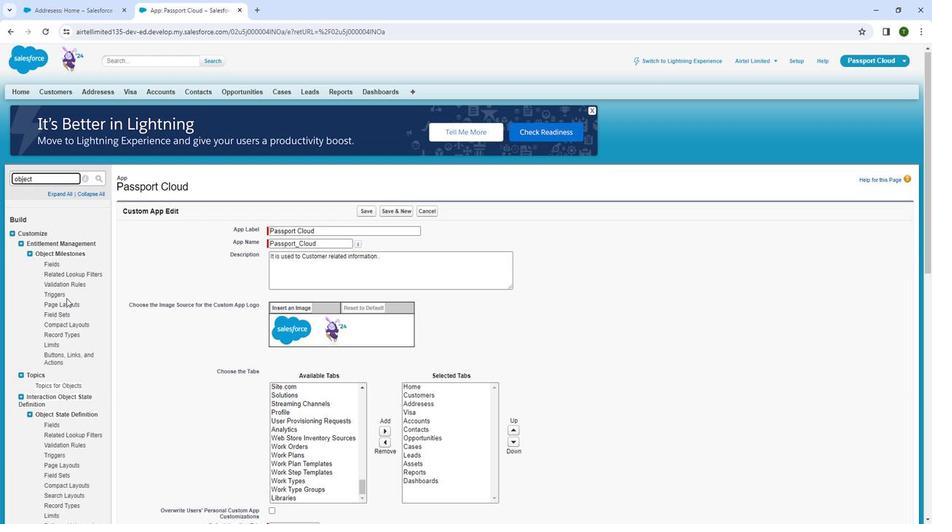 
Action: Mouse scrolled (67, 294) with delta (0, 0)
Screenshot: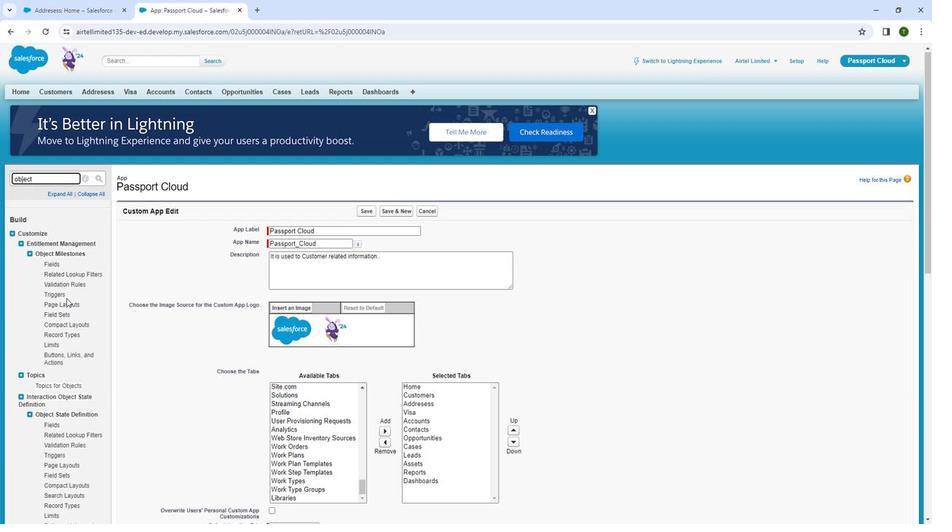 
Action: Mouse scrolled (67, 294) with delta (0, 0)
Screenshot: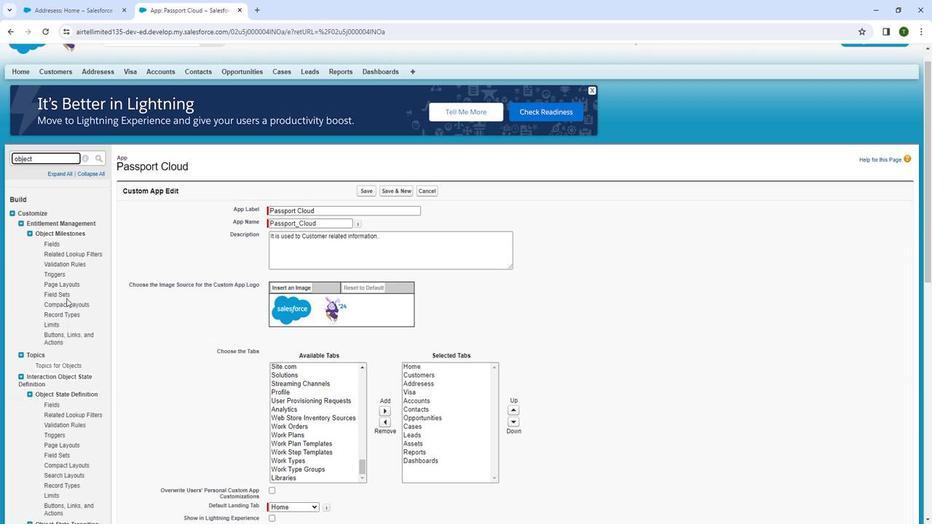 
Action: Mouse scrolled (67, 294) with delta (0, 0)
Screenshot: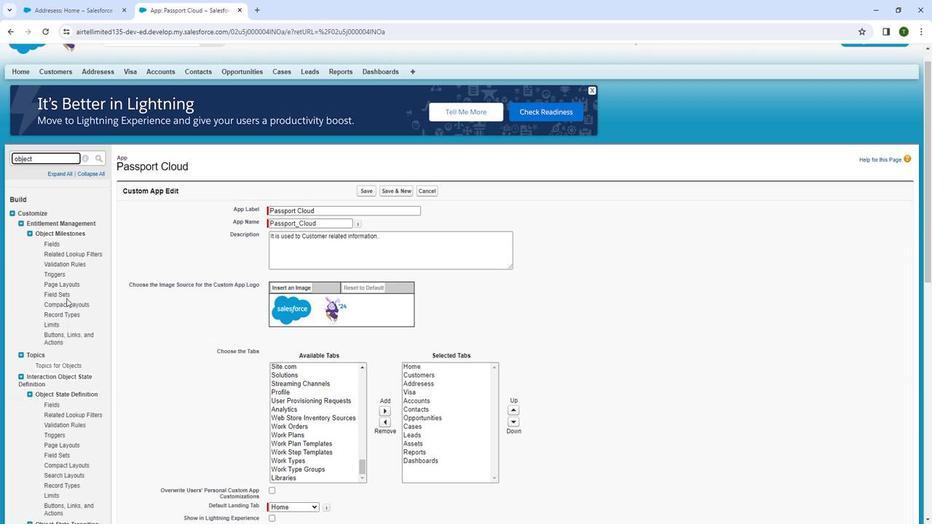 
Action: Mouse scrolled (67, 295) with delta (0, 0)
Screenshot: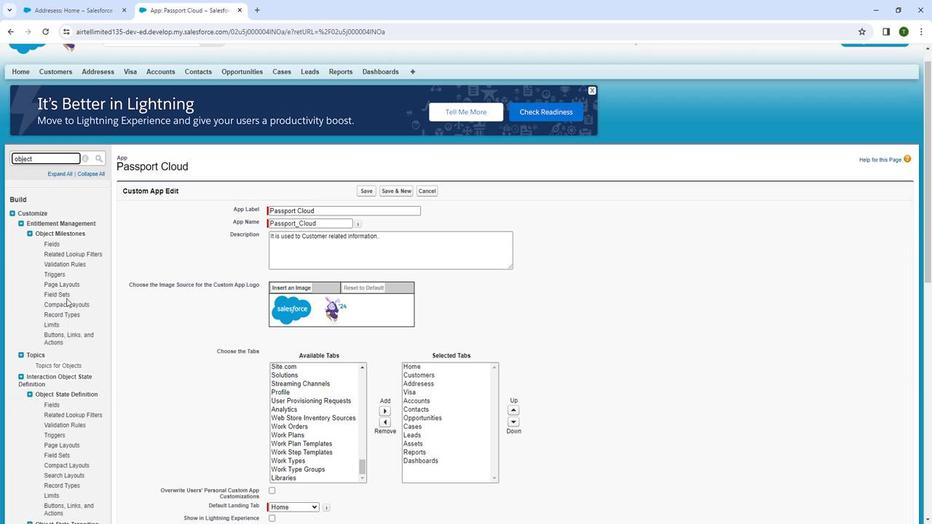 
Action: Mouse scrolled (67, 294) with delta (0, 0)
Screenshot: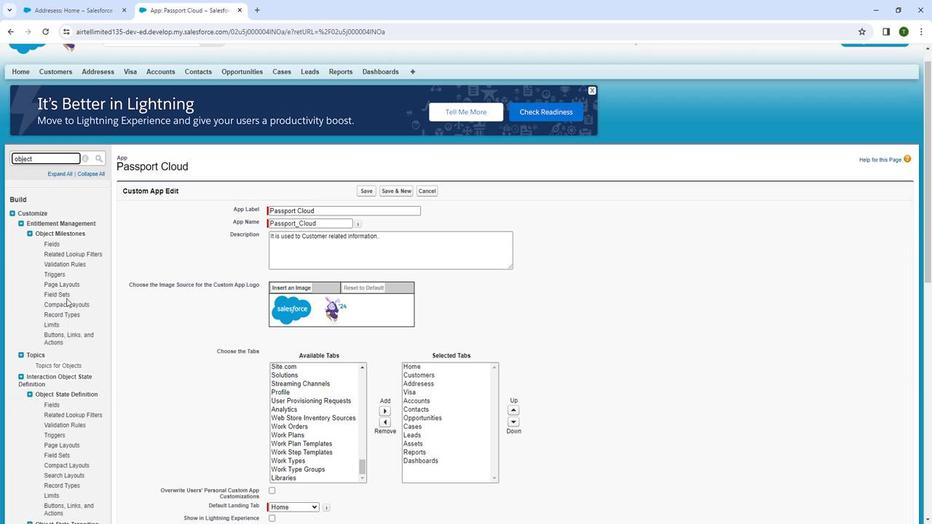 
Action: Mouse scrolled (67, 294) with delta (0, 0)
Screenshot: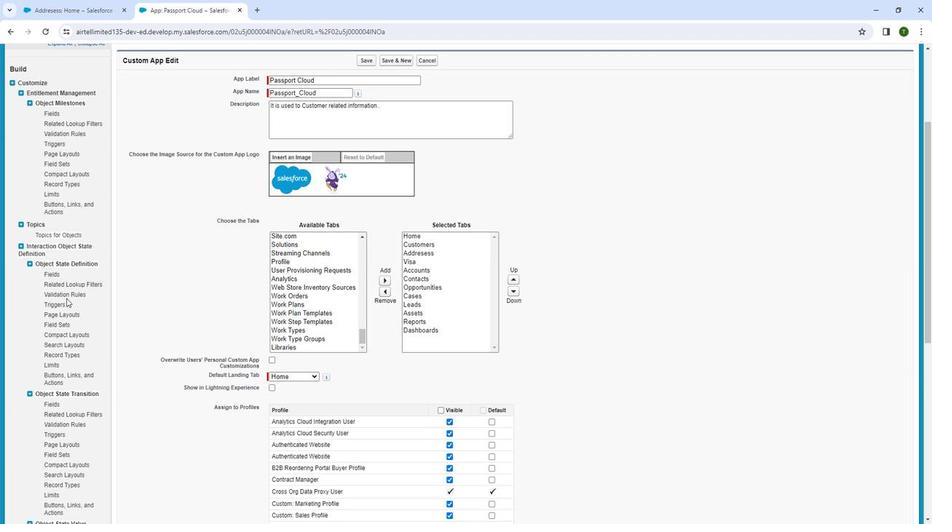 
Action: Mouse scrolled (67, 294) with delta (0, 0)
Screenshot: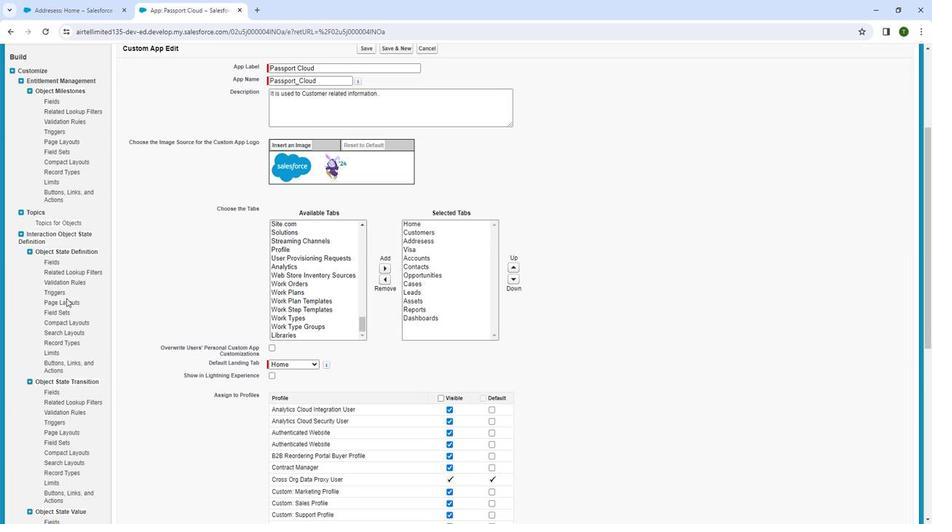 
Action: Mouse scrolled (67, 294) with delta (0, 0)
Screenshot: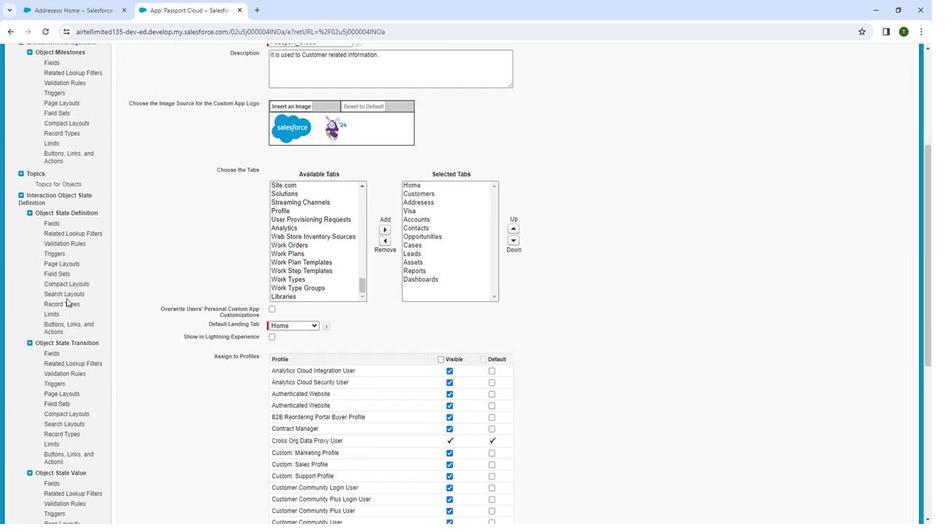 
Action: Mouse scrolled (67, 294) with delta (0, 0)
Screenshot: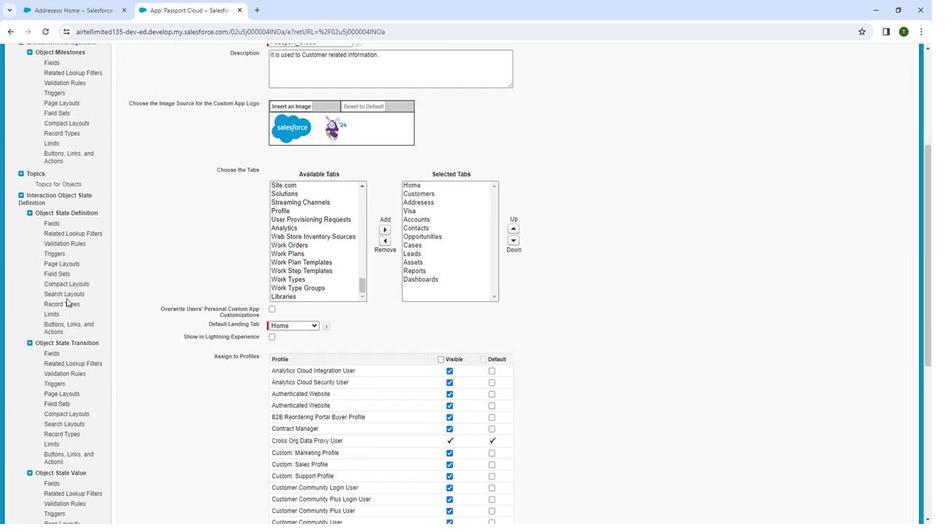 
Action: Mouse moved to (67, 295)
Screenshot: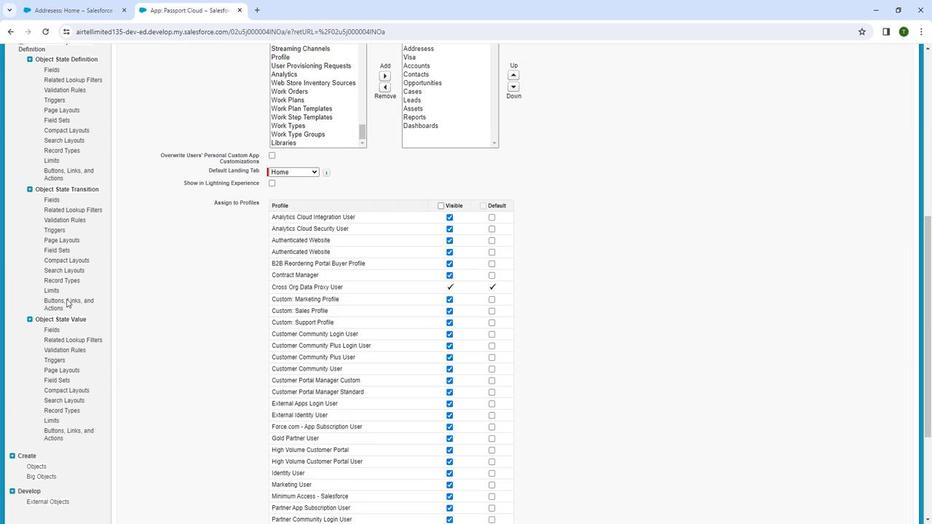 
Action: Mouse scrolled (67, 295) with delta (0, 0)
Screenshot: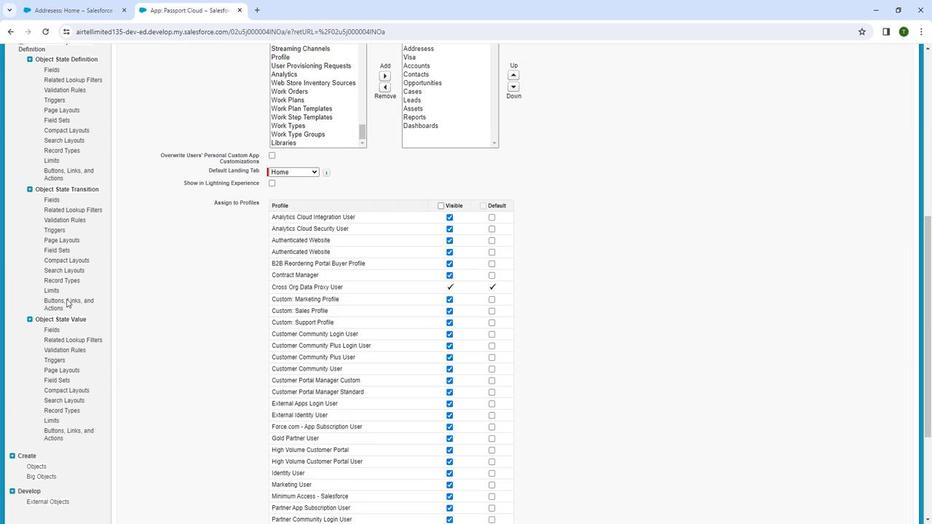 
Action: Mouse scrolled (67, 295) with delta (0, 0)
Screenshot: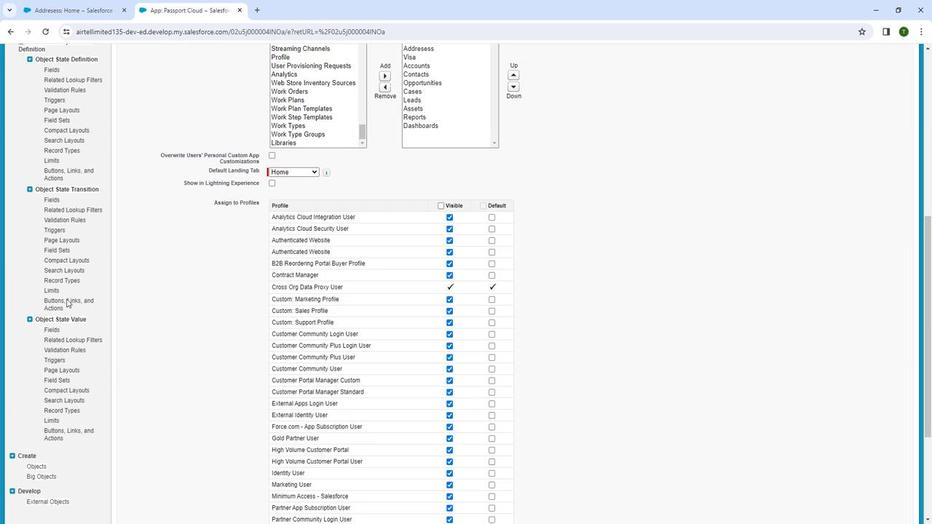 
Action: Mouse scrolled (67, 295) with delta (0, 0)
Screenshot: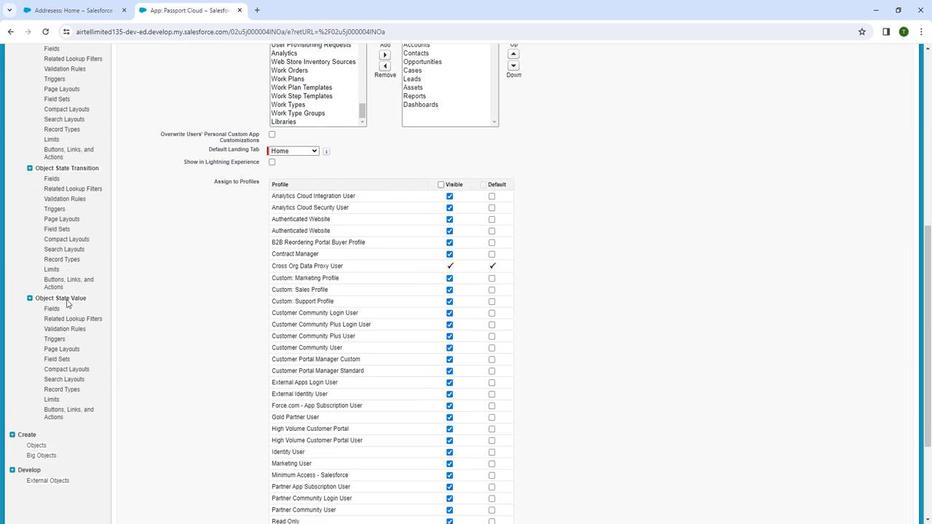 
Action: Mouse moved to (42, 315)
Screenshot: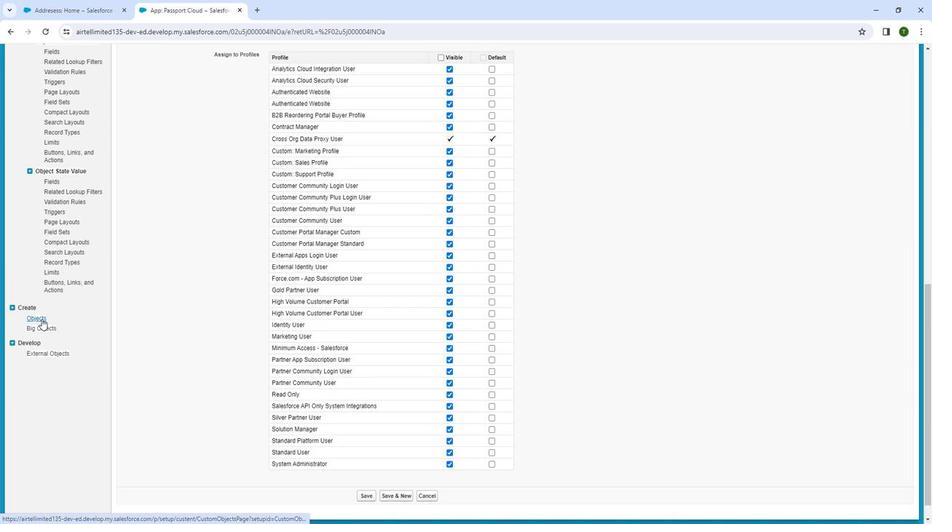 
Action: Mouse pressed left at (42, 315)
Screenshot: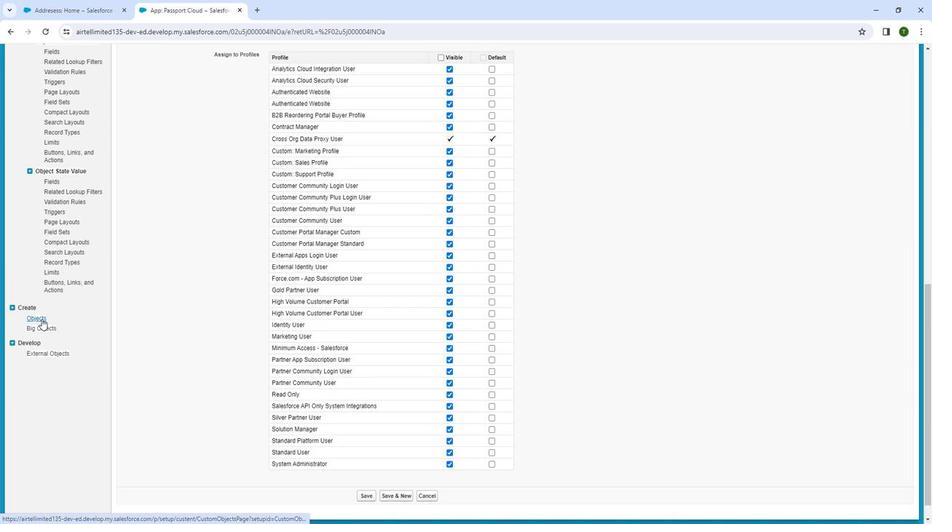 
Action: Mouse pressed left at (42, 315)
Screenshot: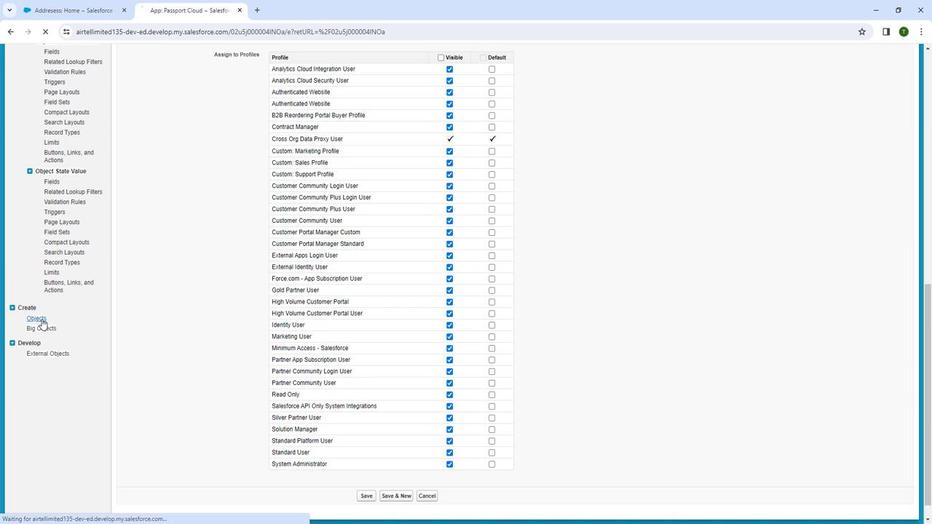 
Action: Mouse moved to (180, 341)
Screenshot: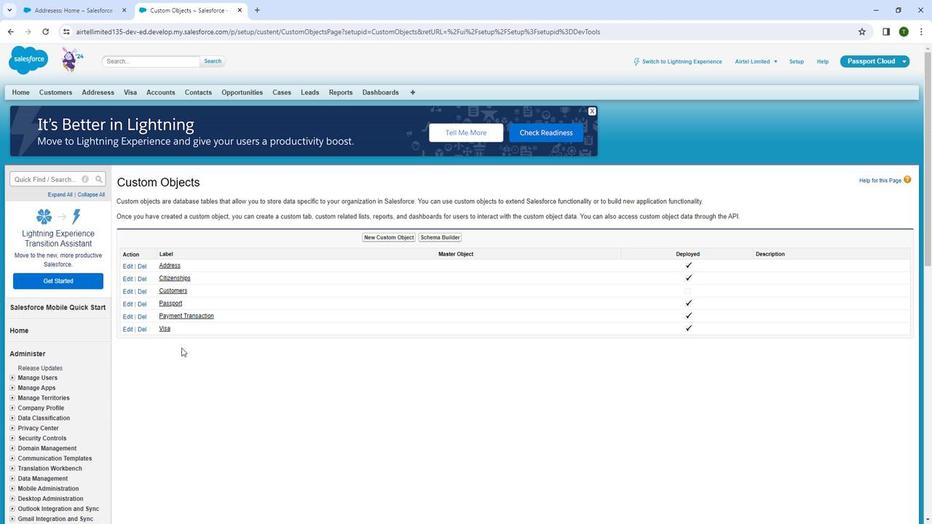 
Action: Mouse pressed left at (180, 341)
Screenshot: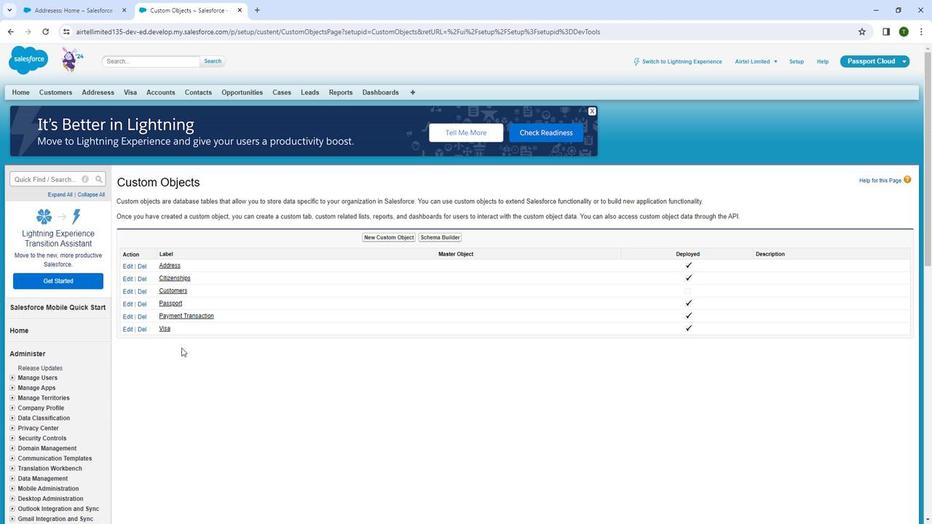 
Action: Mouse moved to (223, 311)
Screenshot: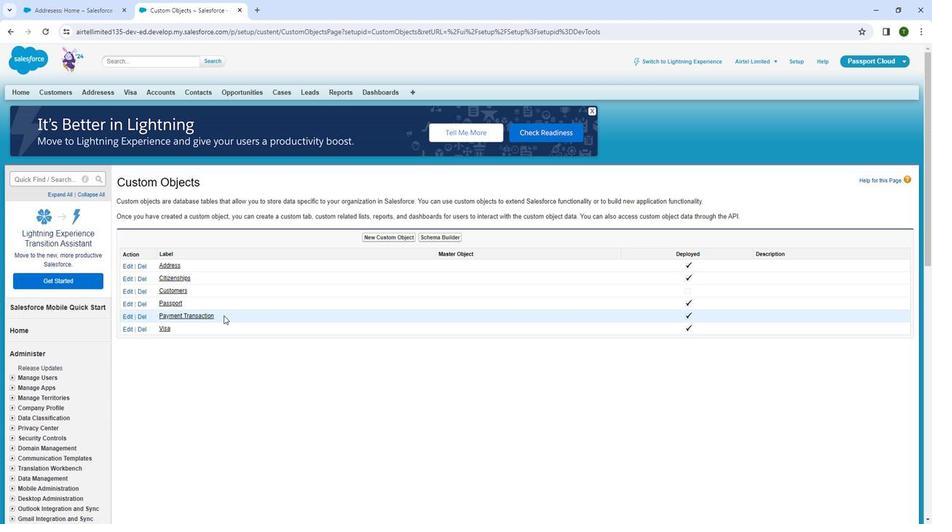 
Action: Mouse pressed left at (223, 311)
Screenshot: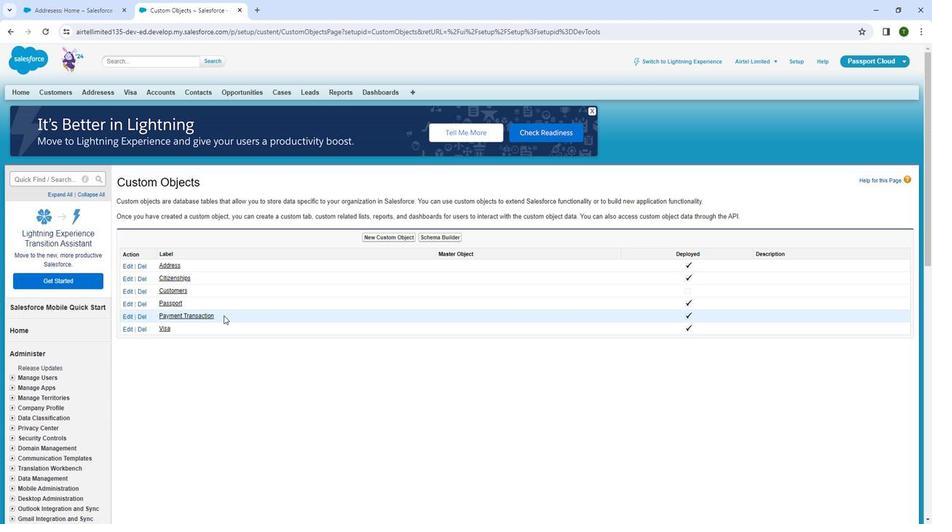 
Action: Mouse moved to (187, 389)
Screenshot: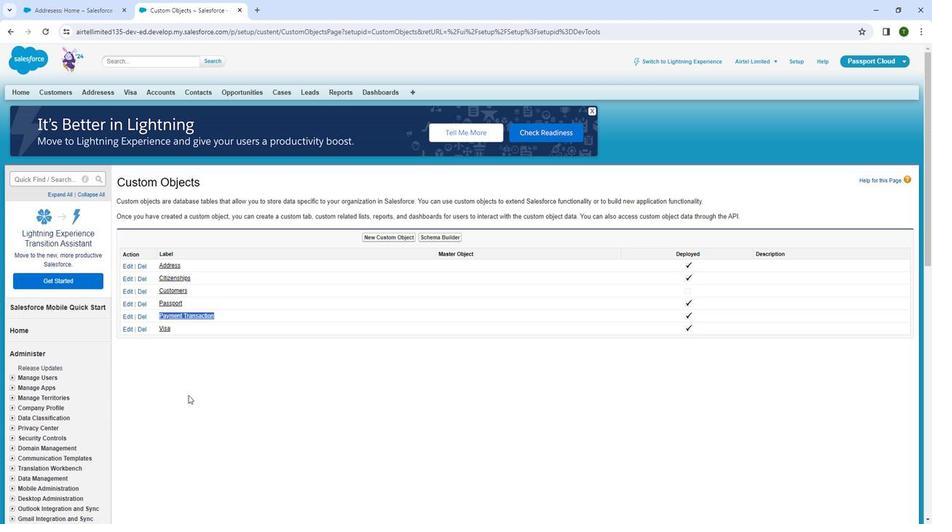 
Action: Mouse pressed left at (187, 389)
Screenshot: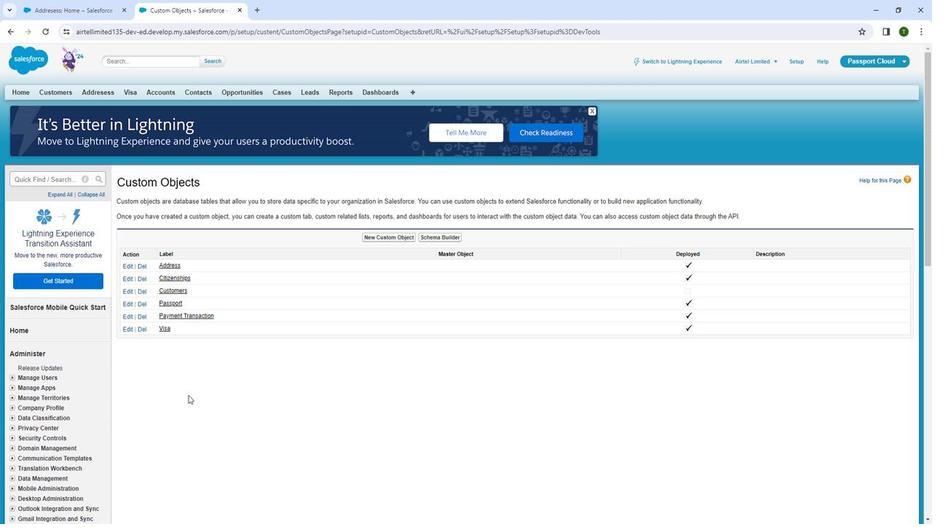
Action: Mouse moved to (273, 263)
Screenshot: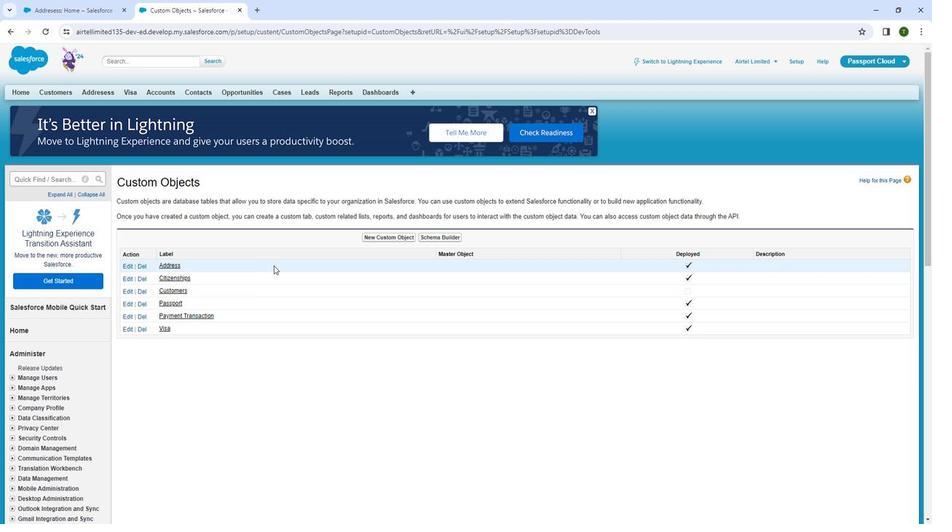 
